 Task: Set up a reminder for the daily priority setting.
Action: Mouse moved to (99, 138)
Screenshot: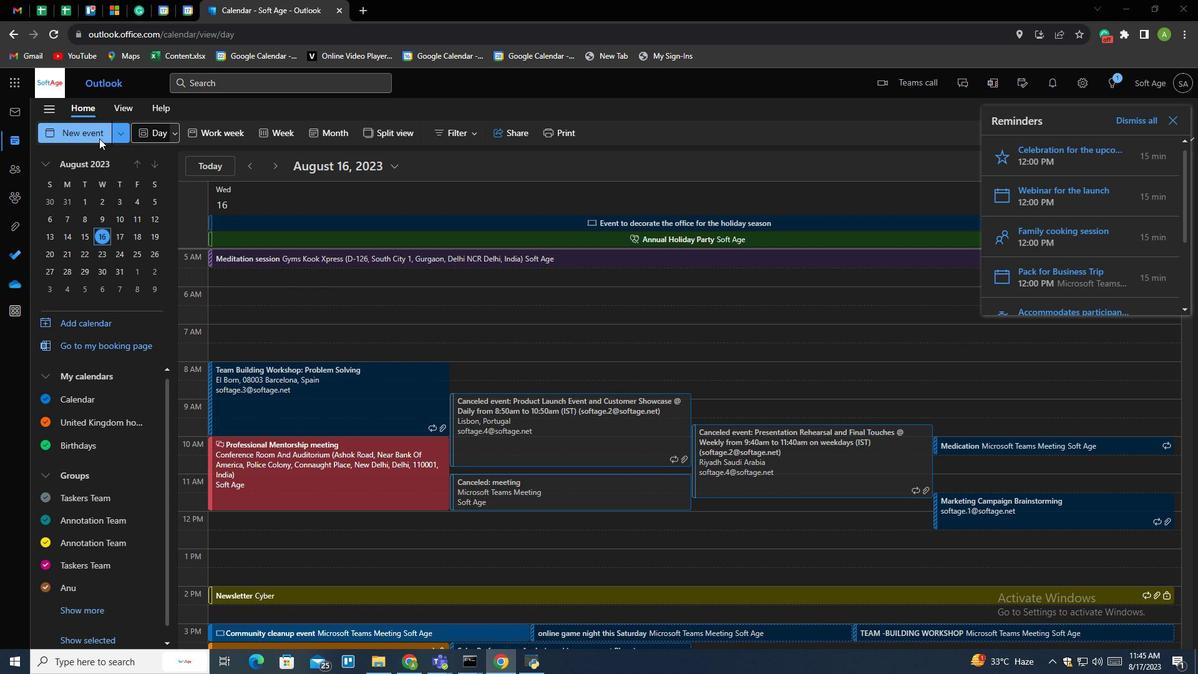 
Action: Mouse pressed left at (99, 138)
Screenshot: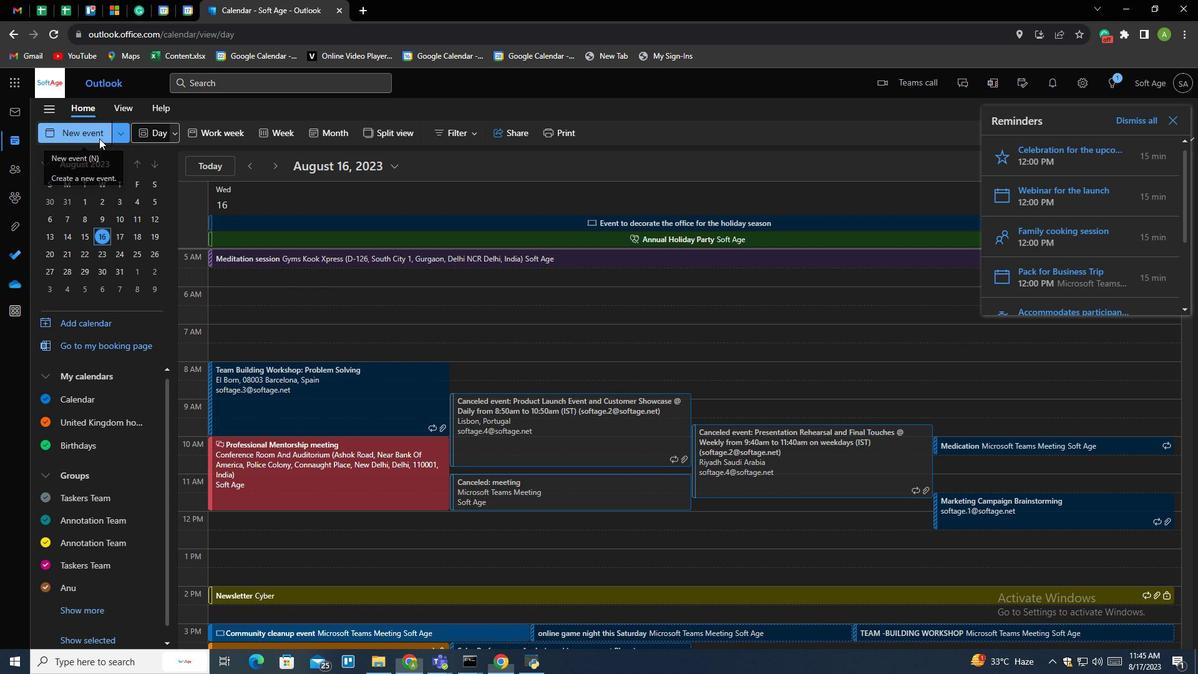 
Action: Mouse moved to (375, 219)
Screenshot: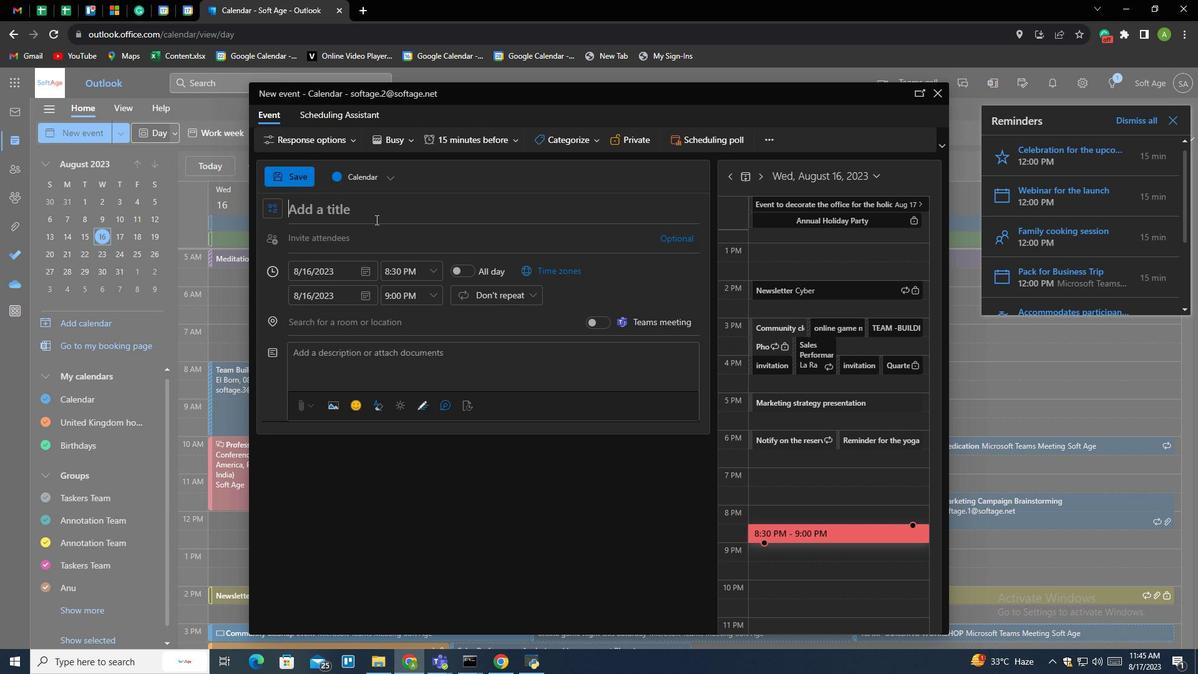 
Action: Mouse pressed left at (375, 219)
Screenshot: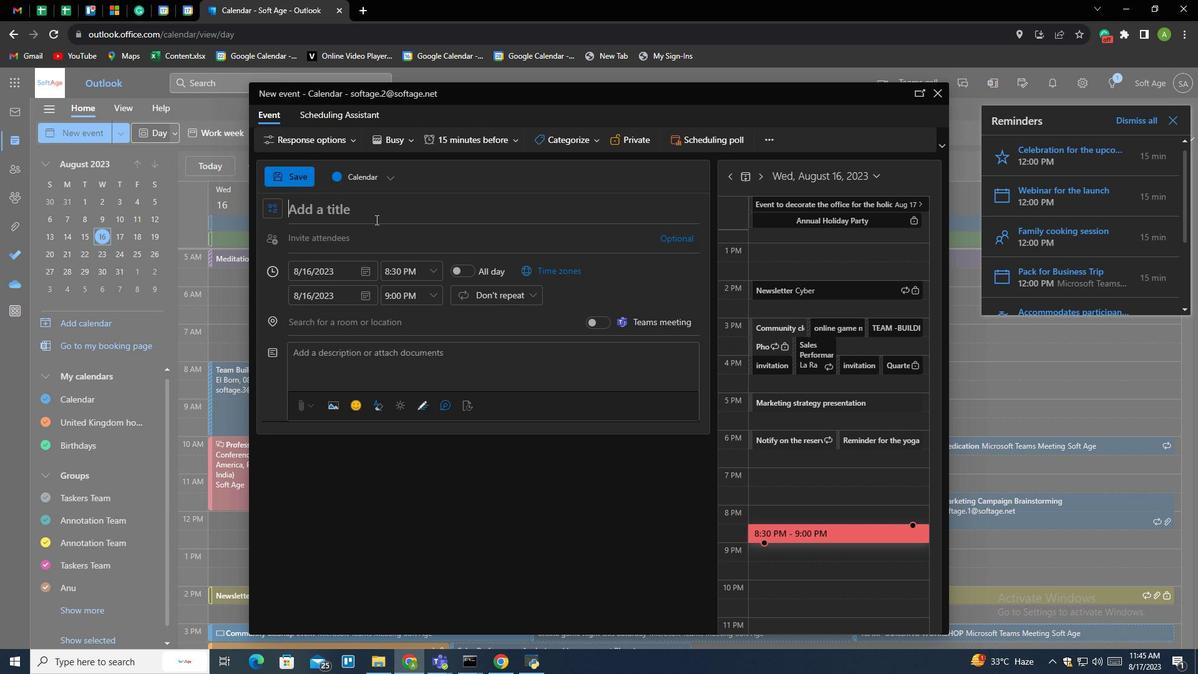 
Action: Key pressed <Key.shift><Key.shift>Daily<Key.space><Key.shift>Priority<Key.space><Key.shift>Setting
Screenshot: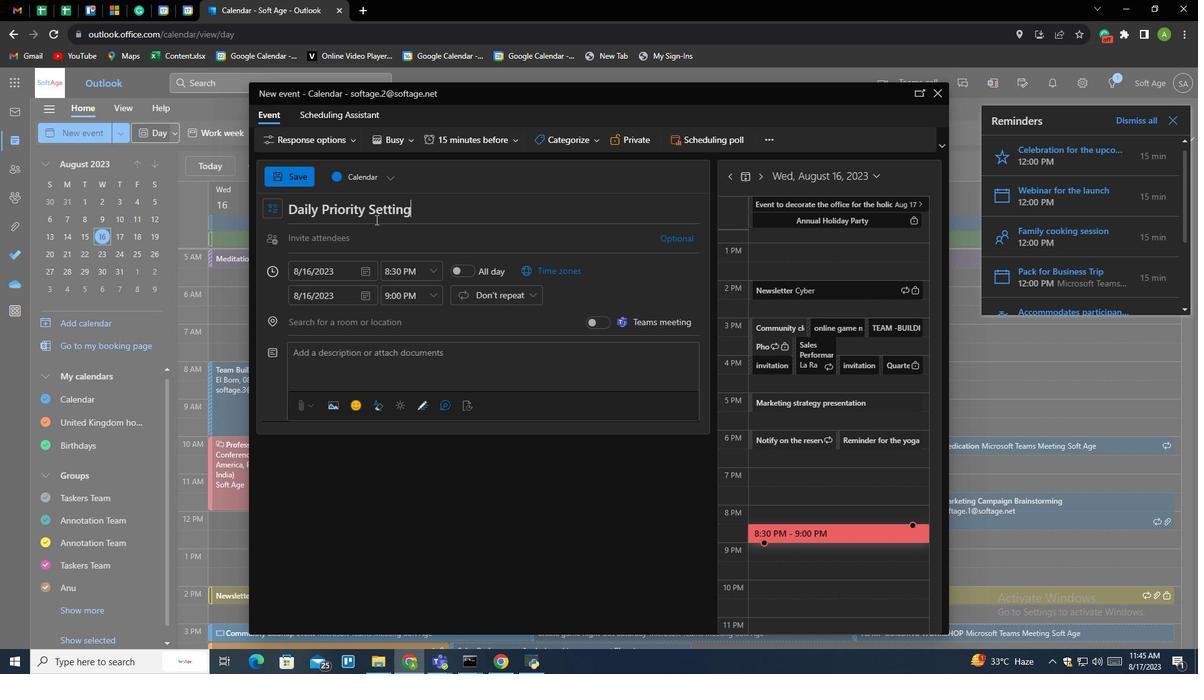 
Action: Mouse moved to (523, 238)
Screenshot: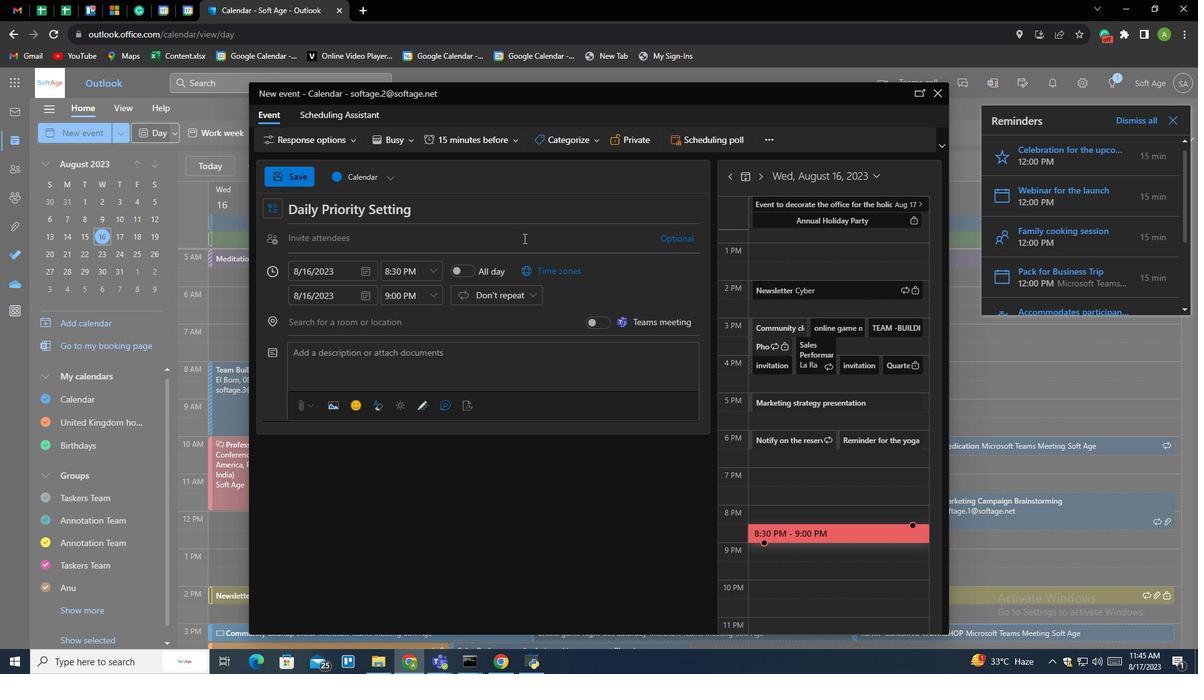 
Action: Mouse pressed left at (523, 238)
Screenshot: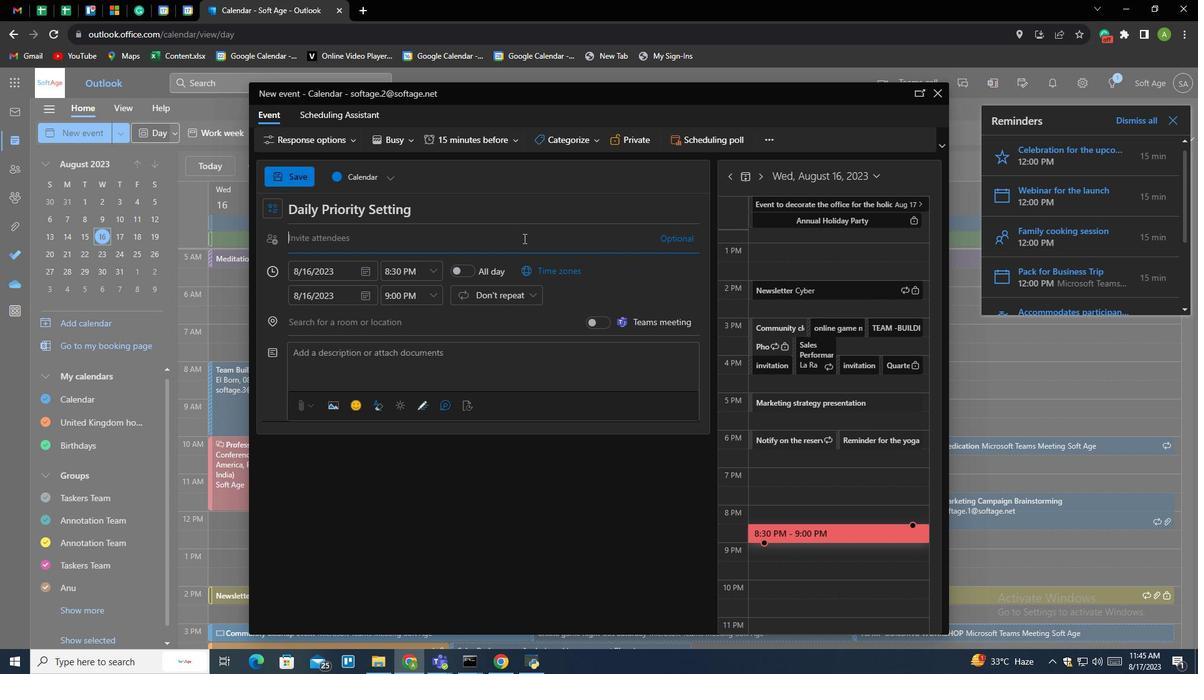 
Action: Key pressed <Key.shift><Key.shift><Key.shift><Key.shift><Key.shift><Key.shift><Key.shift><Key.shift><Key.shift><Key.shift><Key.shift><Key.shift><Key.shift><Key.shift><Key.shift><Key.shift><Key.shift><Key.shift><Key.shift><Key.shift><Key.shift><Key.shift><Key.shift><Key.shift><Key.shift><Key.shift><Key.shift><Key.shift><Key.shift><Key.shift><Key.shift><Key.shift><Key.shift><Key.shift>Mohan1526<Key.shift>@outlook.com<Key.enter><Key.down><Key.shift><Key.shift>Rhul1896<Key.shift>@outllok.com<Key.down><Key.down><Key.enter>
Screenshot: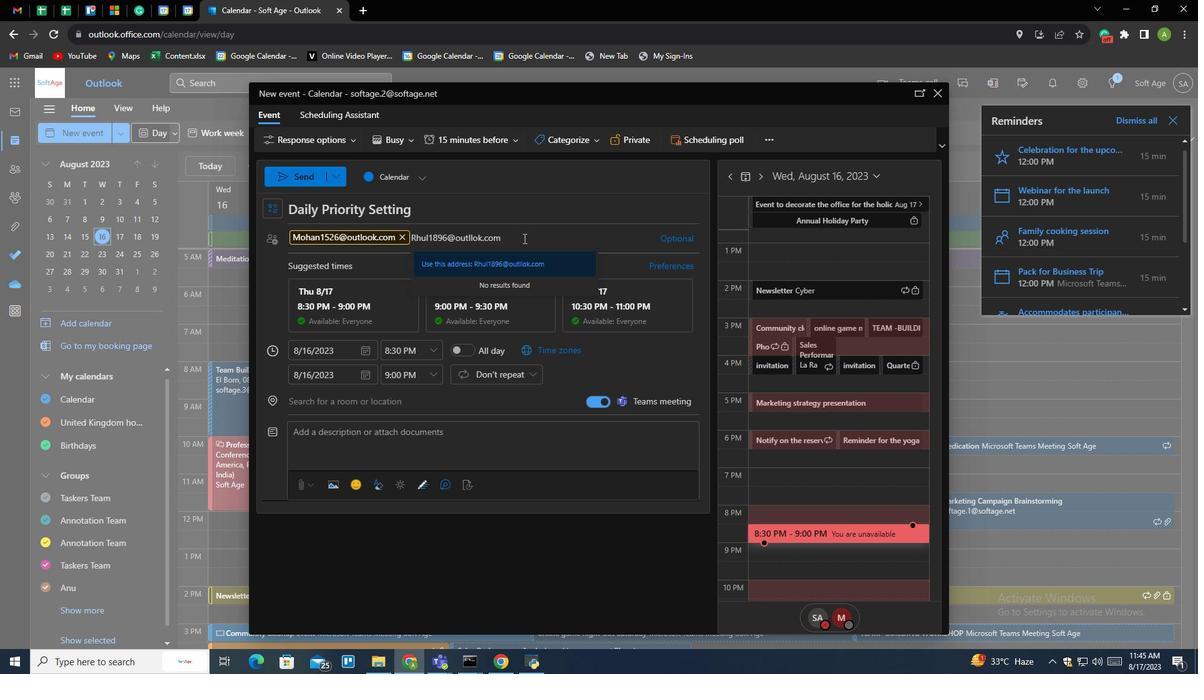 
Action: Mouse moved to (367, 352)
Screenshot: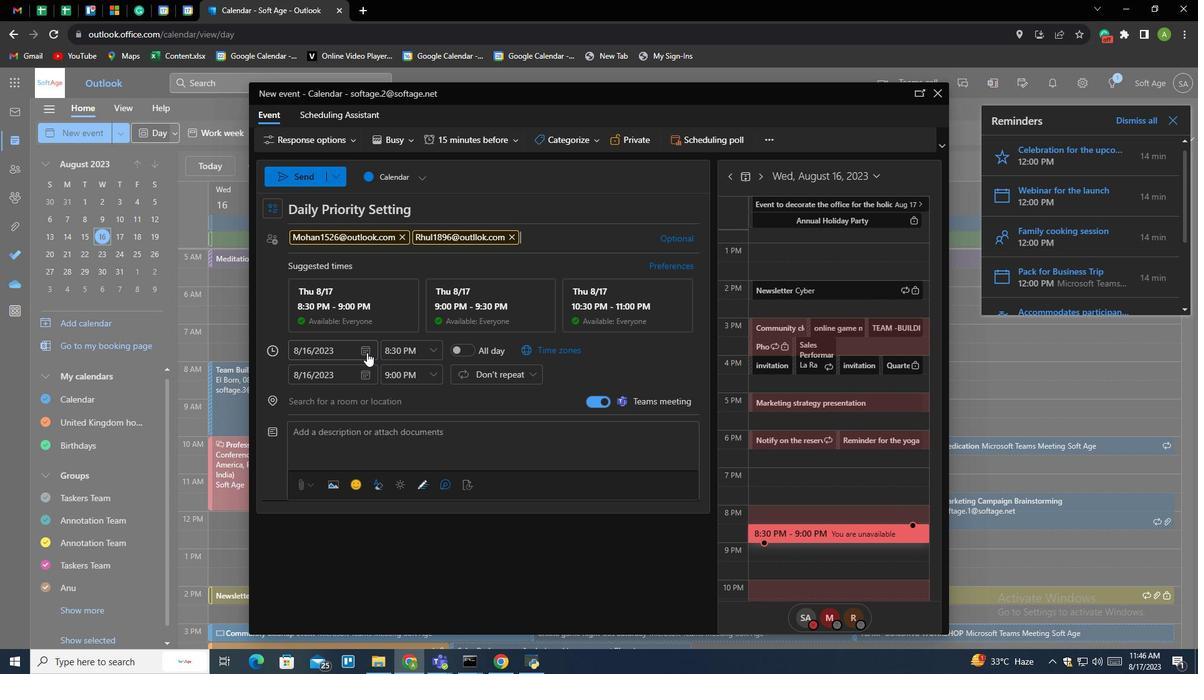
Action: Mouse pressed left at (367, 352)
Screenshot: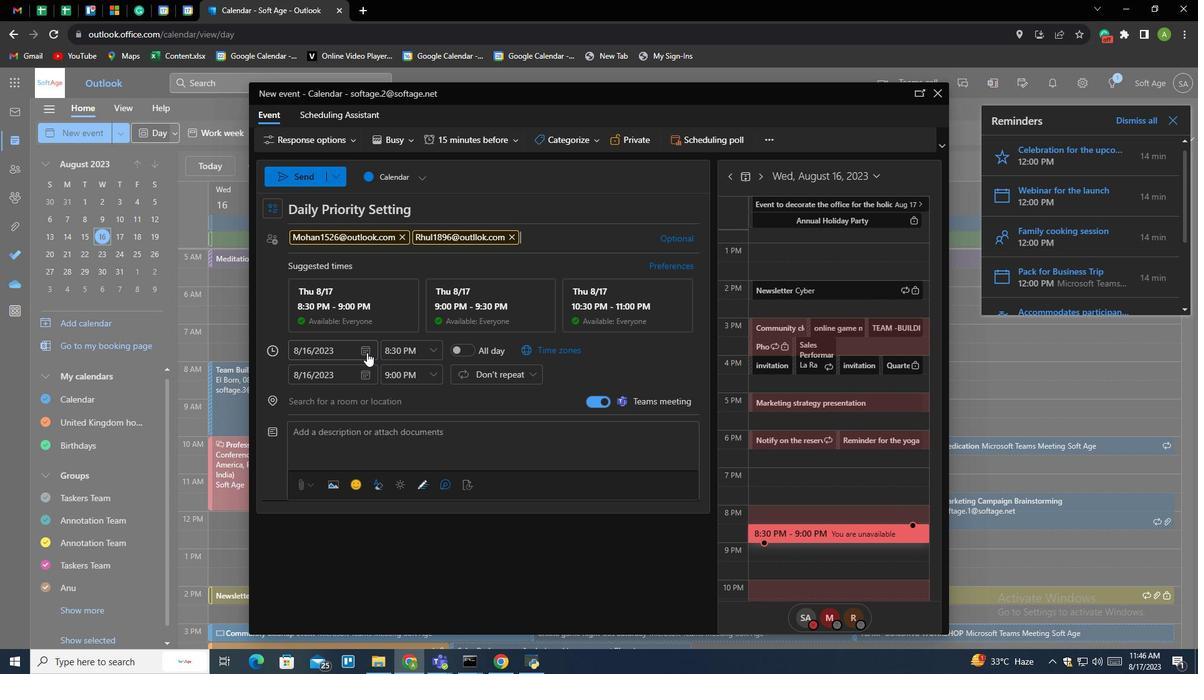 
Action: Mouse pressed left at (367, 352)
Screenshot: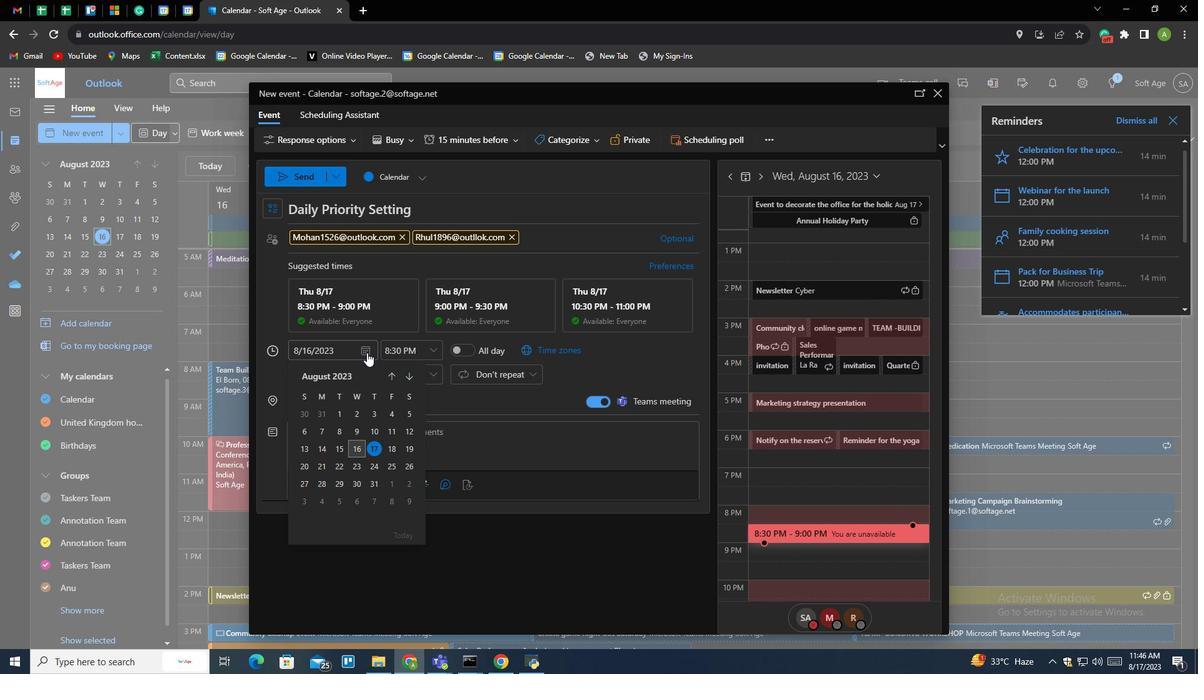
Action: Mouse pressed left at (367, 352)
Screenshot: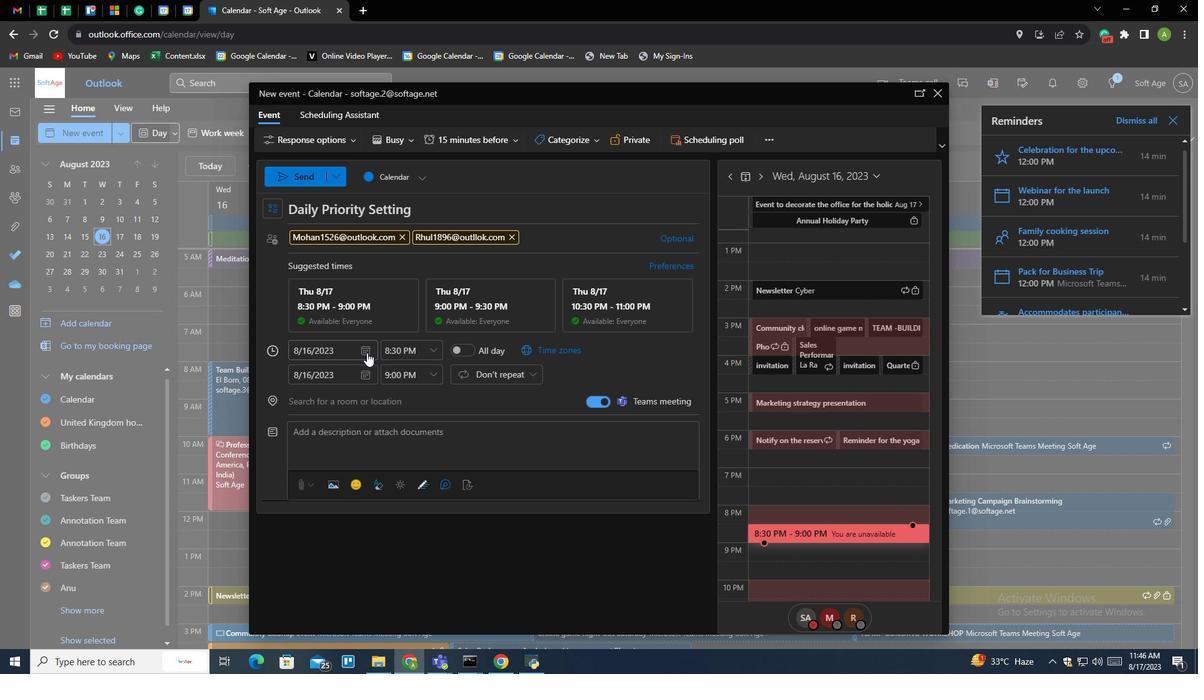 
Action: Mouse moved to (390, 445)
Screenshot: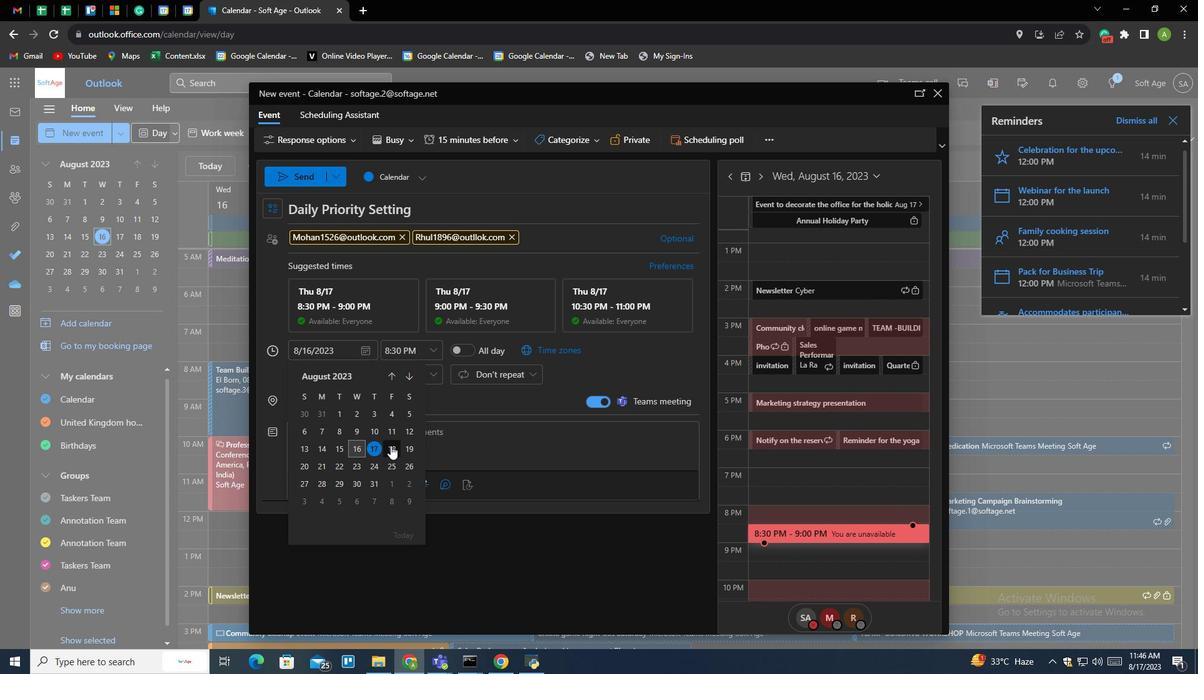 
Action: Mouse pressed left at (390, 445)
Screenshot: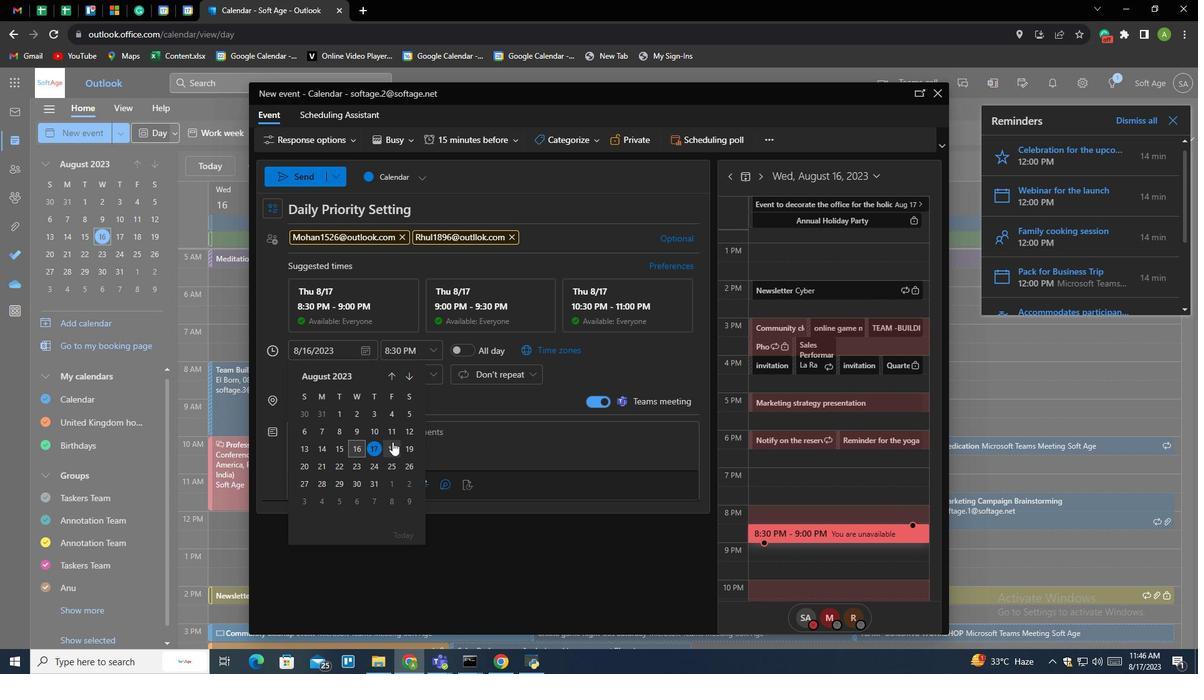 
Action: Mouse moved to (435, 350)
Screenshot: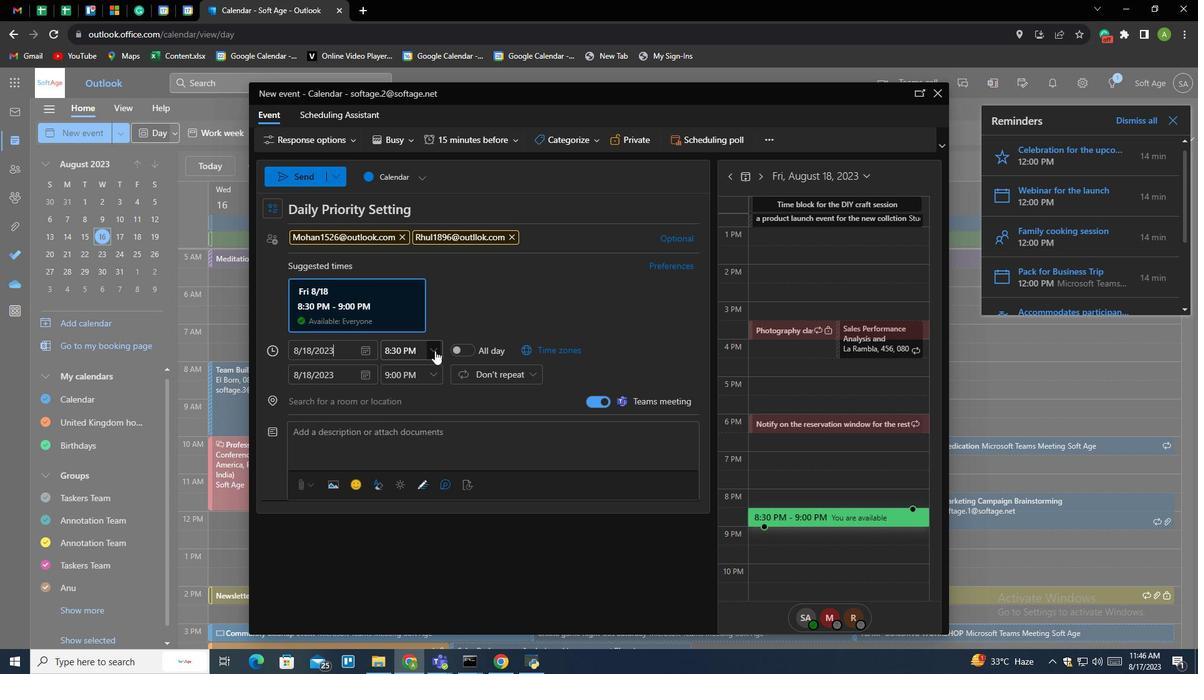 
Action: Mouse pressed left at (435, 350)
Screenshot: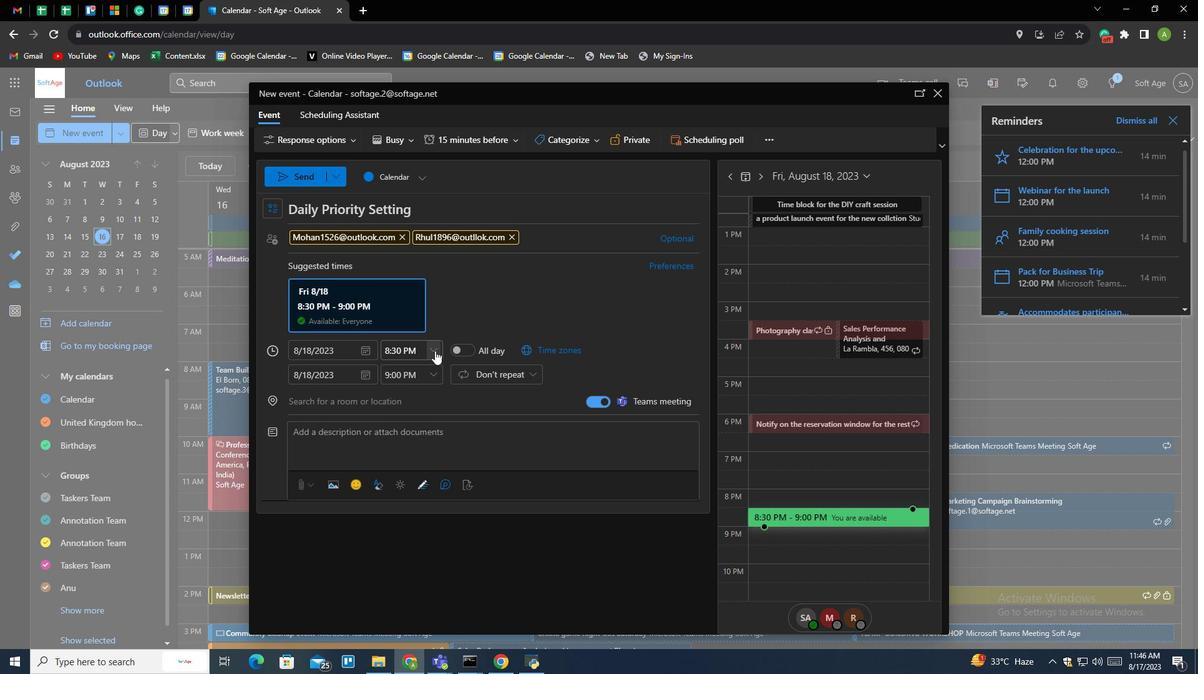
Action: Mouse moved to (421, 407)
Screenshot: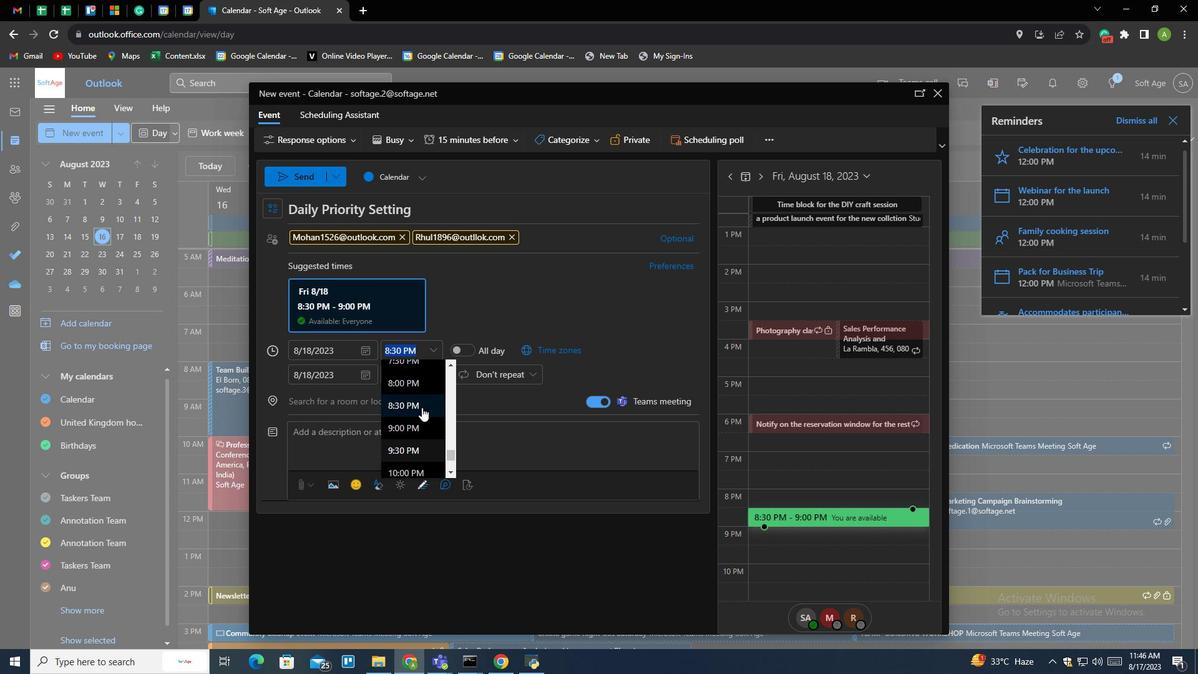 
Action: Mouse scrolled (421, 408) with delta (0, 0)
Screenshot: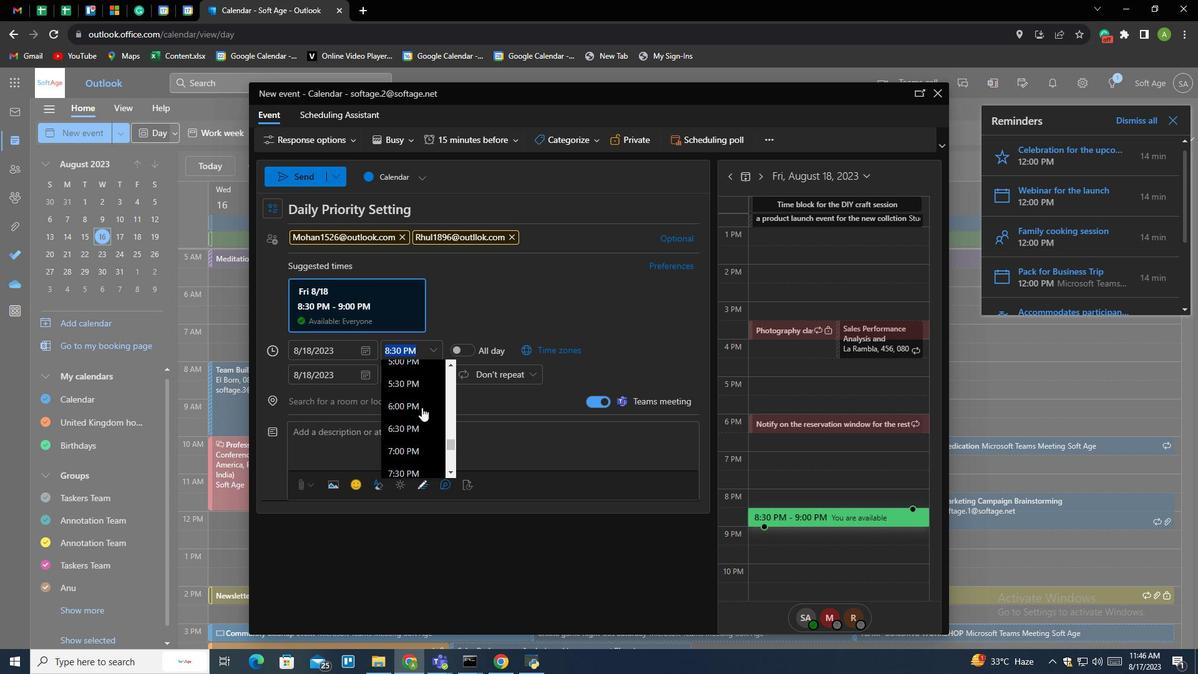 
Action: Mouse scrolled (421, 408) with delta (0, 0)
Screenshot: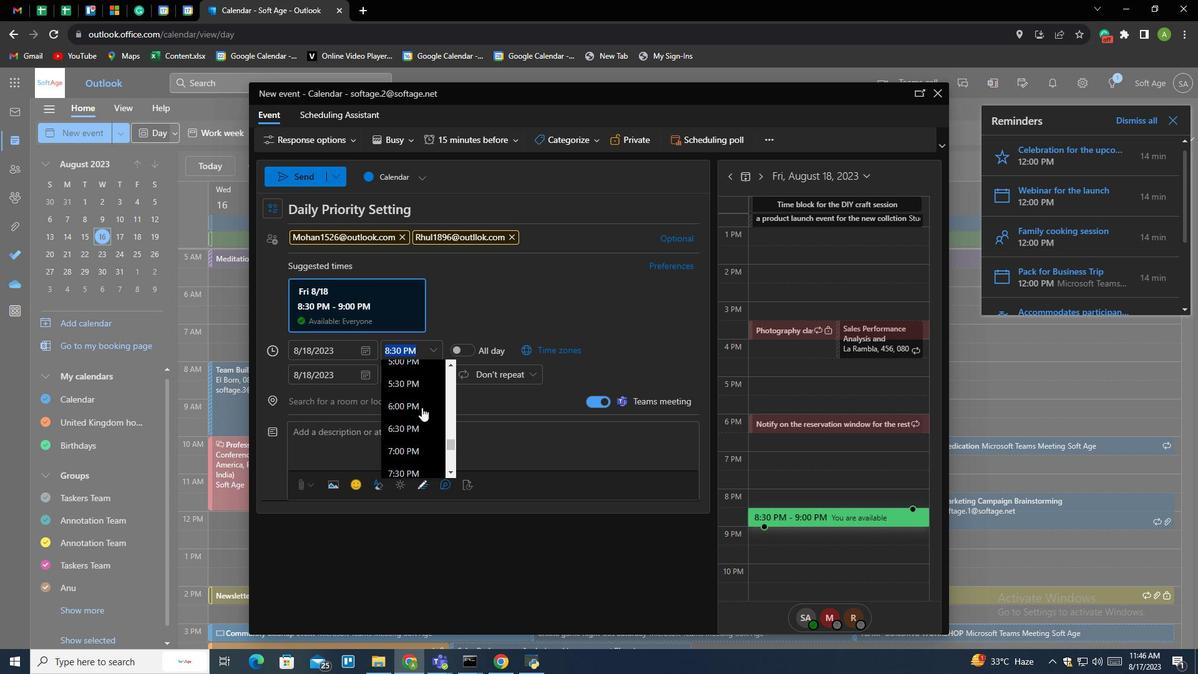 
Action: Mouse scrolled (421, 408) with delta (0, 0)
Screenshot: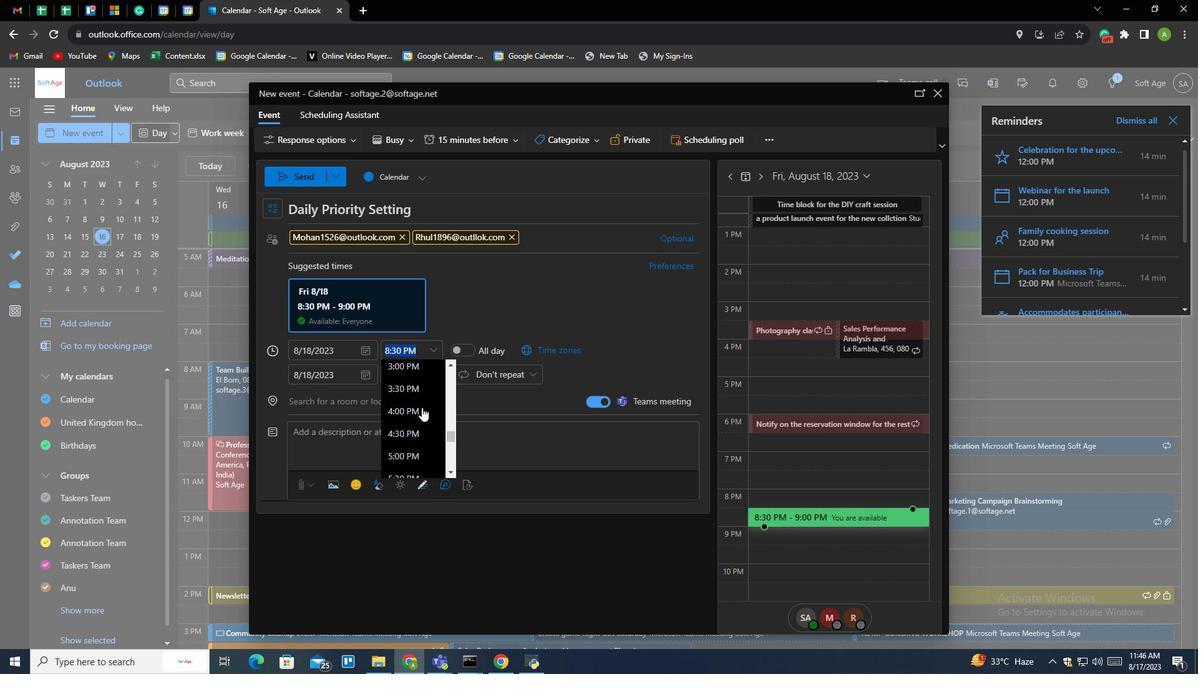 
Action: Mouse scrolled (421, 408) with delta (0, 0)
Screenshot: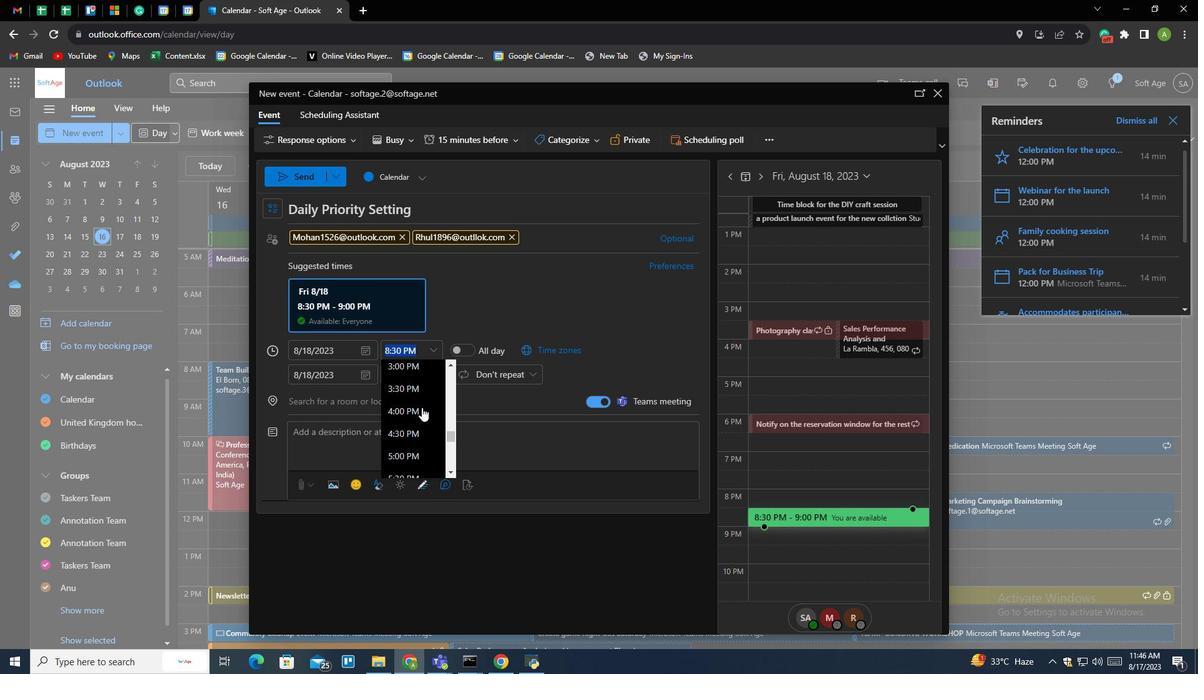 
Action: Mouse scrolled (421, 408) with delta (0, 0)
Screenshot: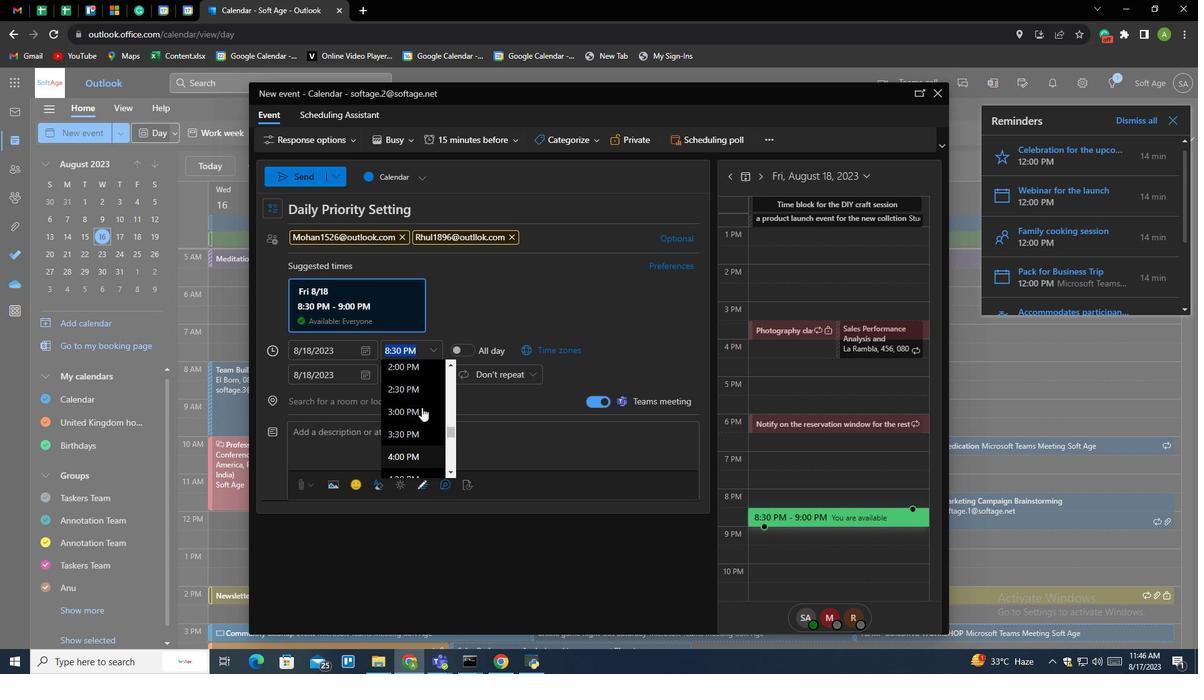 
Action: Mouse scrolled (421, 408) with delta (0, 0)
Screenshot: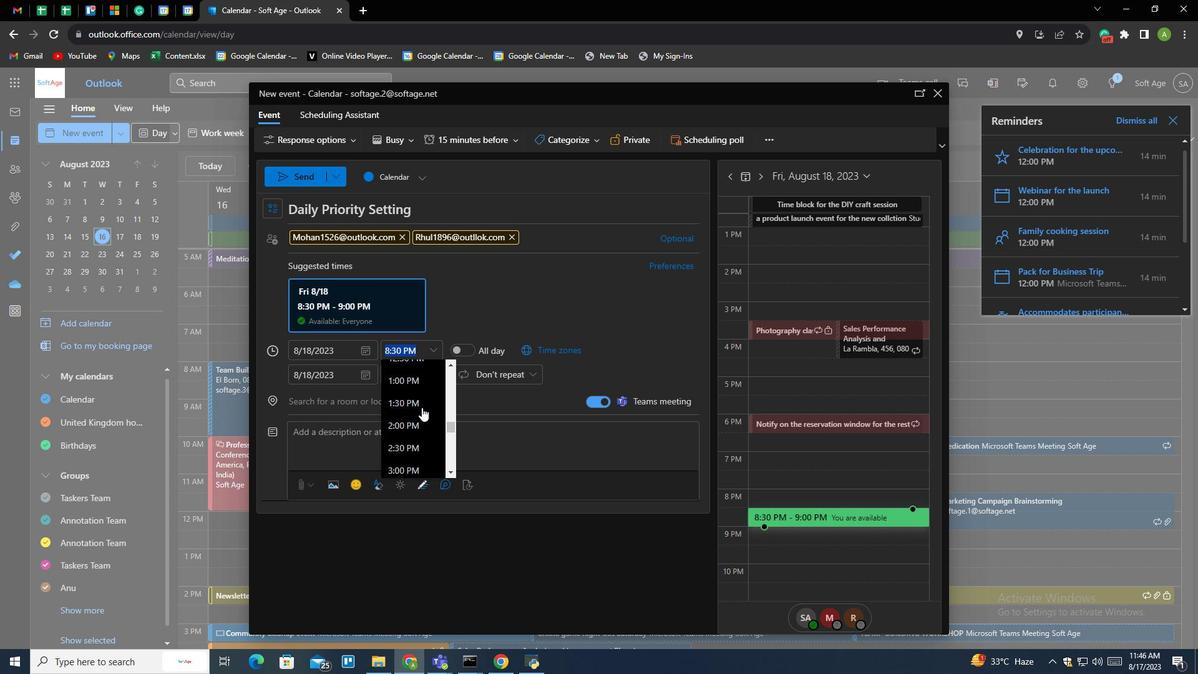 
Action: Mouse scrolled (421, 408) with delta (0, 0)
Screenshot: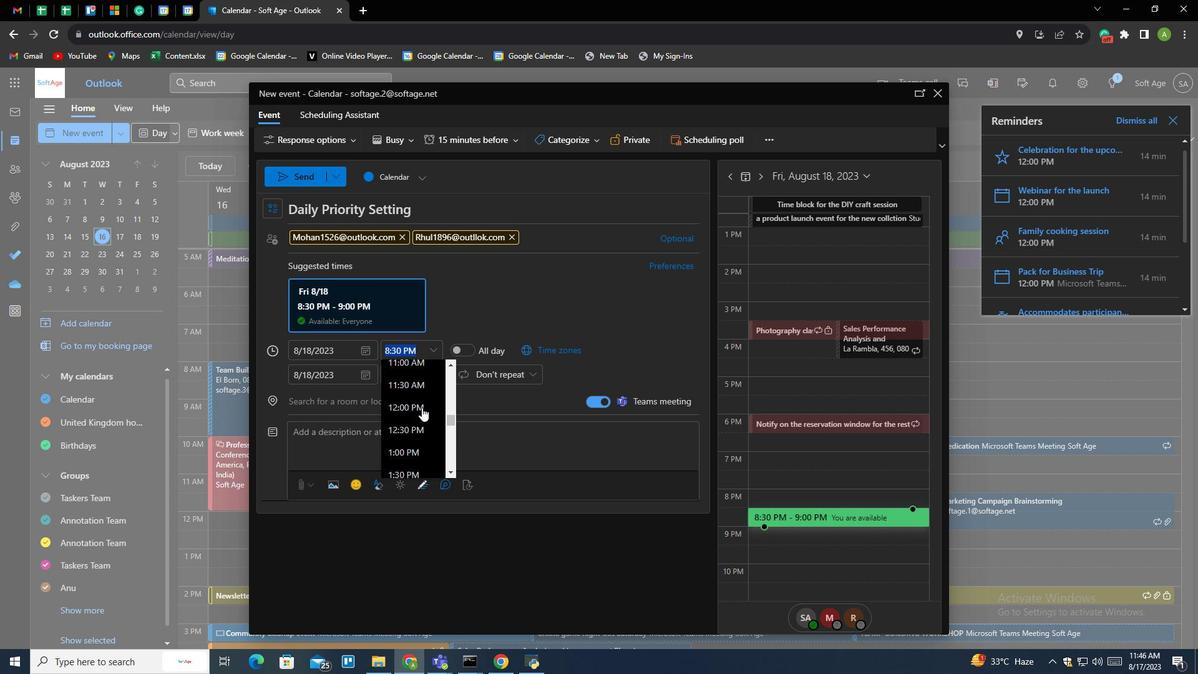 
Action: Mouse scrolled (421, 408) with delta (0, 0)
Screenshot: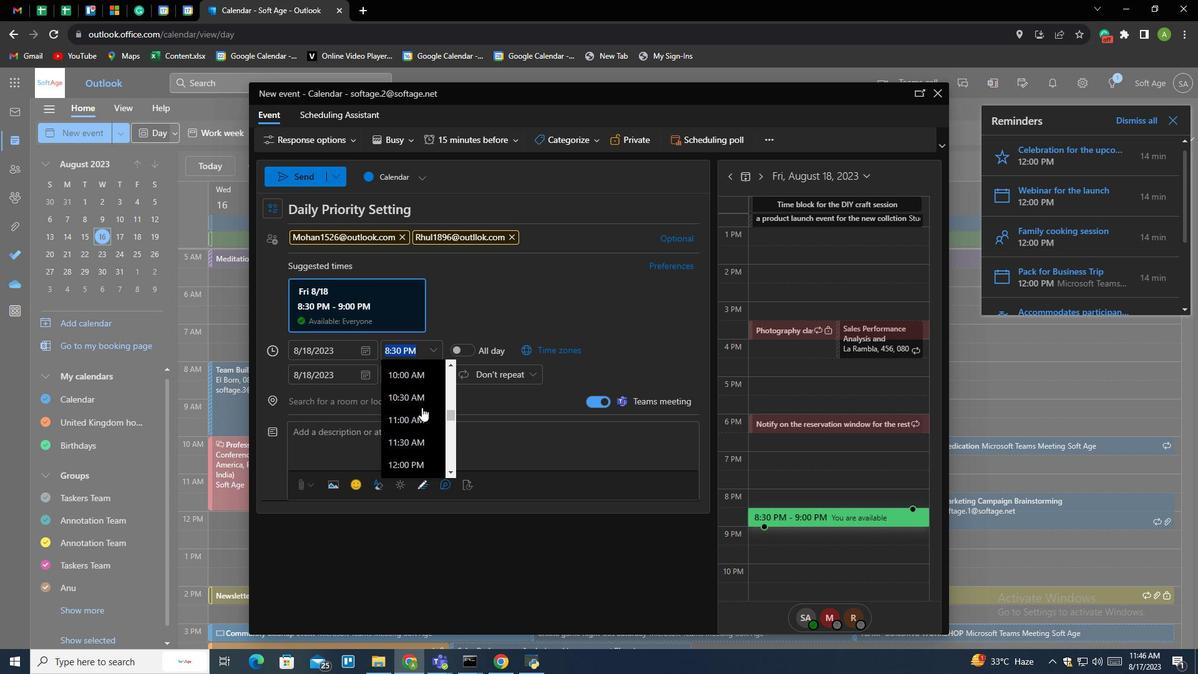 
Action: Mouse scrolled (421, 408) with delta (0, 0)
Screenshot: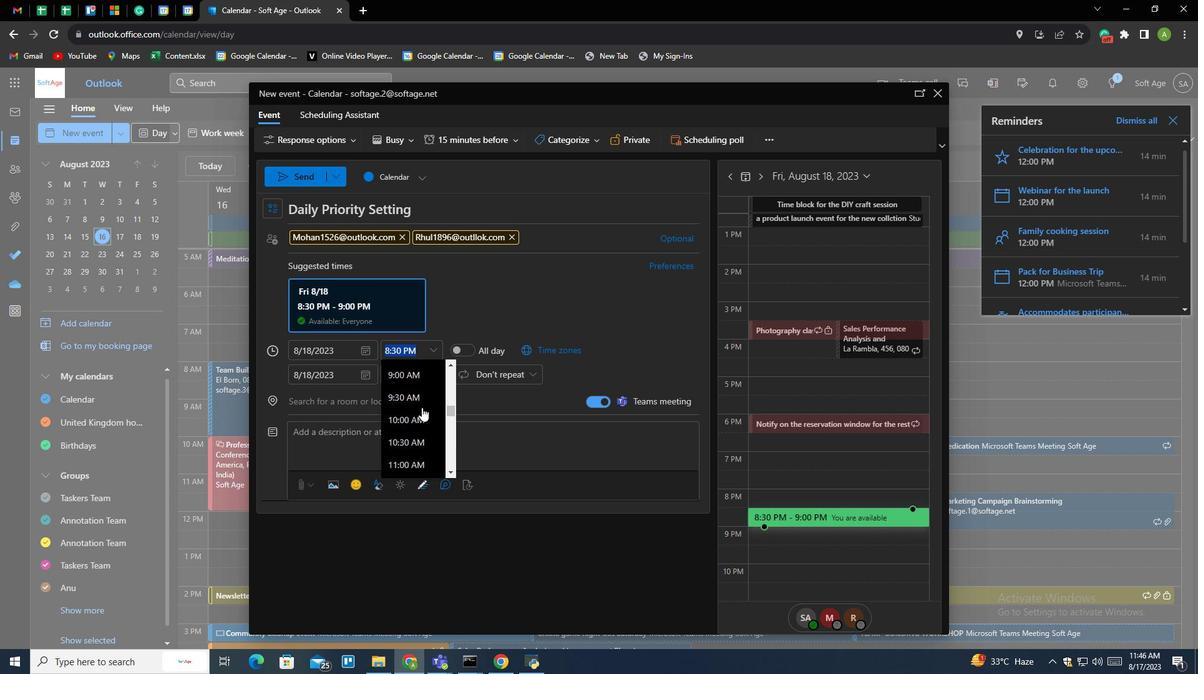 
Action: Mouse scrolled (421, 408) with delta (0, 0)
Screenshot: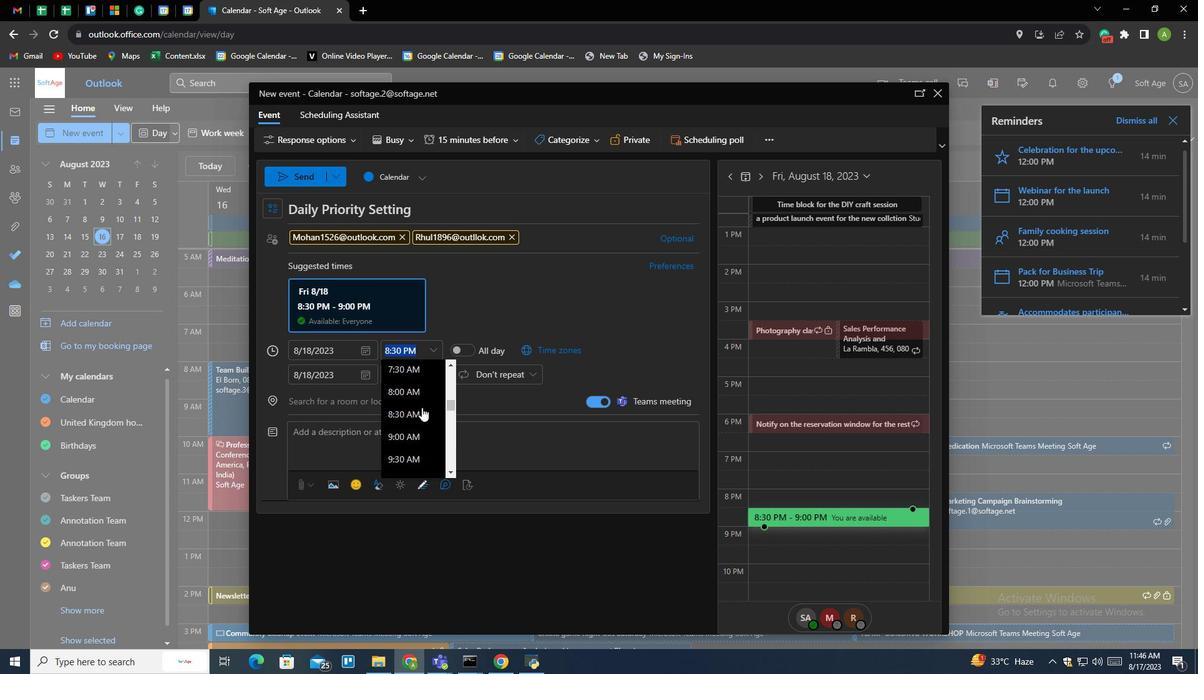 
Action: Mouse scrolled (421, 408) with delta (0, 0)
Screenshot: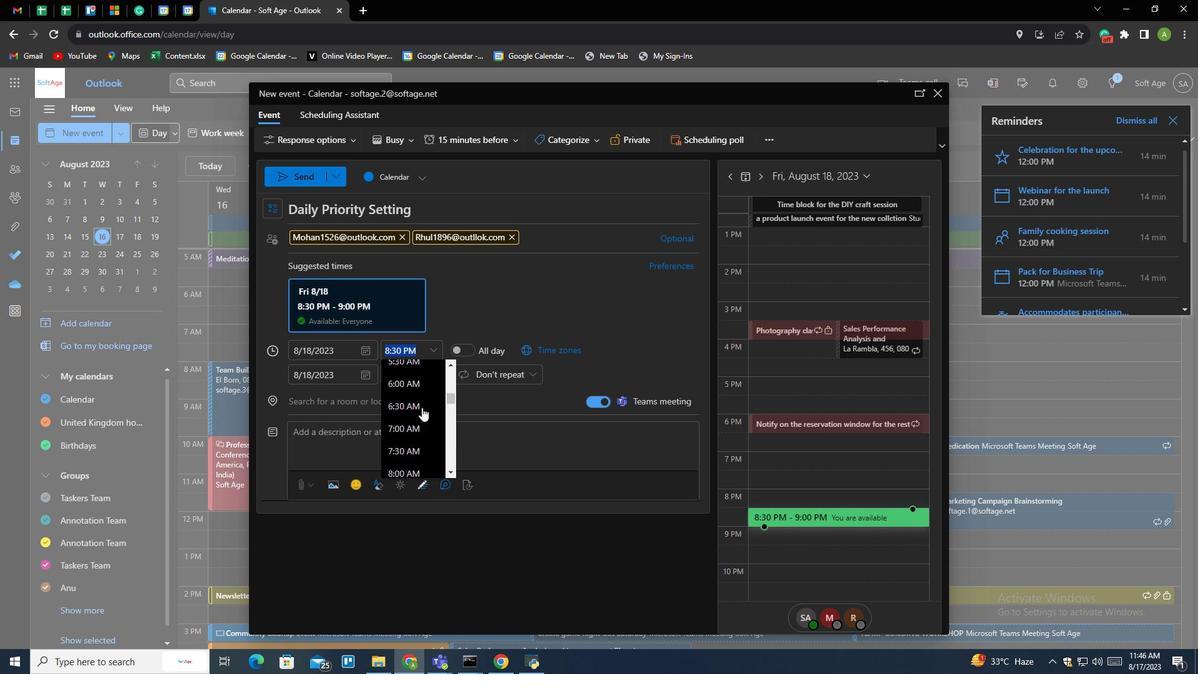 
Action: Mouse scrolled (421, 408) with delta (0, 0)
Screenshot: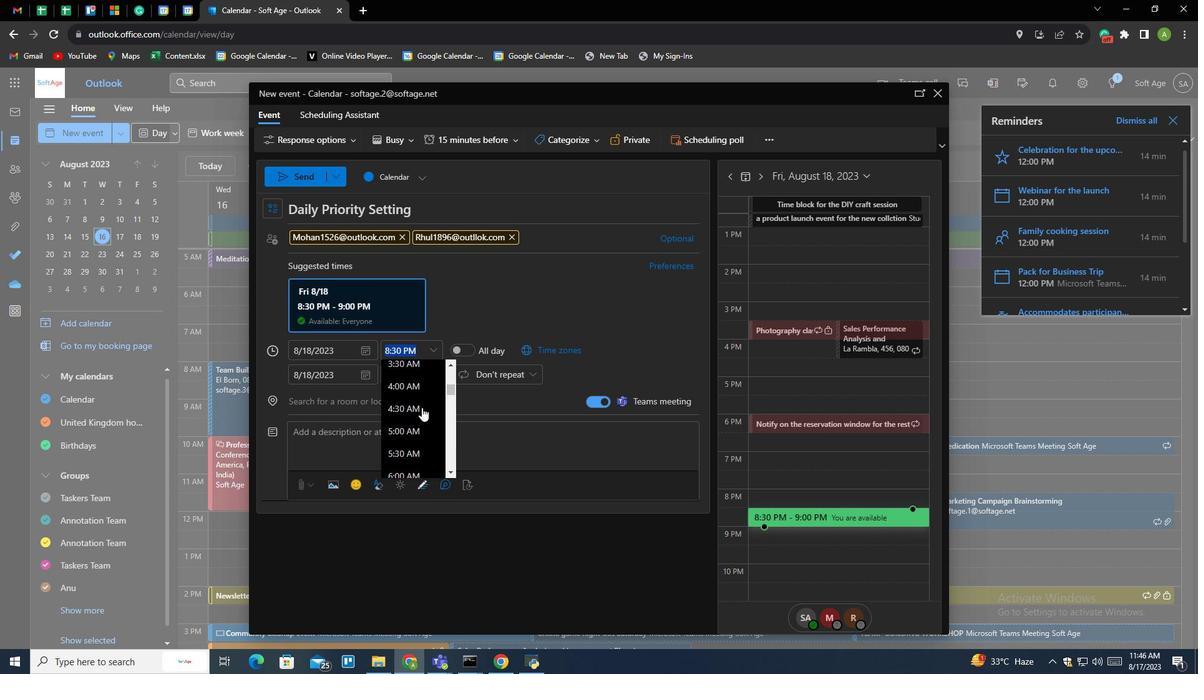 
Action: Mouse scrolled (421, 408) with delta (0, 0)
Screenshot: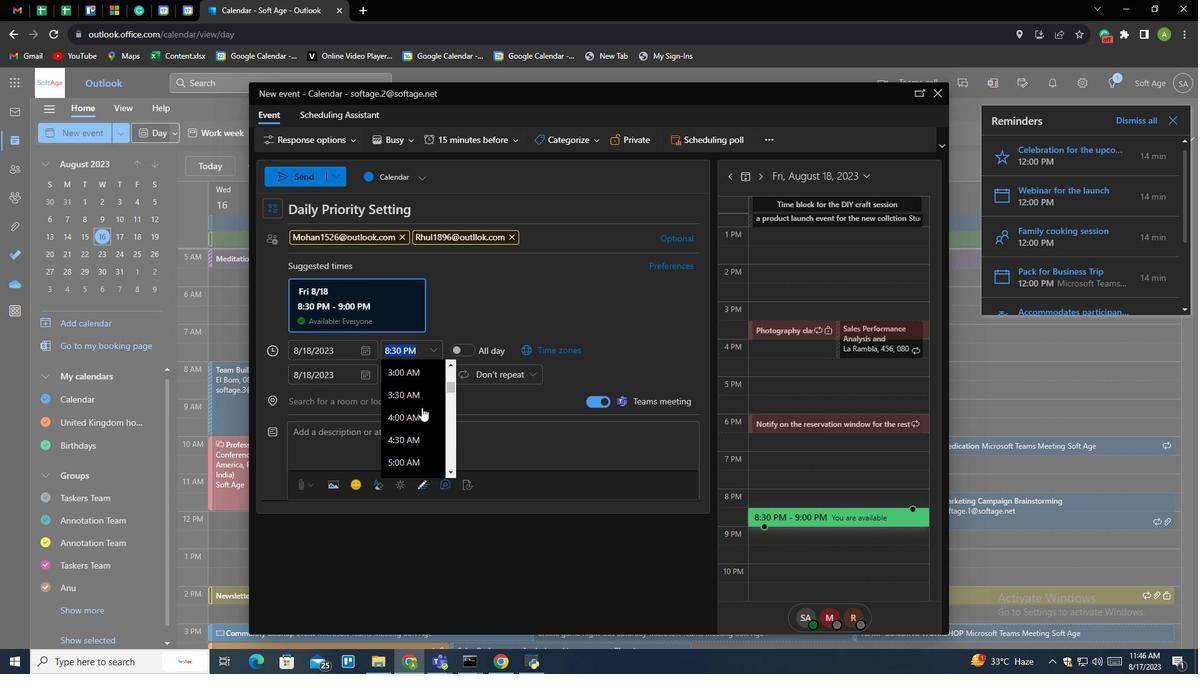 
Action: Mouse scrolled (421, 408) with delta (0, 0)
Screenshot: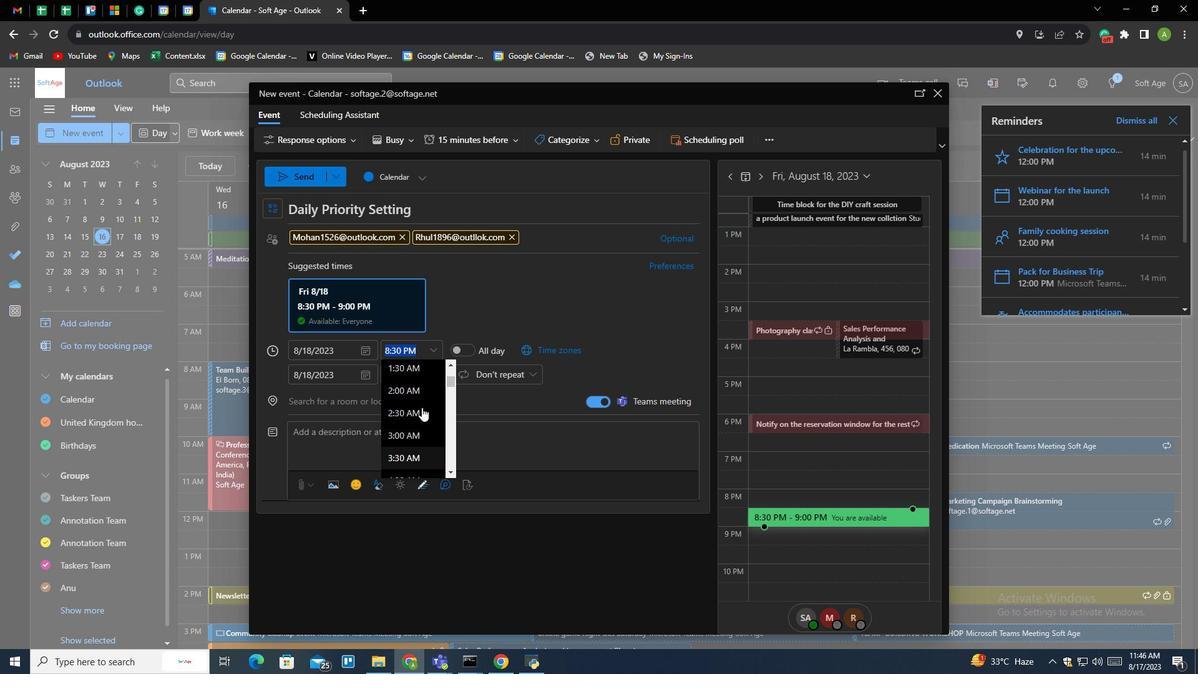 
Action: Mouse moved to (423, 384)
Screenshot: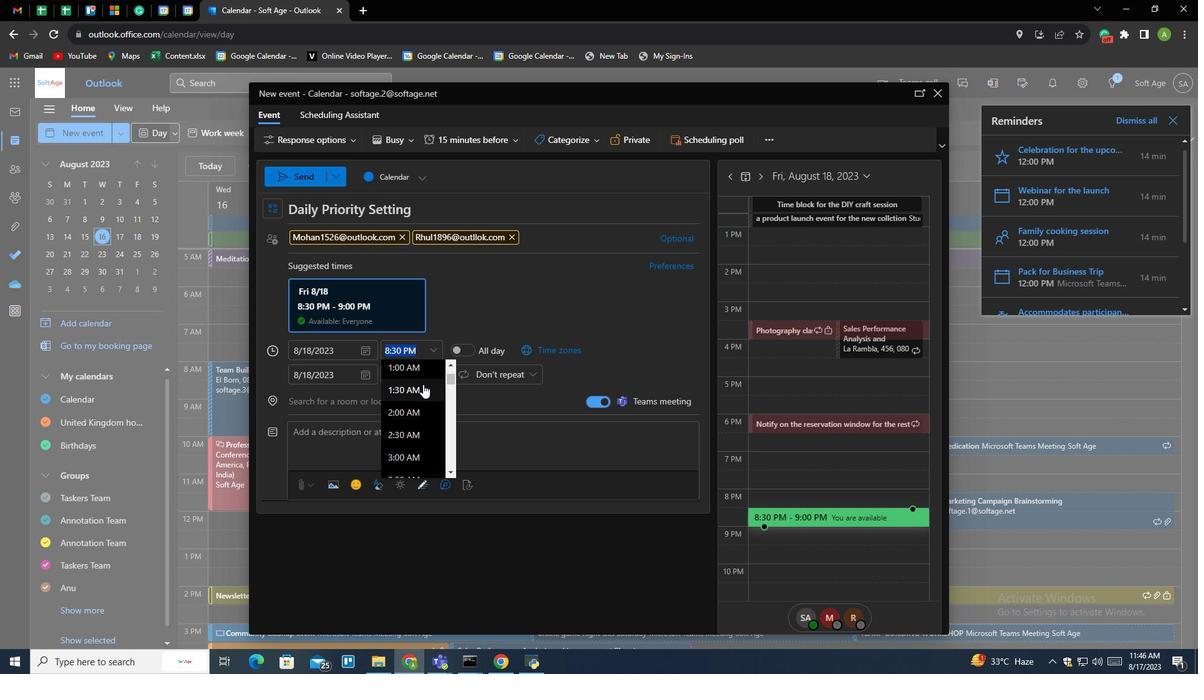 
Action: Mouse scrolled (423, 385) with delta (0, 0)
Screenshot: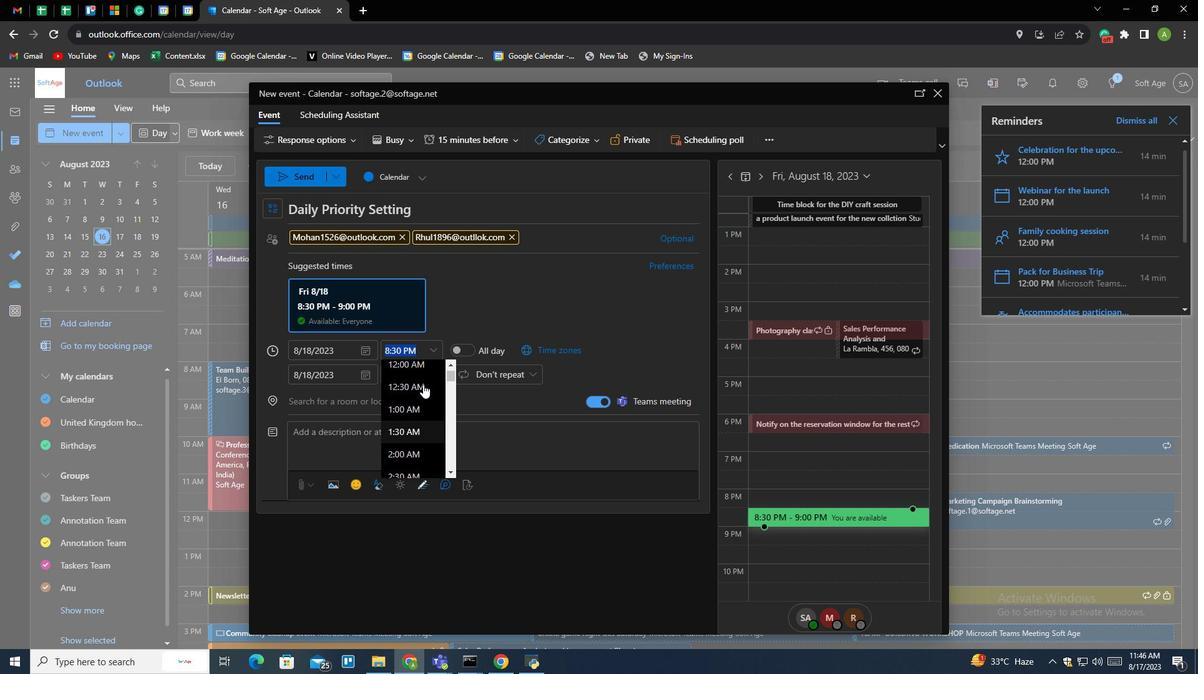 
Action: Mouse scrolled (423, 385) with delta (0, 0)
Screenshot: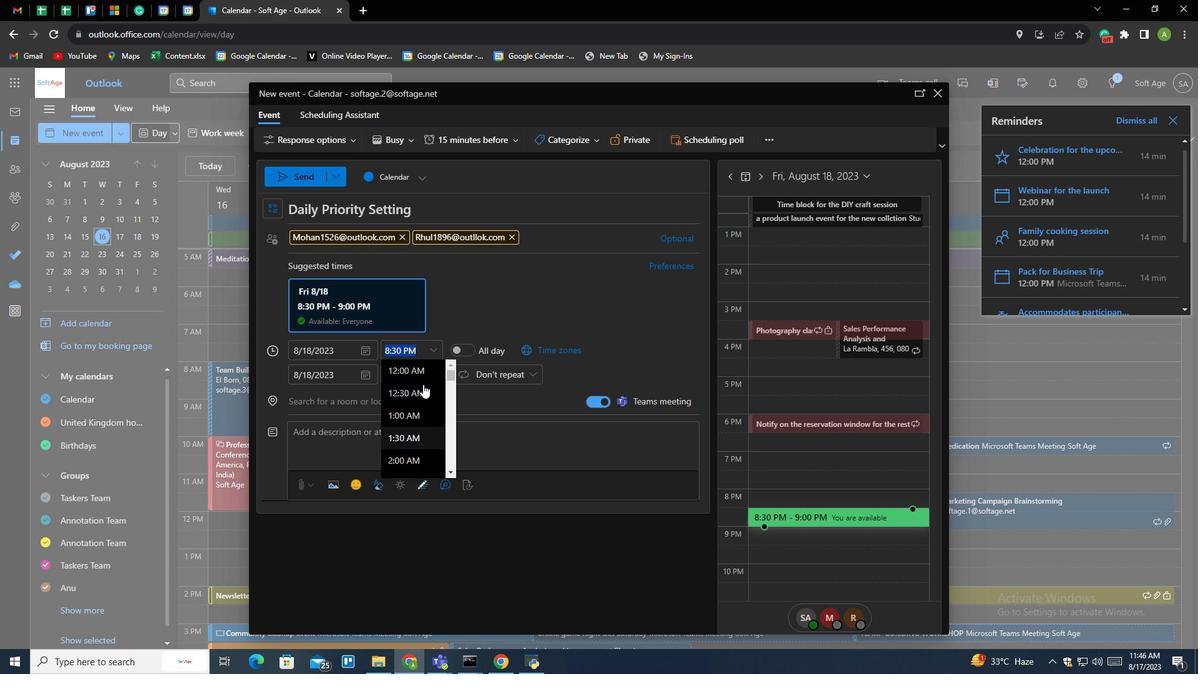 
Action: Mouse scrolled (423, 385) with delta (0, 0)
Screenshot: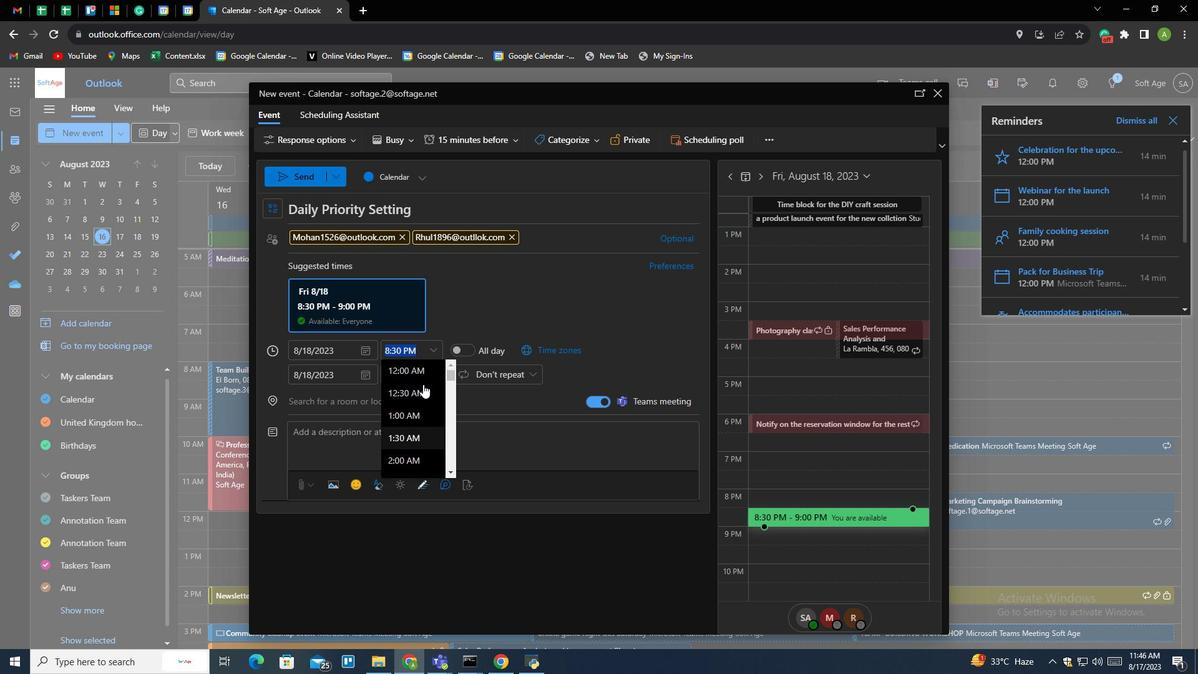 
Action: Mouse scrolled (423, 385) with delta (0, 0)
Screenshot: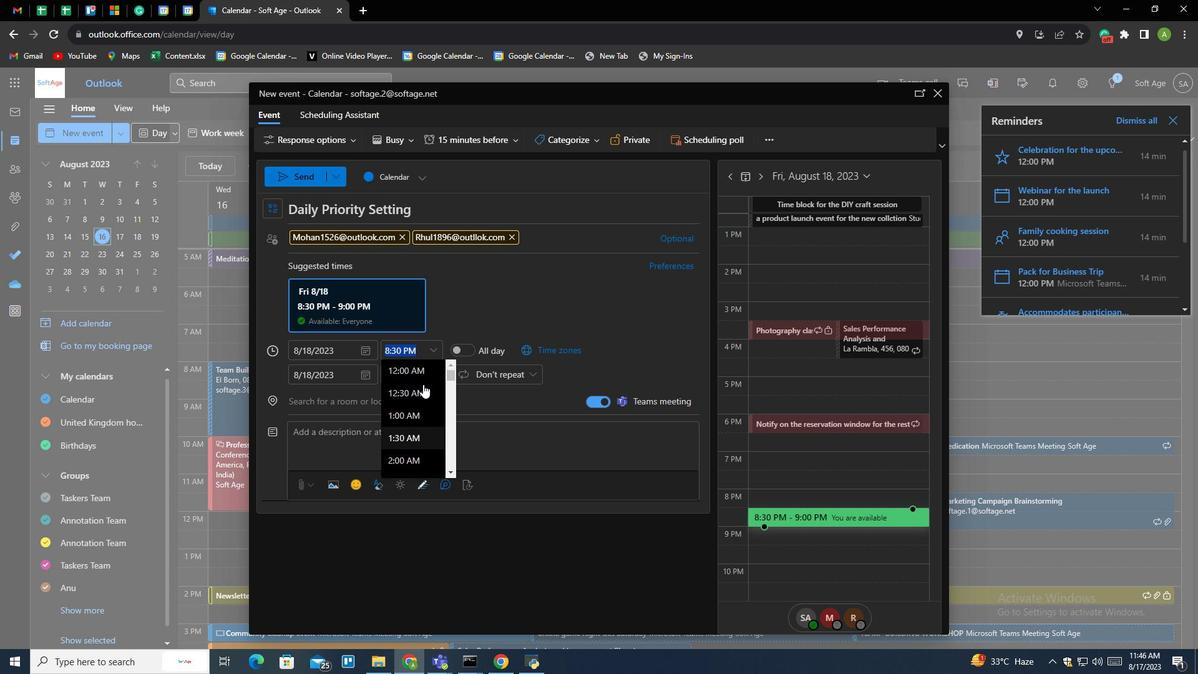 
Action: Mouse scrolled (423, 385) with delta (0, 0)
Screenshot: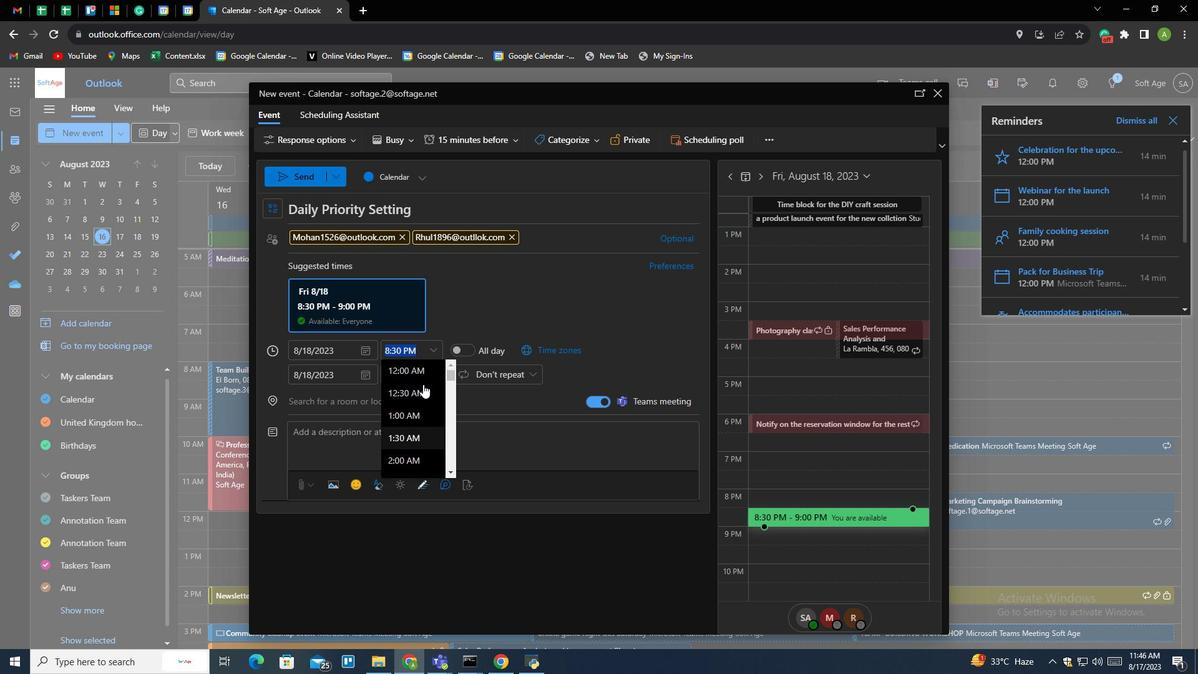 
Action: Mouse scrolled (423, 385) with delta (0, 0)
Screenshot: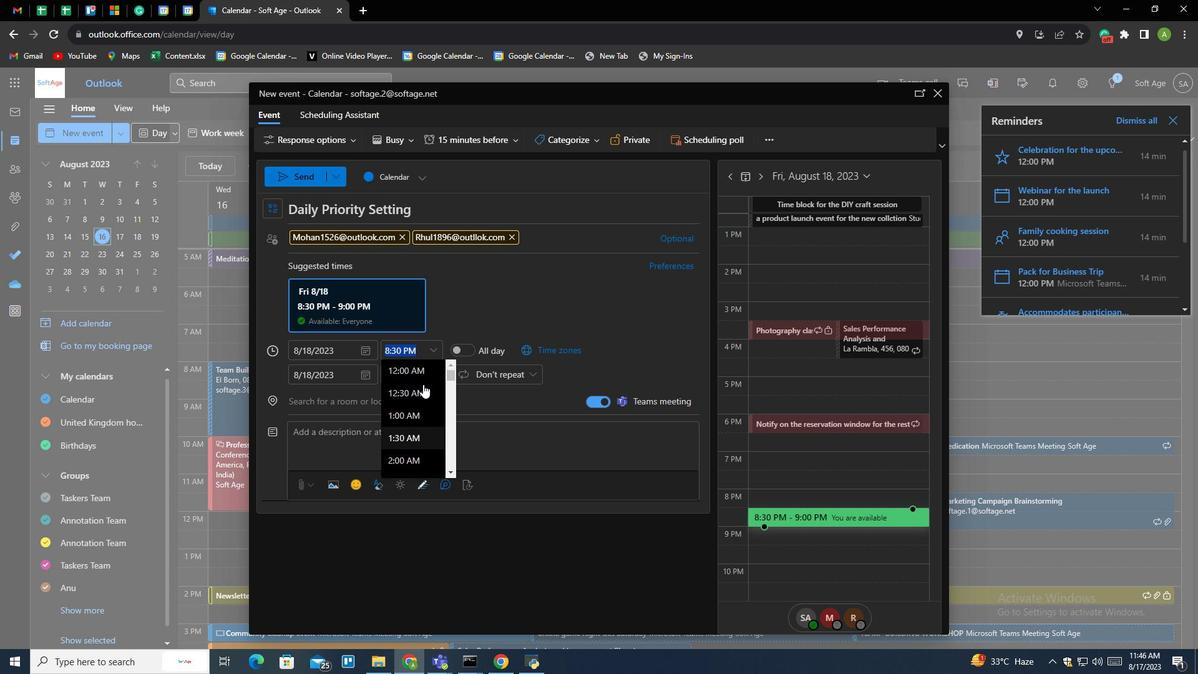 
Action: Mouse scrolled (423, 385) with delta (0, 0)
Screenshot: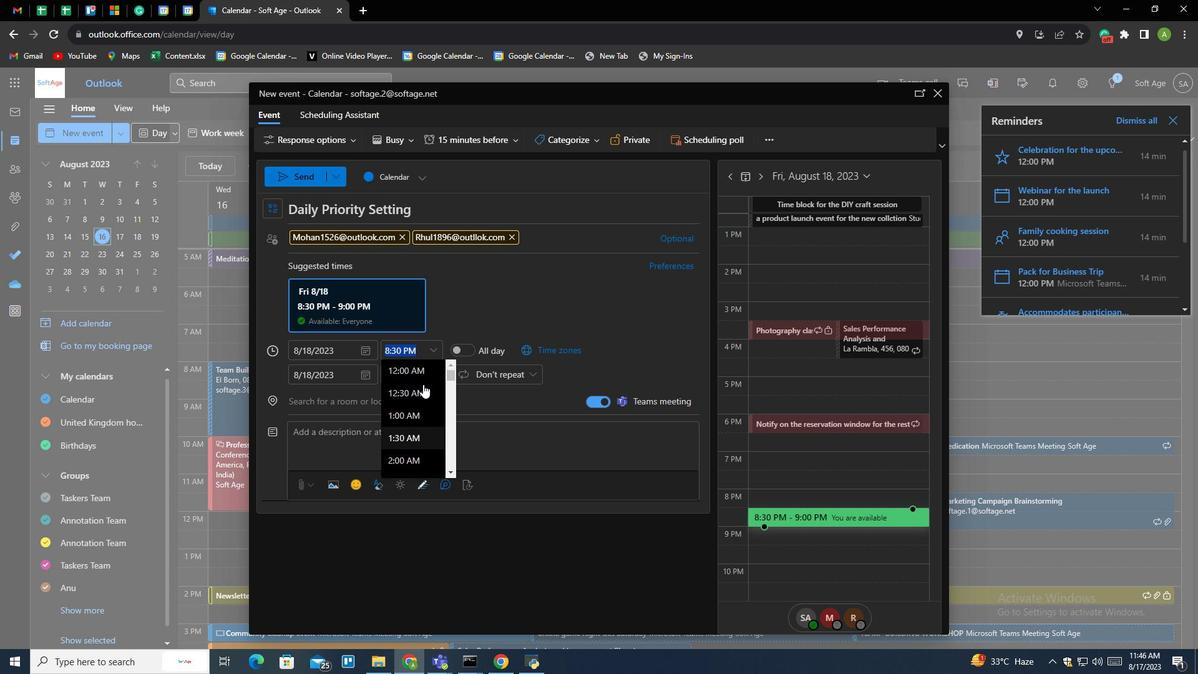 
Action: Mouse scrolled (423, 385) with delta (0, 0)
Screenshot: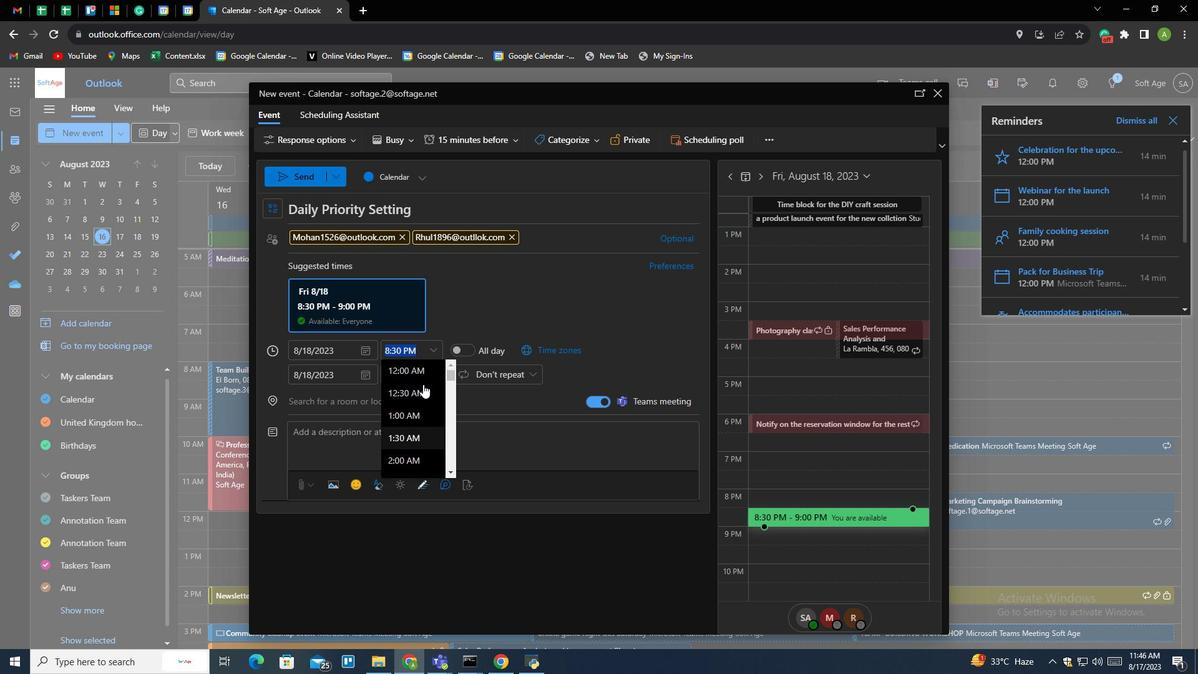 
Action: Mouse scrolled (423, 385) with delta (0, 0)
Screenshot: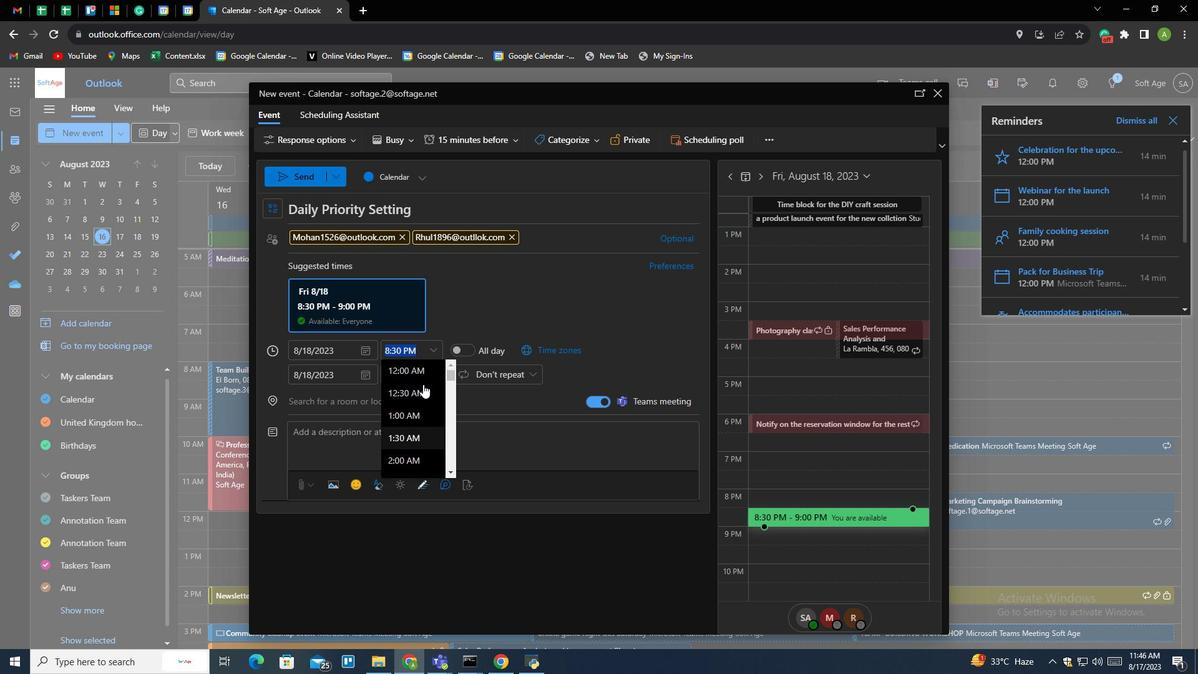 
Action: Mouse scrolled (423, 385) with delta (0, 0)
Screenshot: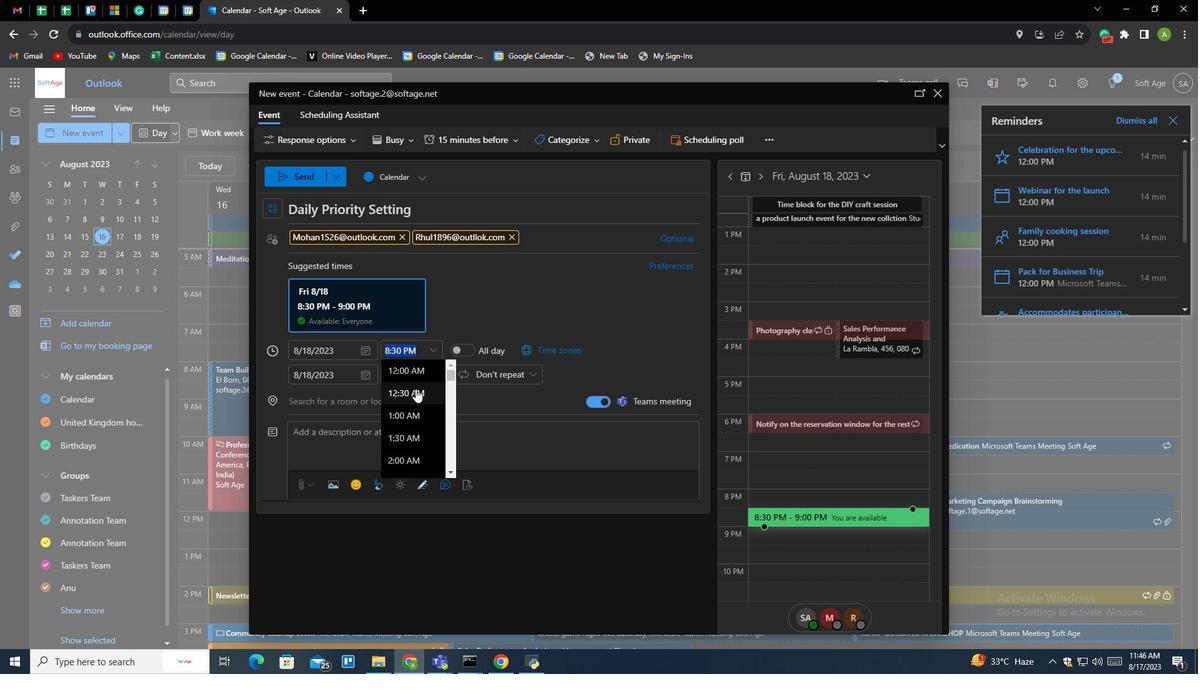 
Action: Mouse moved to (413, 391)
Screenshot: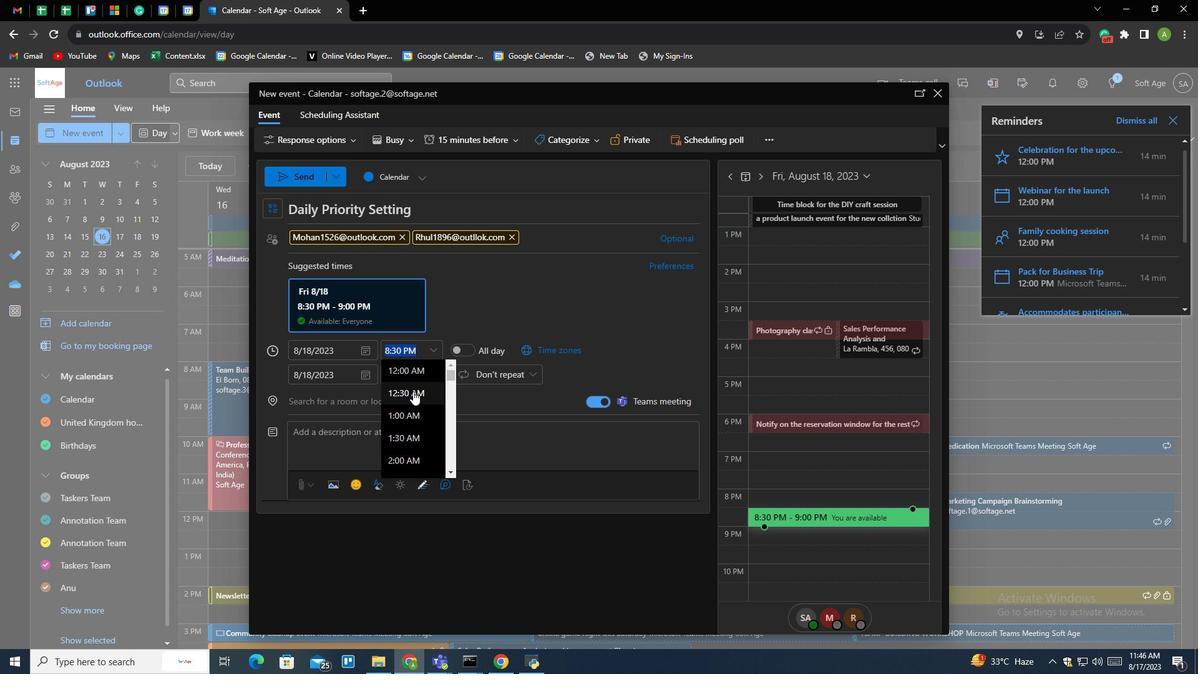 
Action: Mouse scrolled (413, 391) with delta (0, 0)
Screenshot: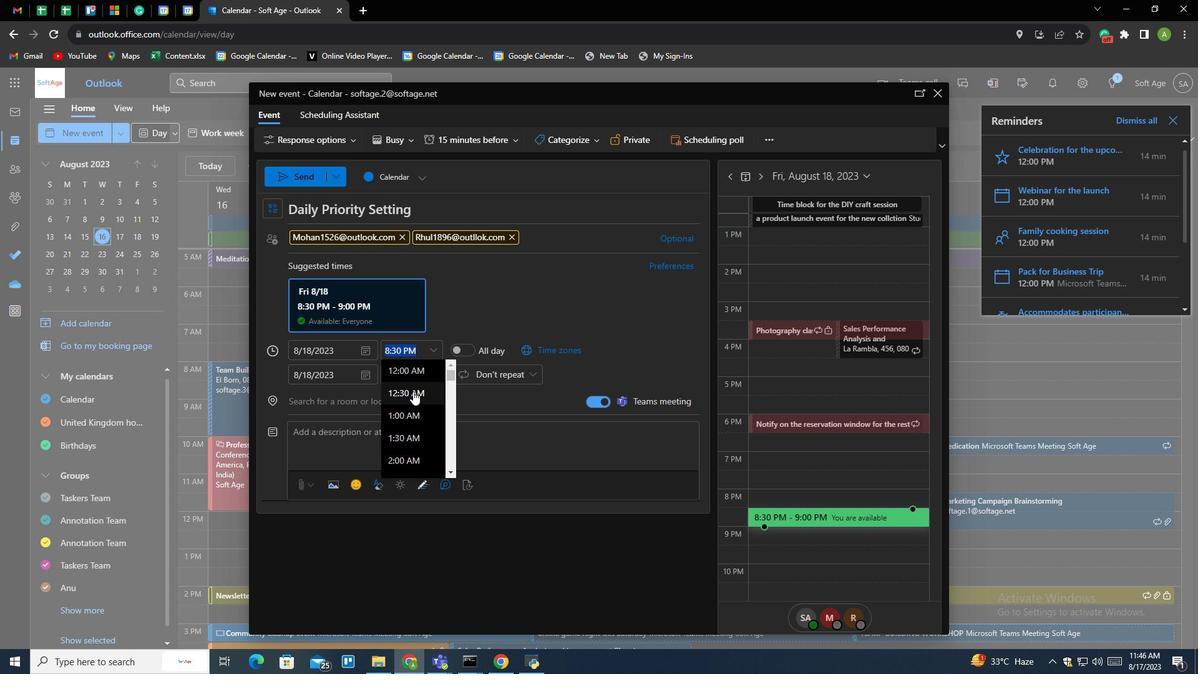 
Action: Mouse scrolled (413, 391) with delta (0, 0)
Screenshot: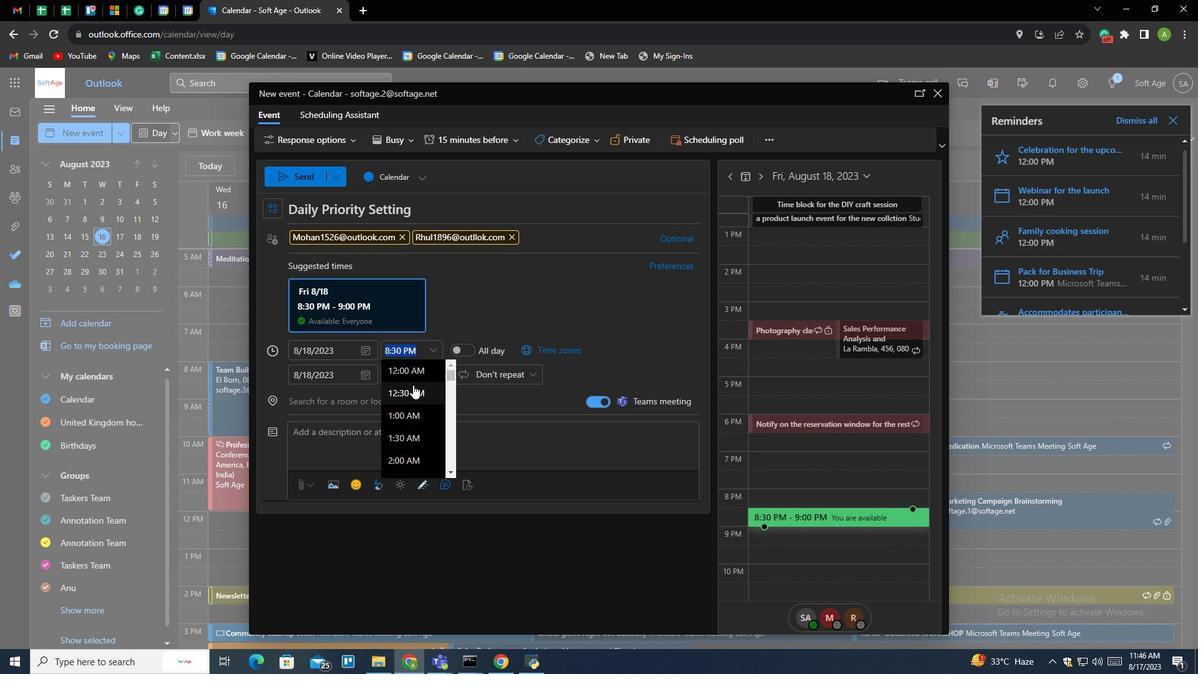 
Action: Mouse scrolled (413, 391) with delta (0, 0)
Screenshot: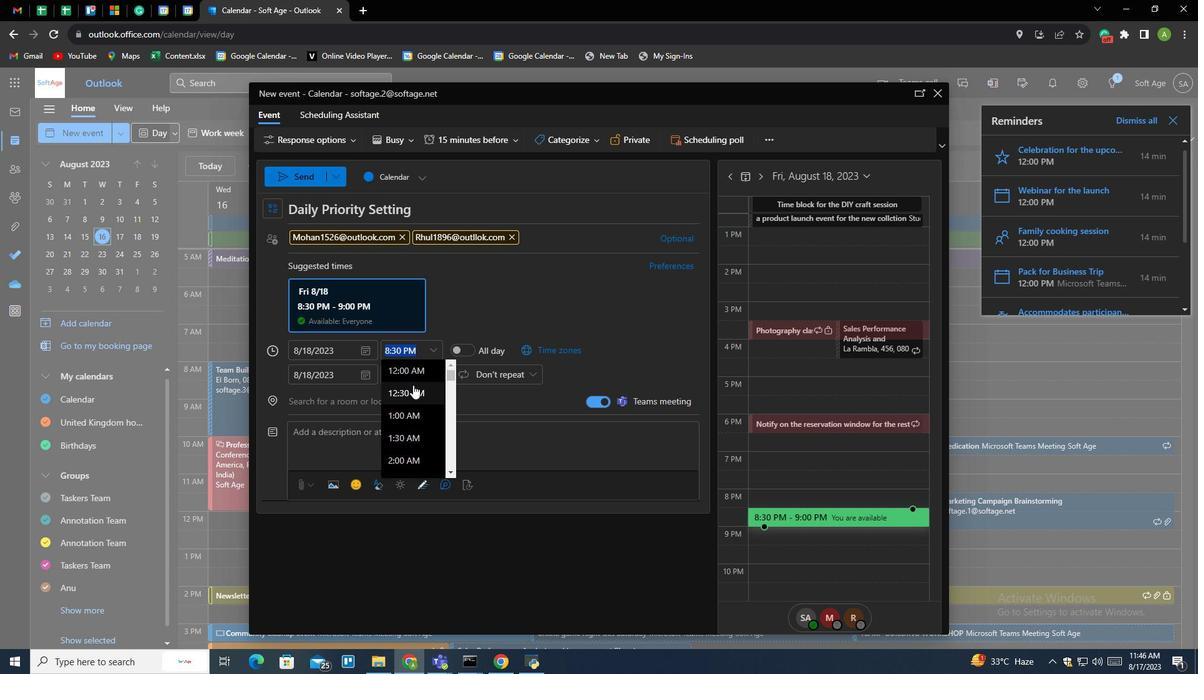 
Action: Mouse moved to (423, 356)
Screenshot: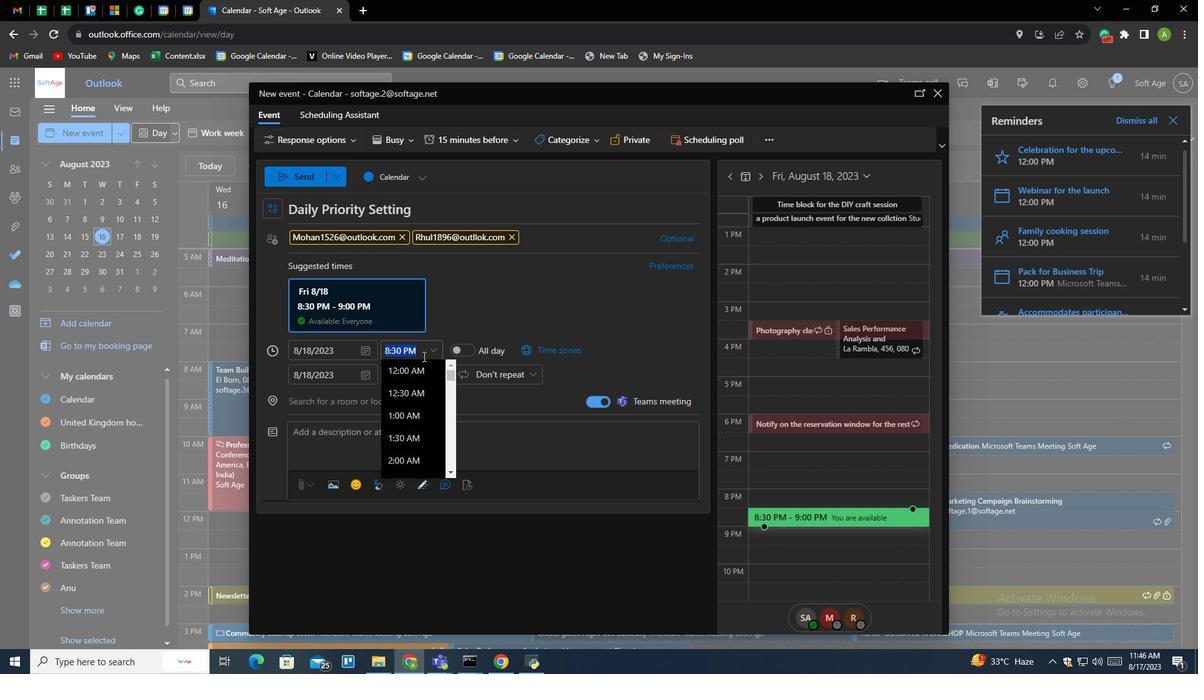 
Action: Mouse scrolled (423, 357) with delta (0, 0)
Screenshot: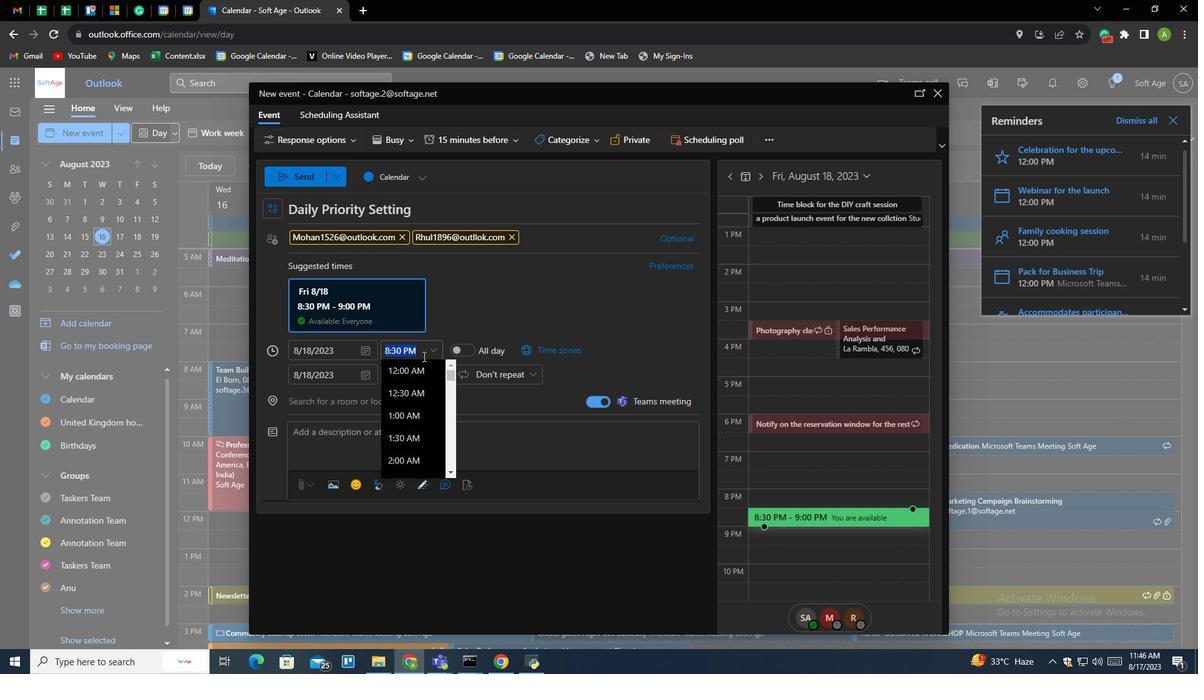 
Action: Mouse scrolled (423, 357) with delta (0, 0)
Screenshot: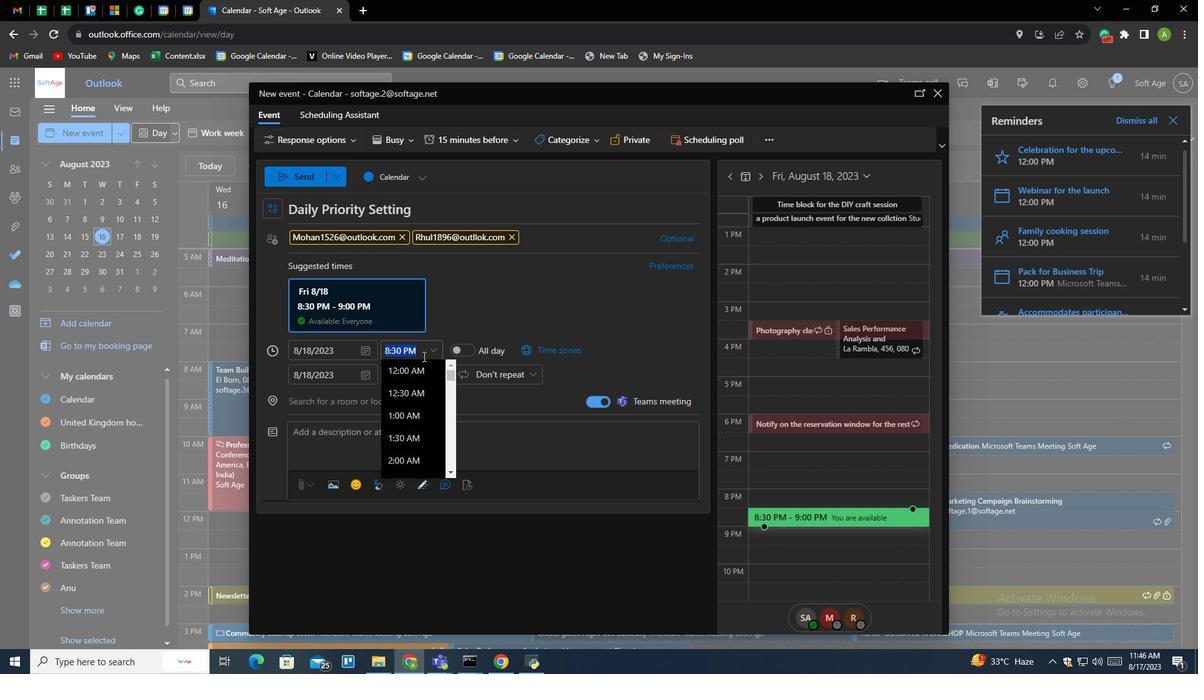 
Action: Mouse scrolled (423, 357) with delta (0, 0)
Screenshot: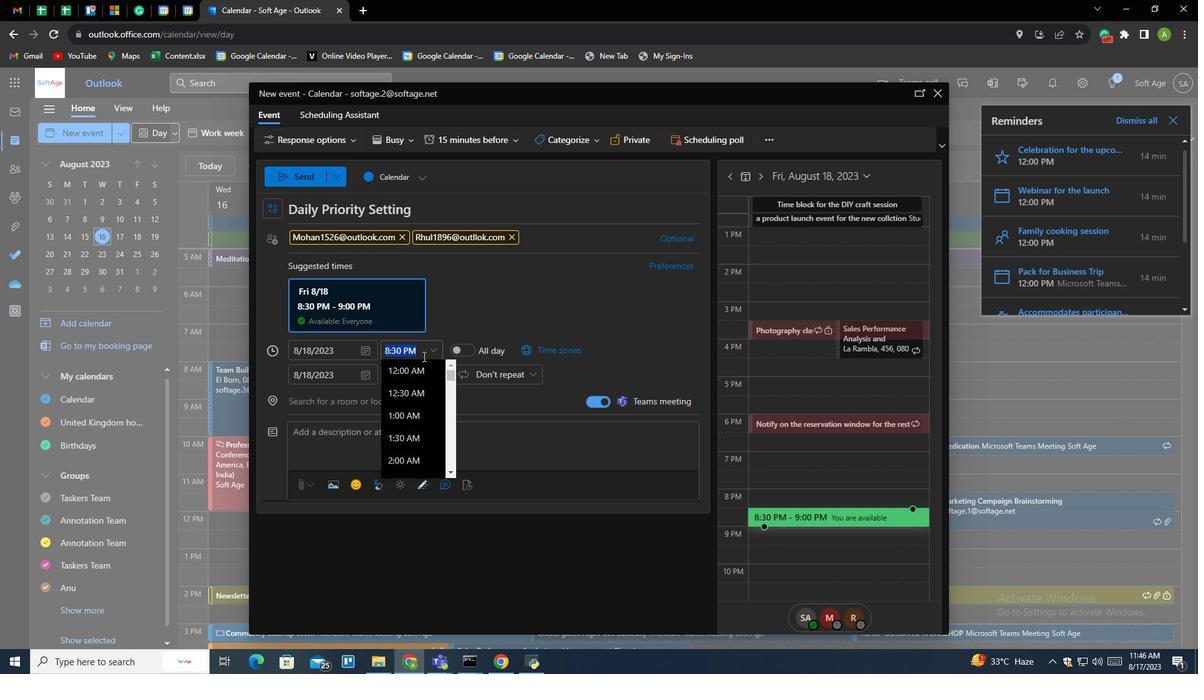 
Action: Mouse scrolled (423, 357) with delta (0, 0)
Screenshot: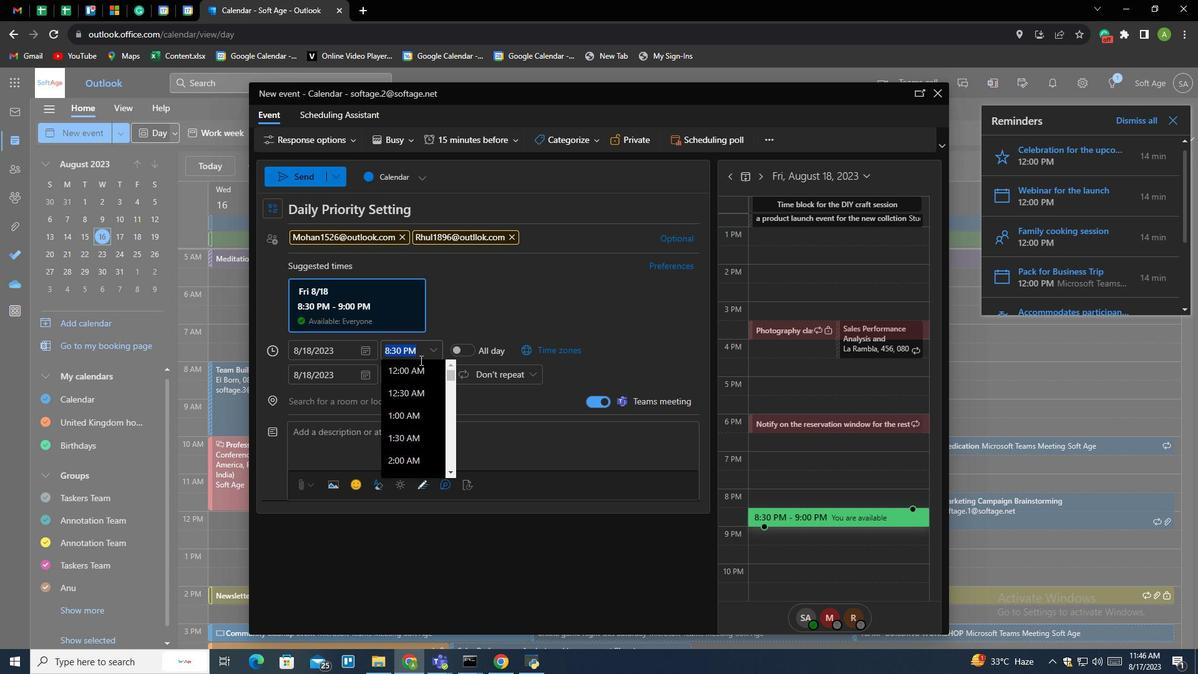 
Action: Mouse moved to (415, 440)
Screenshot: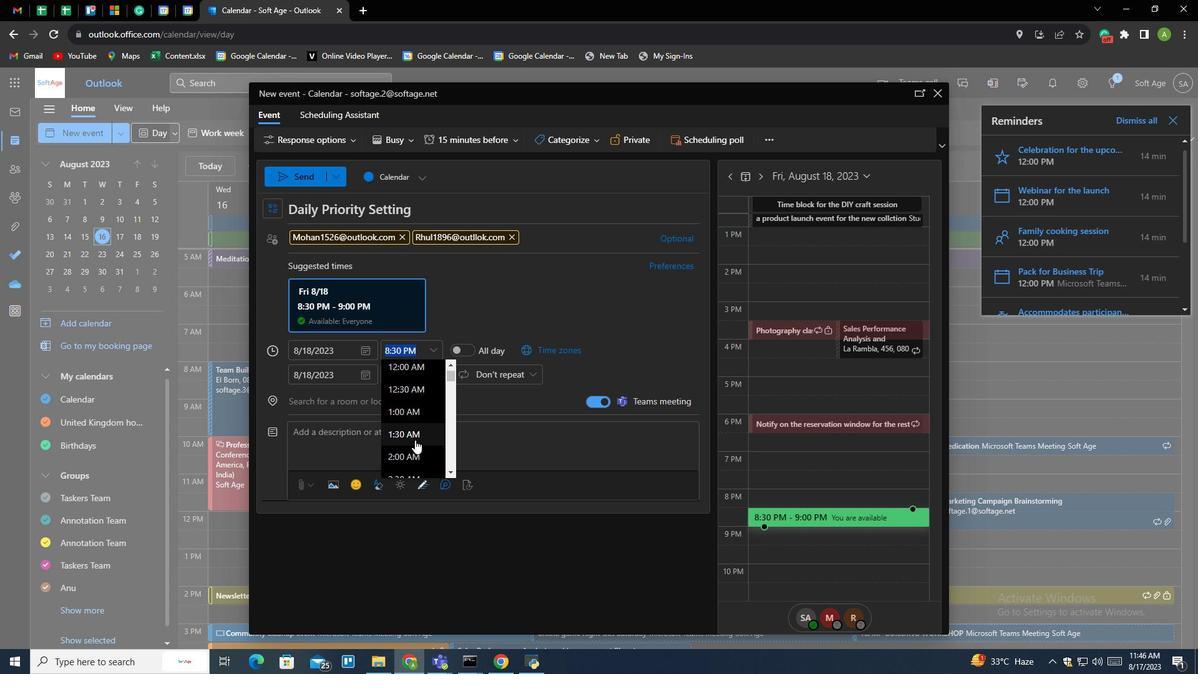 
Action: Mouse scrolled (415, 439) with delta (0, 0)
Screenshot: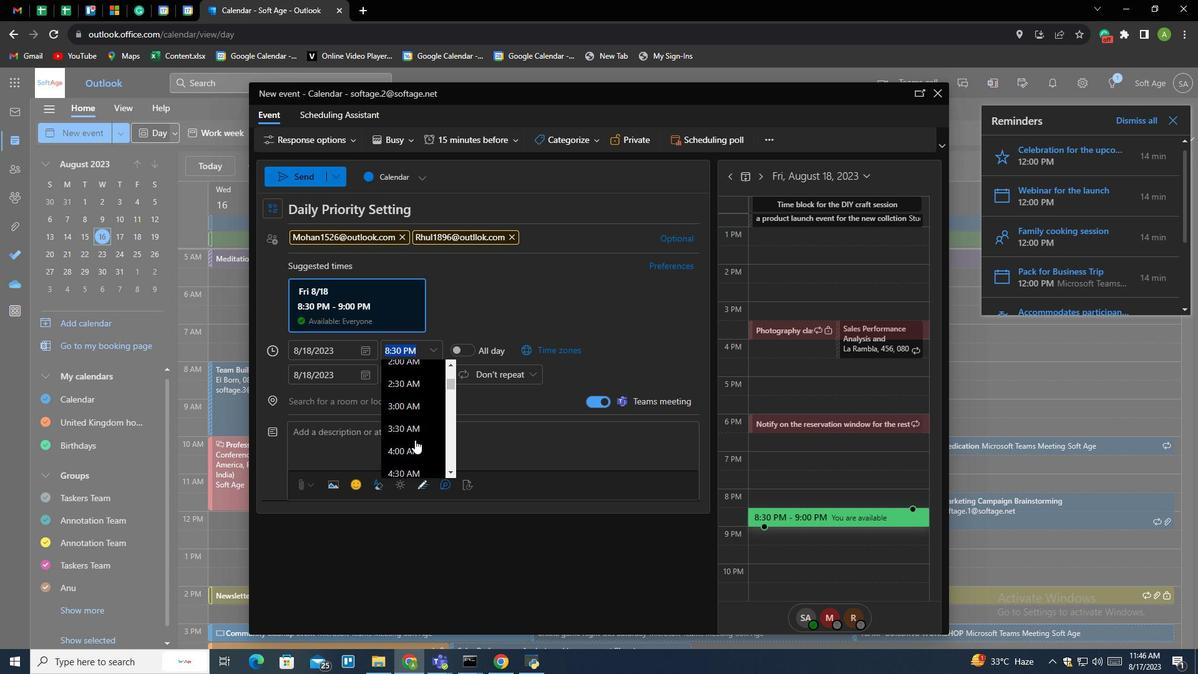 
Action: Mouse scrolled (415, 439) with delta (0, 0)
Screenshot: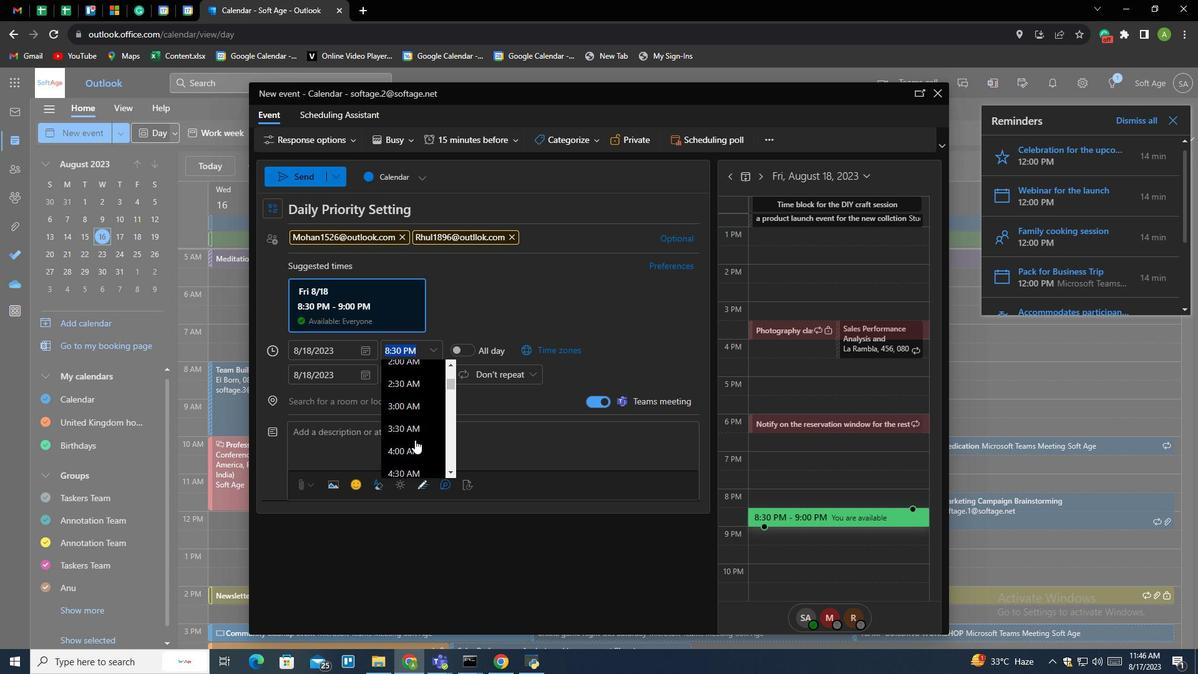 
Action: Mouse scrolled (415, 439) with delta (0, 0)
Screenshot: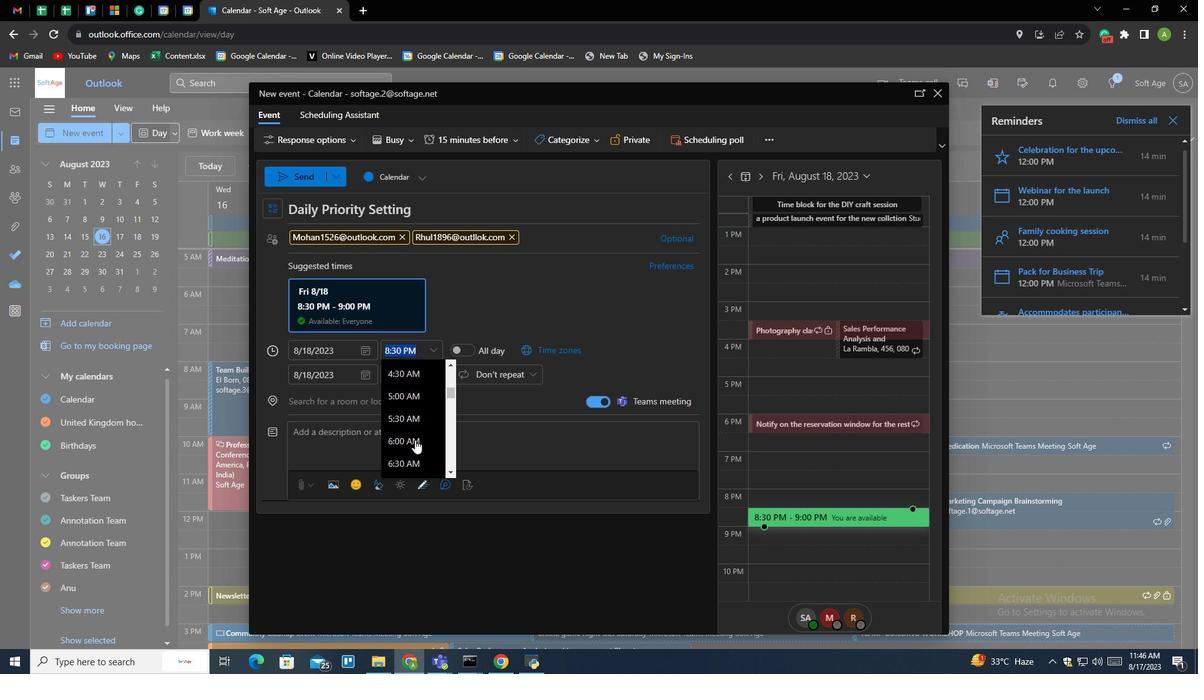 
Action: Mouse scrolled (415, 439) with delta (0, 0)
Screenshot: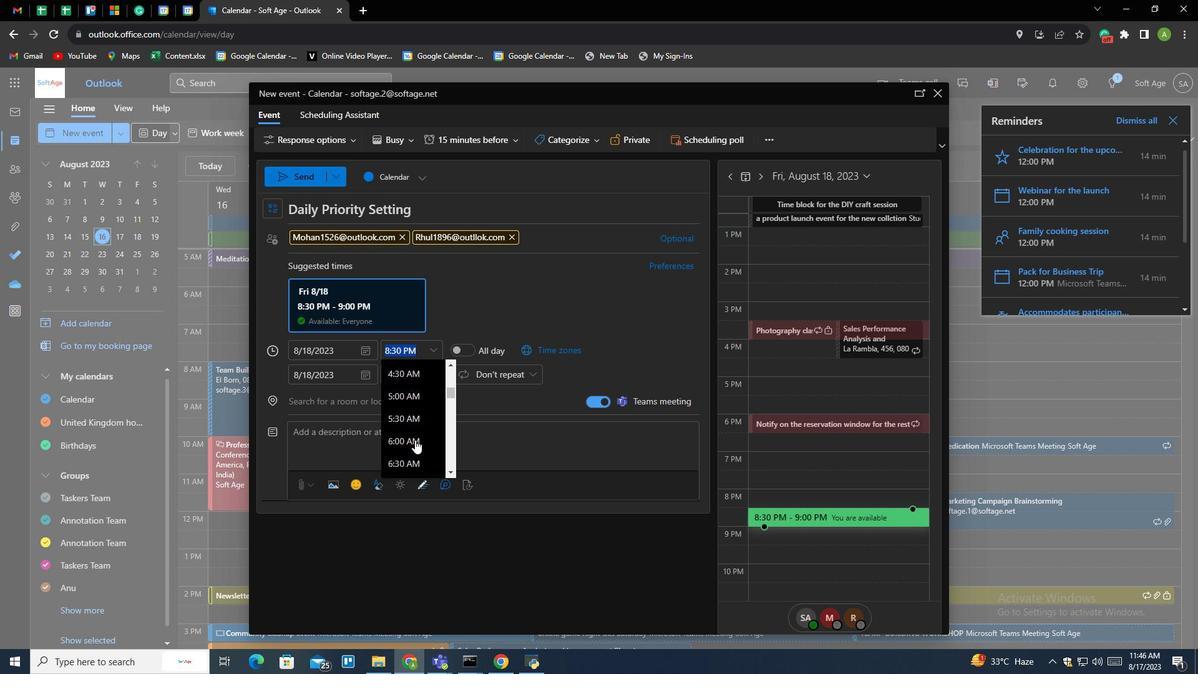 
Action: Mouse moved to (413, 454)
Screenshot: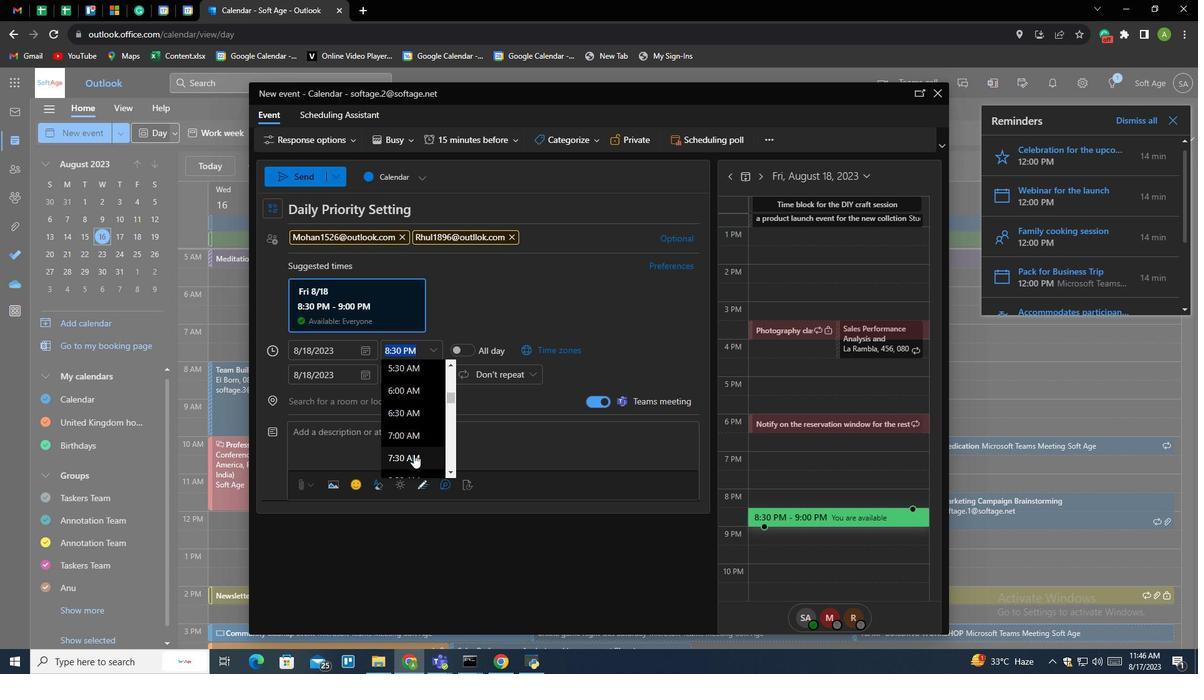 
Action: Mouse scrolled (413, 453) with delta (0, 0)
Screenshot: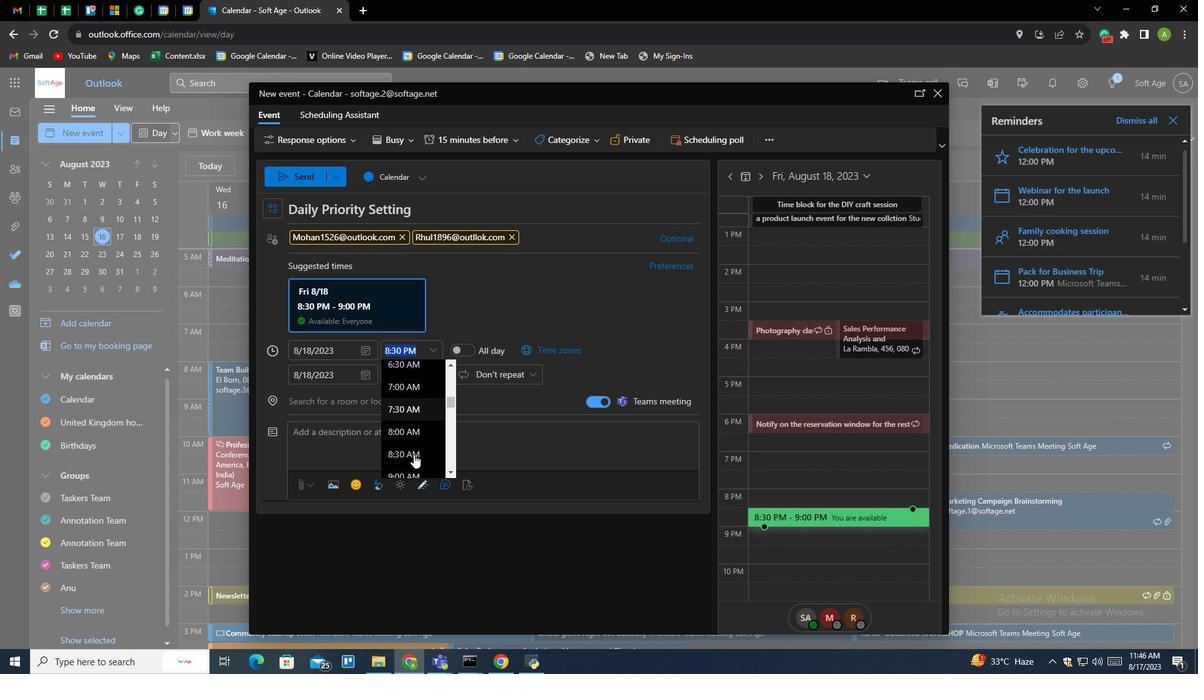 
Action: Mouse moved to (405, 413)
Screenshot: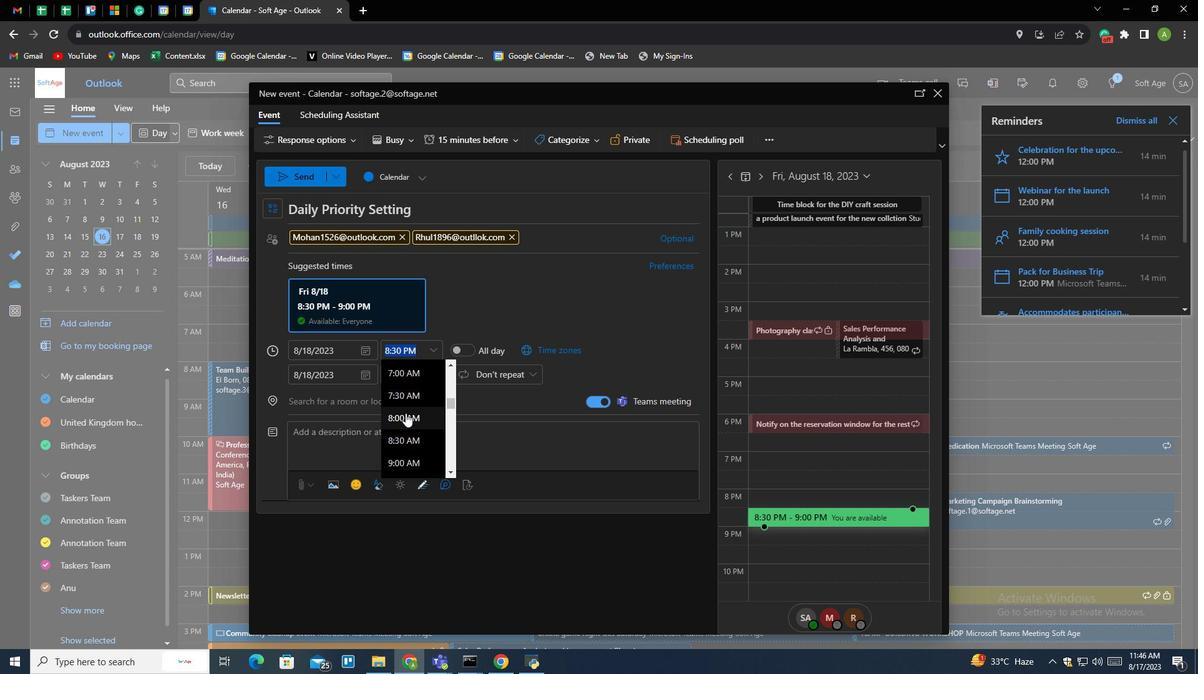 
Action: Mouse pressed left at (405, 413)
Screenshot: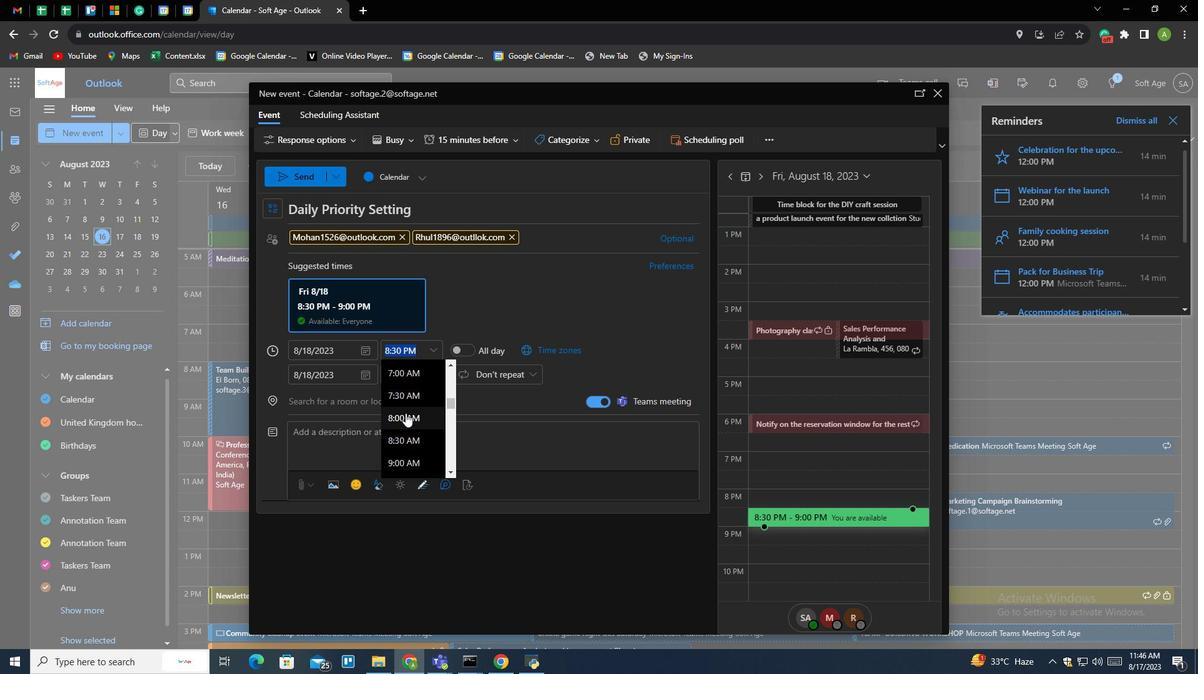 
Action: Mouse moved to (532, 301)
Screenshot: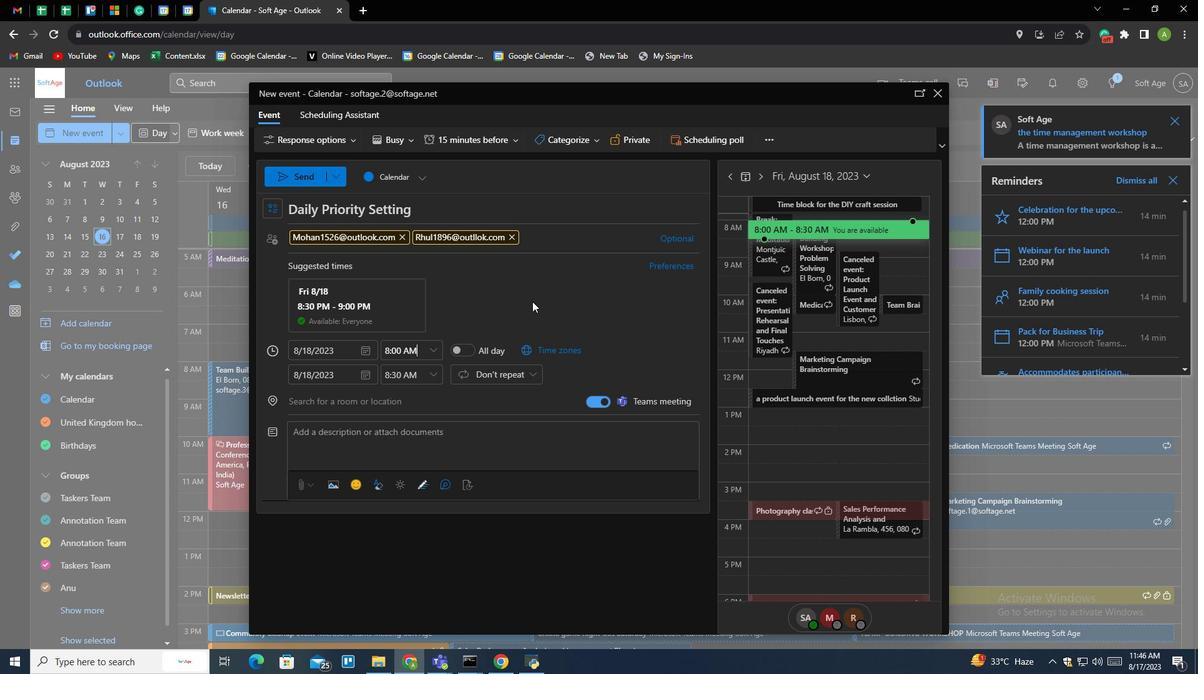
Action: Mouse pressed left at (532, 301)
Screenshot: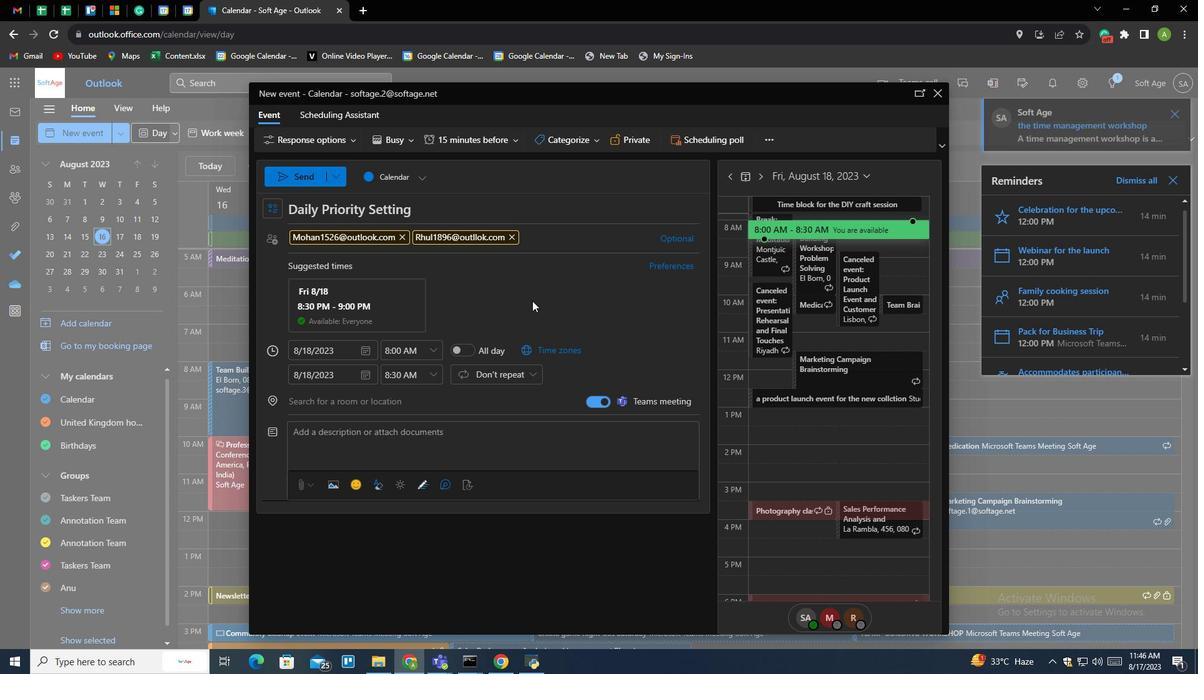 
Action: Mouse moved to (368, 353)
Screenshot: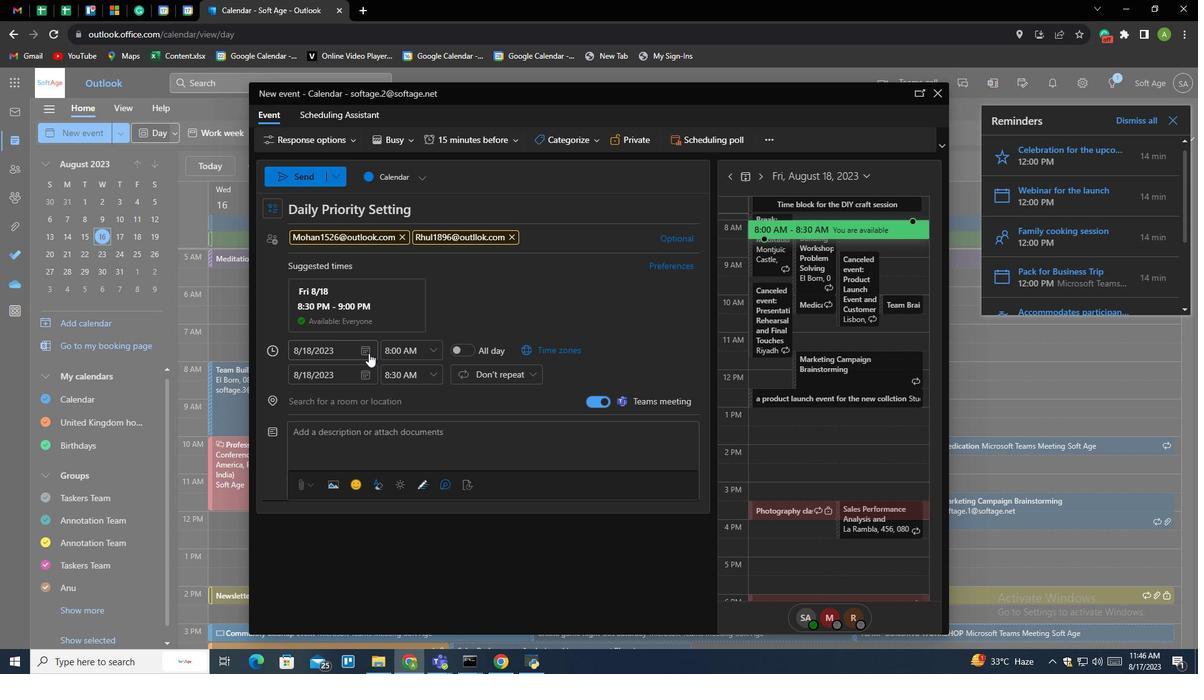 
Action: Mouse pressed left at (368, 353)
Screenshot: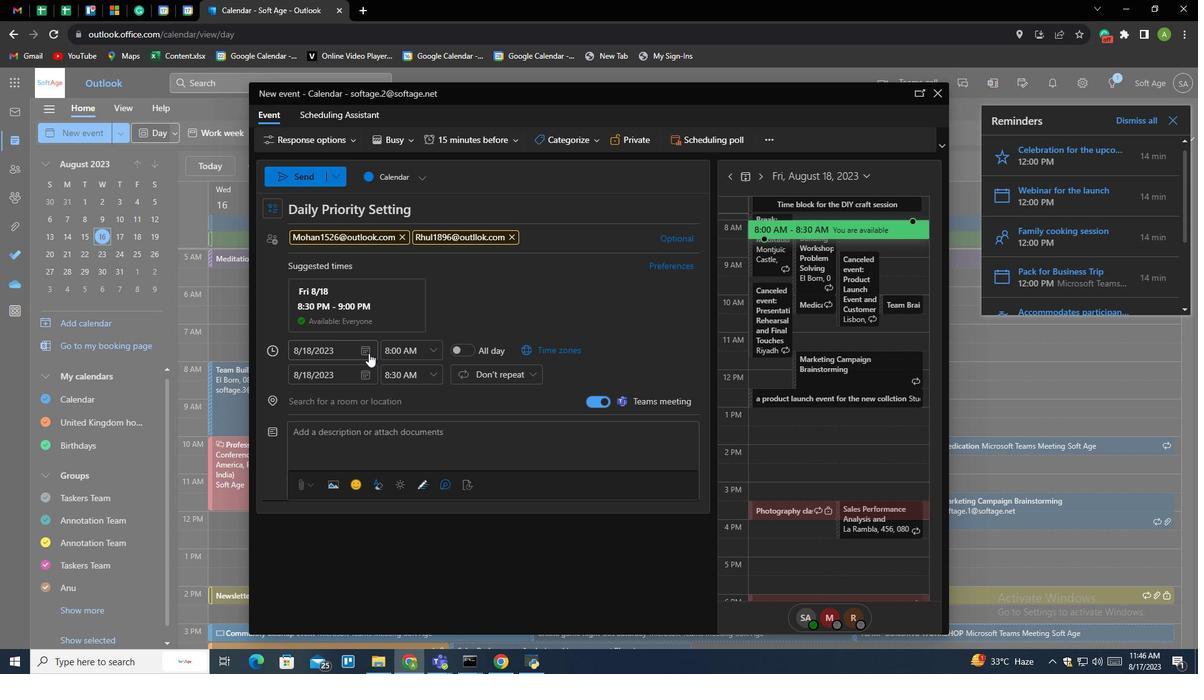 
Action: Mouse moved to (477, 332)
Screenshot: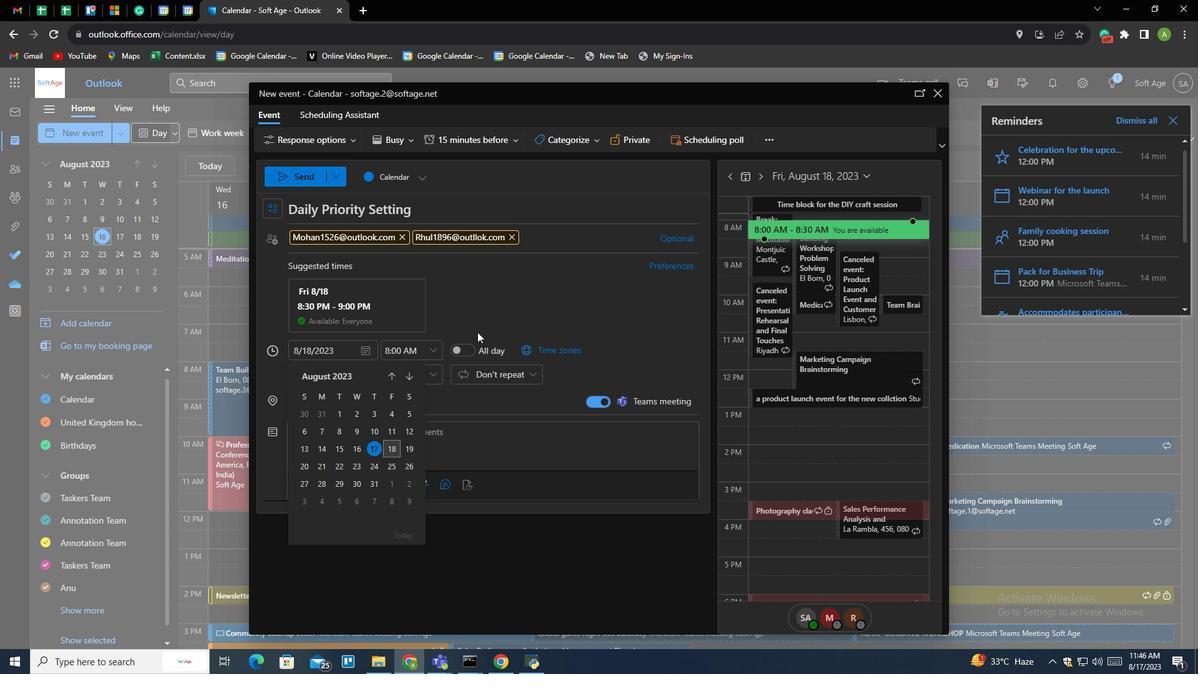 
Action: Mouse pressed left at (477, 332)
Screenshot: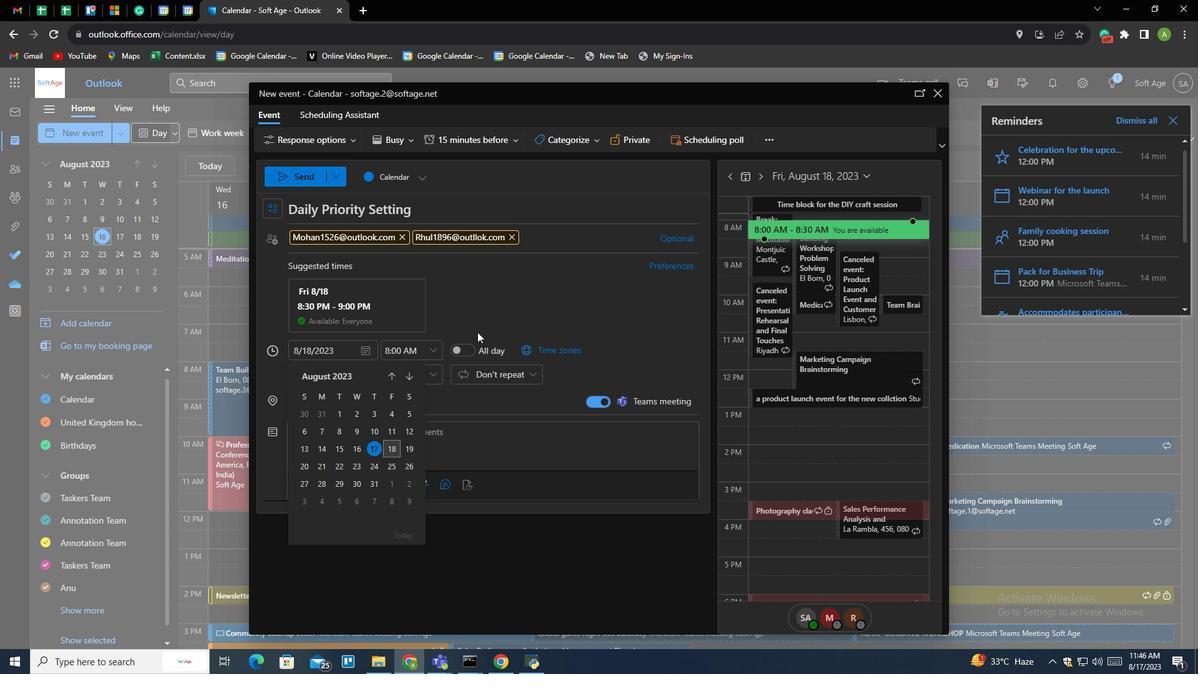 
Action: Mouse moved to (400, 401)
Screenshot: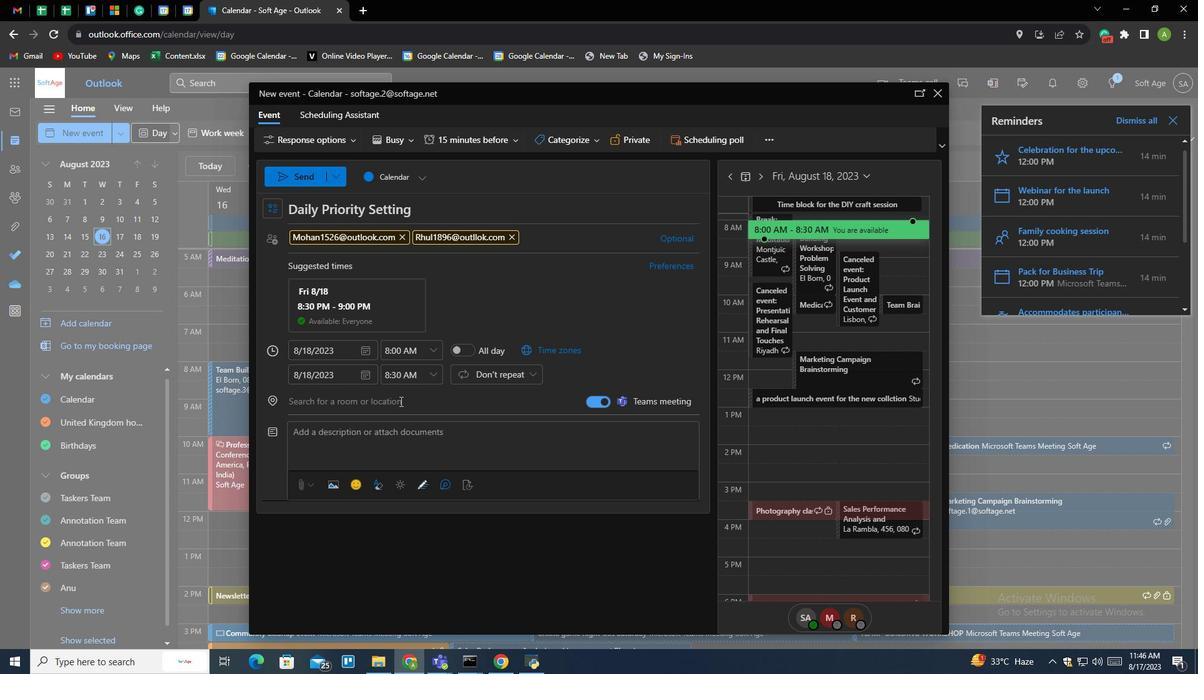 
Action: Mouse pressed left at (400, 401)
Screenshot: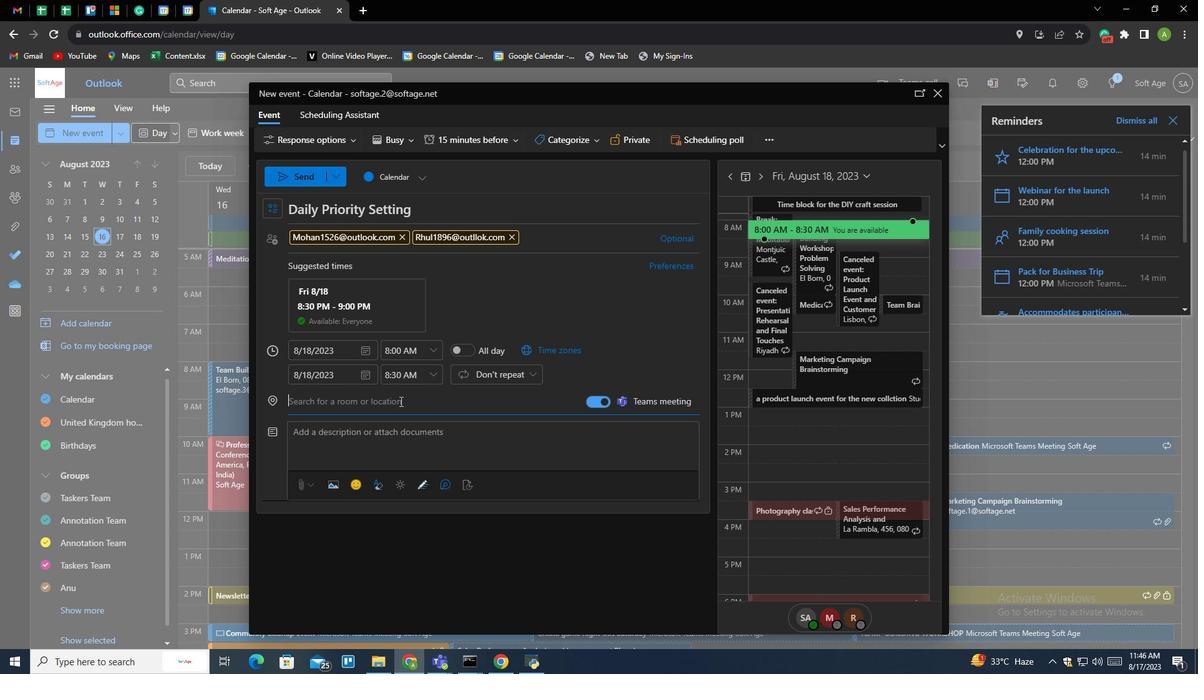 
Action: Key pressed <Key.shift><Key.shift><Key.shift><Key.shift><Key.shift><Key.shift><Key.shift><Key.shift><Key.shift><Key.shift><Key.shift><Key.shift><Key.shift><Key.shift><Key.shift><Key.shift><Key.shift><Key.shift><Key.shift><Key.shift><Key.shift><Key.shift><Key.shift><Key.shift><Key.shift><Key.shift><Key.shift><Key.shift><Key.shift><Key.shift><Key.shift><Key.shift><Key.shift><Key.shift><Key.shift><Key.shift><Key.shift><Key.shift><Key.shift><Key.shift><Key.shift><Key.shift><Key.shift><Key.shift><Key.shift><Key.shift><Key.shift><Key.shift><Key.shift><Key.shift><Key.shift><Key.shift><Key.shift><Key.shift><Key.shift><Key.shift><Key.shift><Key.shift><Key.shift><Key.shift><Key.shift><Key.shift><Key.shift><Key.shift><Key.shift><Key.shift><Key.shift><Key.shift><Key.shift><Key.shift><Key.shift><Key.shift><Key.shift><Key.shift><Key.shift><Key.shift><Key.shift><Key.shift><Key.shift><Key.shift><Key.shift><Key.shift><Key.shift><Key.shift><Key.shift><Key.shift><Key.shift><Key.shift><Key.shift><Key.shift><Key.shift><Key.shift><Key.shift><Key.shift><Key.shift><Key.shift><Key.shift><Key.shift>Home<Key.down><Key.enter>
Screenshot: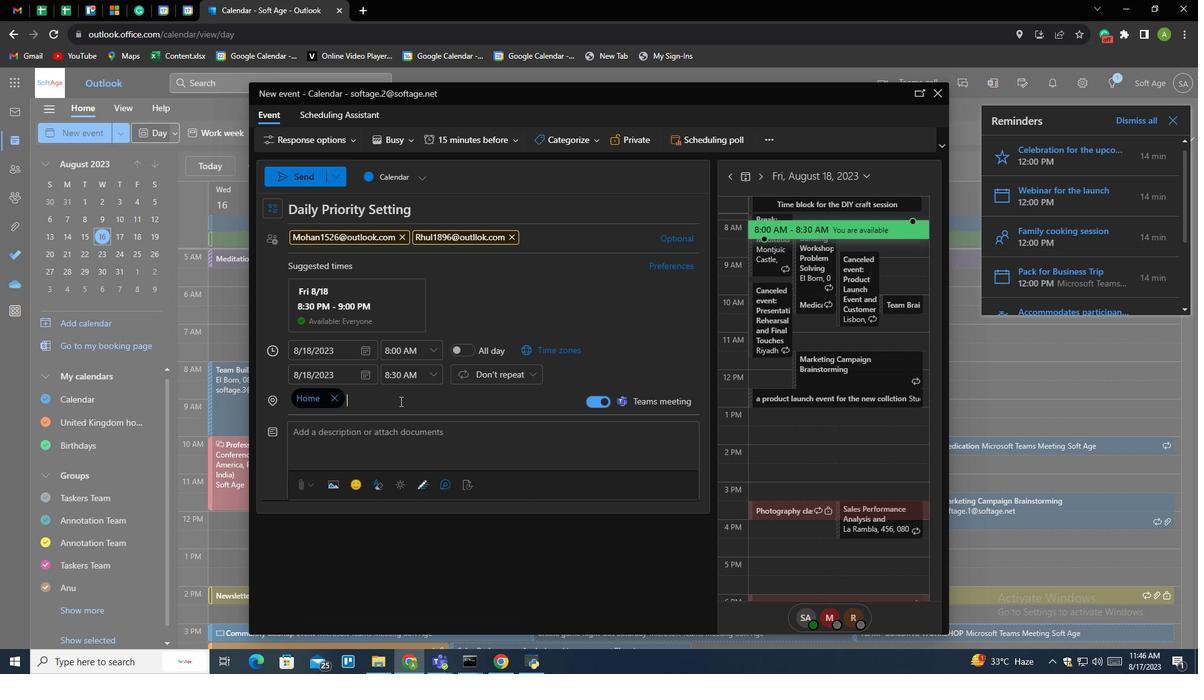 
Action: Mouse moved to (478, 435)
Screenshot: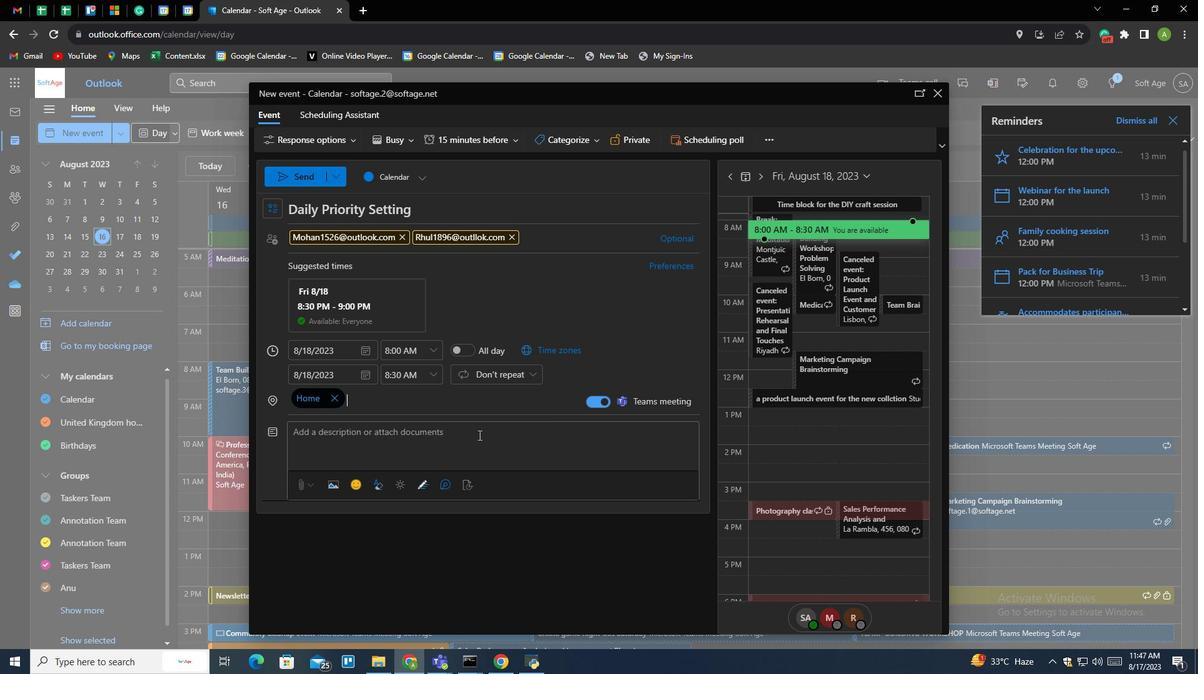 
Action: Mouse pressed left at (478, 435)
Screenshot: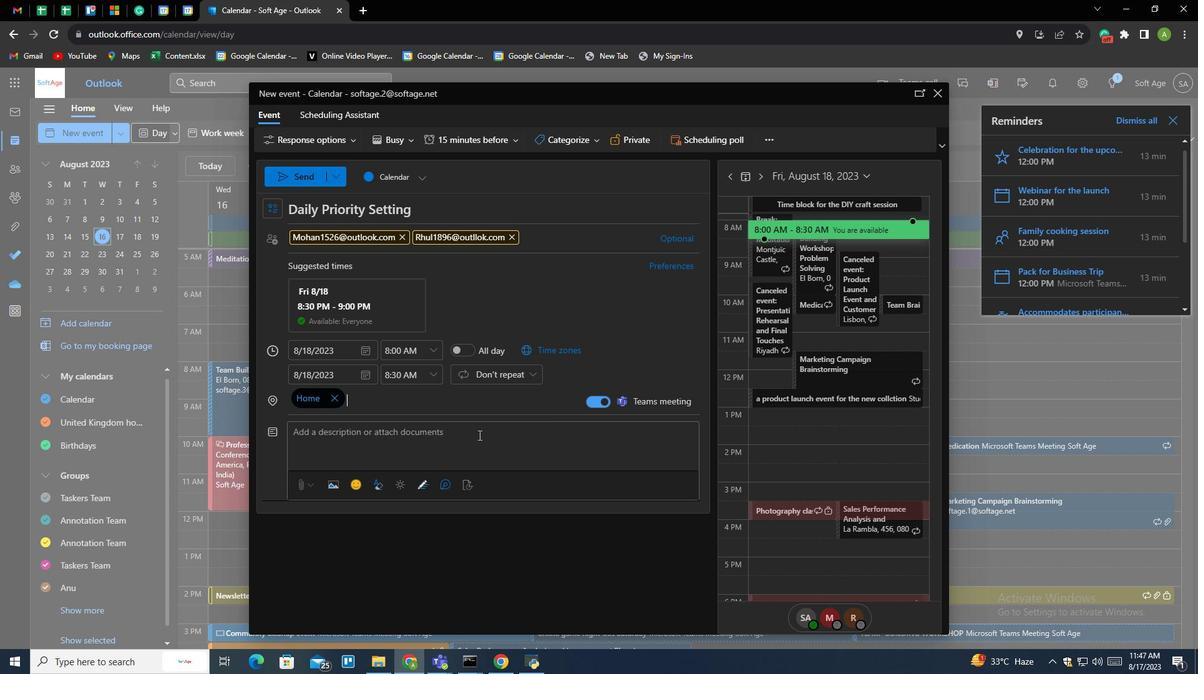 
Action: Mouse pressed left at (478, 435)
Screenshot: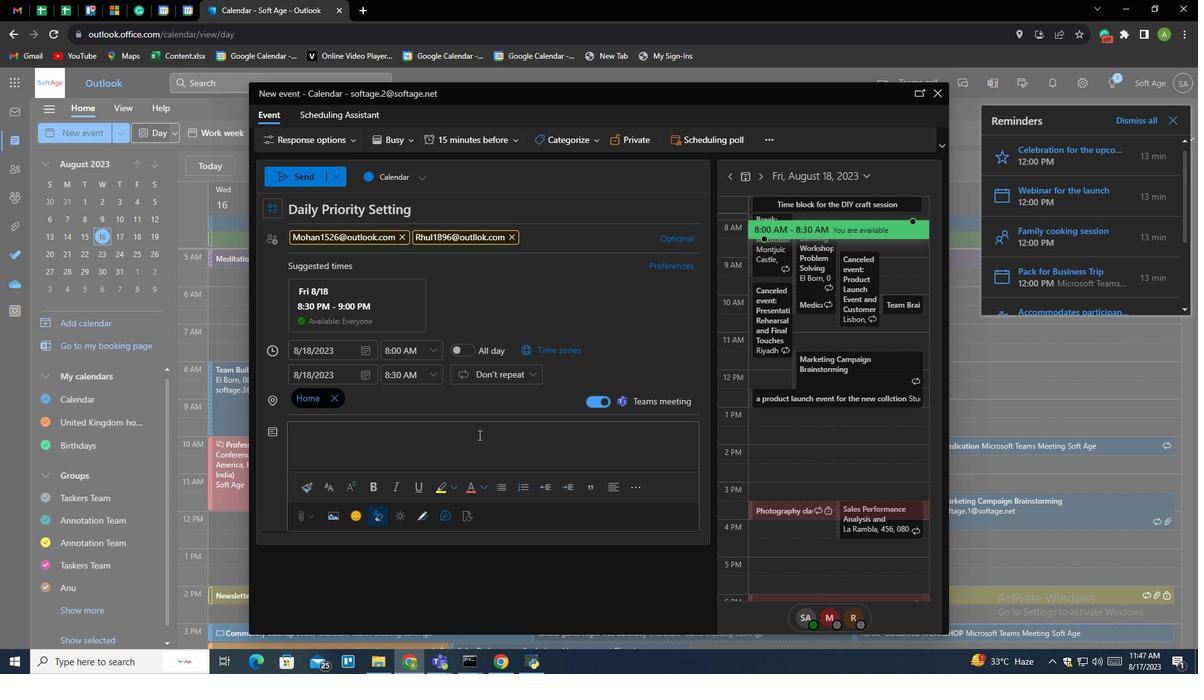 
Action: Key pressed <Key.shift><Key.shift><Key.shift>Remember<Key.space>to<Key.space>condi<Key.backspace><Key.backspace>sider<Key.space>both<Key.space>short<Key.space>tem<Key.backspace>rm<Key.backspace><Key.backspace><Key.backspace><Key.backspace><Key.backspace>-term<Key.space>and<Key.space>long-term<Key.space>goals<Key.space>as<Key.space>your<Key.space>prioritize<Key.space>your<Key.space>tal<Key.backspace>sks<Key.space><Key.shift>Once<Key.space>you've<Key.space>identifies<Key.backspace>d<Key.space>your<Key.space>priorities,<Key.space>allocate<Key.space>time<Key.space>blocks<Key.space>in<Key.space>your<Key.space>scheu<Key.backspace><Key.backspace><Key.backspace><Key.backspace><Key.backspace>schedule<Key.space>to<Key.space>work<Key.space>on<Key.space>them.
Screenshot: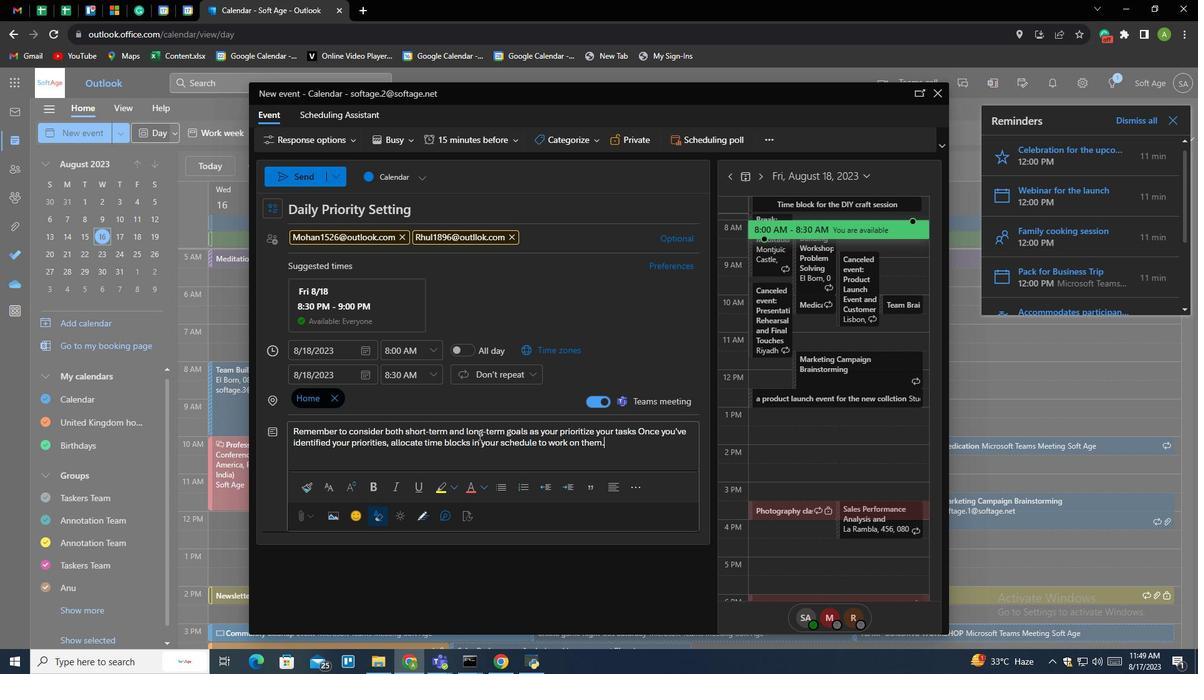 
Action: Mouse moved to (714, 631)
Screenshot: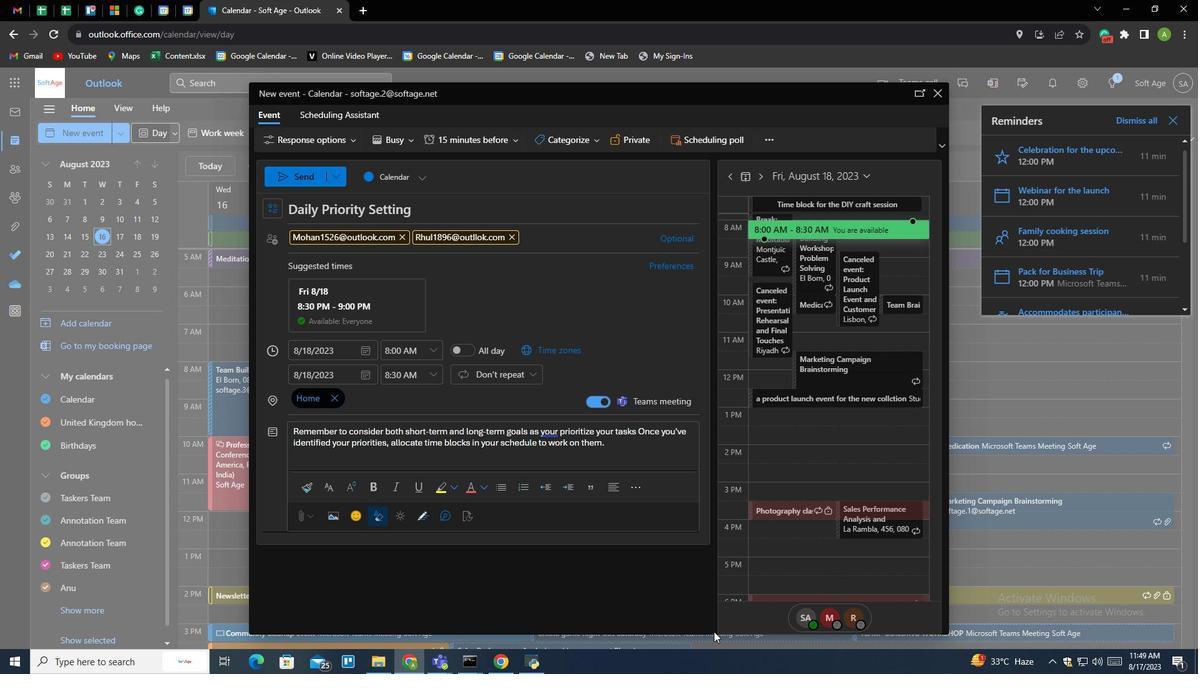 
Action: Mouse scrolled (714, 631) with delta (0, 0)
Screenshot: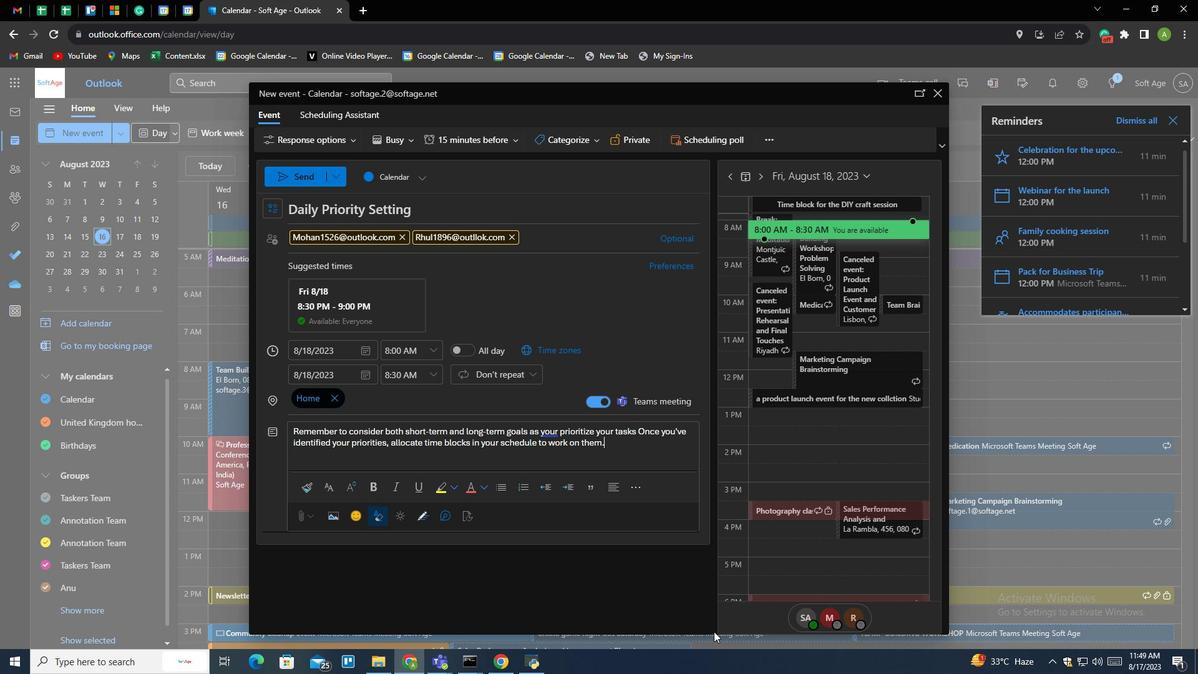 
Action: Mouse scrolled (714, 631) with delta (0, 0)
Screenshot: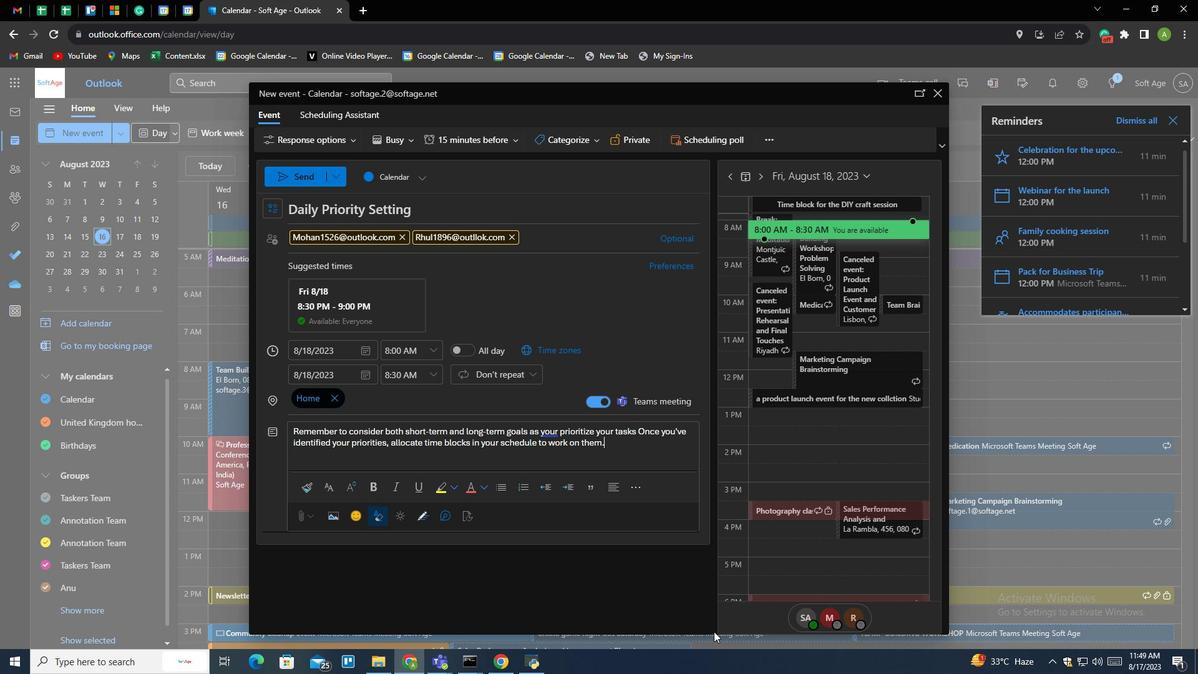 
Action: Mouse moved to (714, 632)
Screenshot: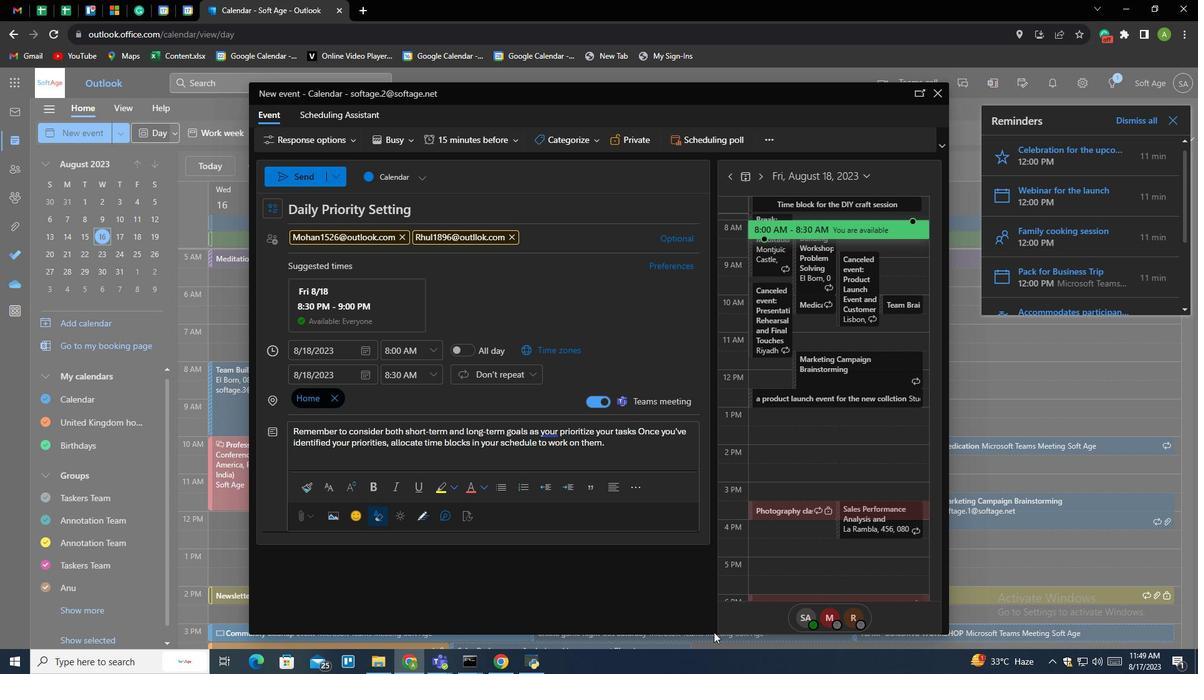 
Action: Mouse scrolled (714, 631) with delta (0, 0)
Screenshot: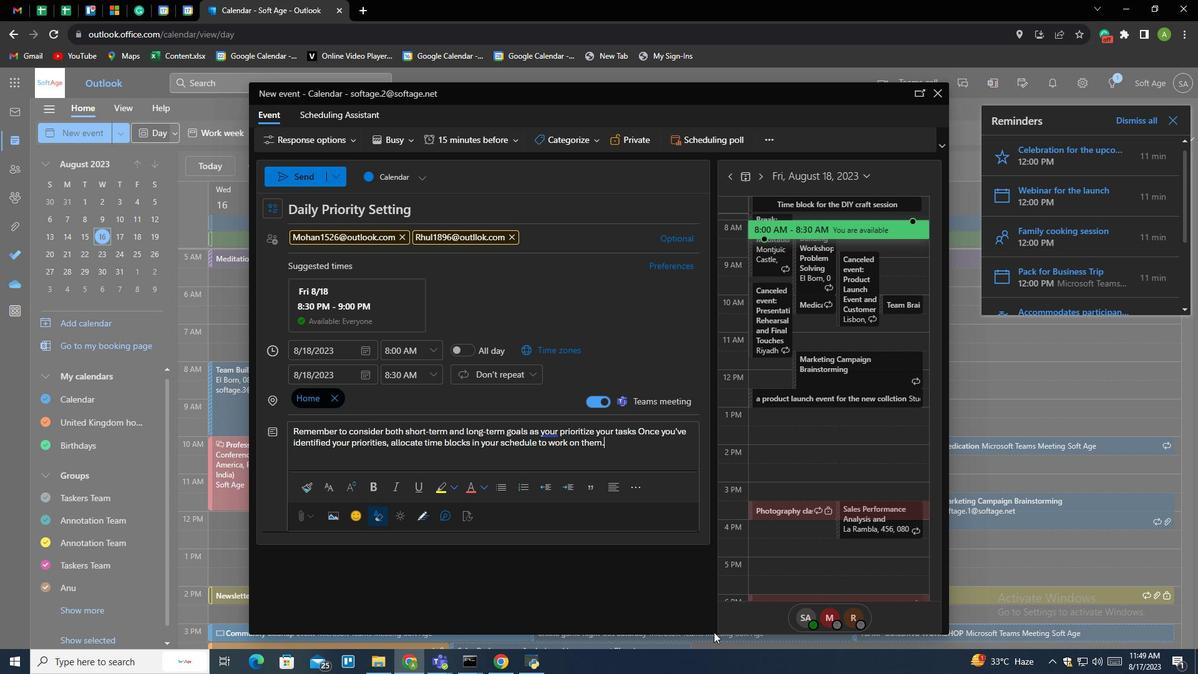 
Action: Mouse scrolled (714, 631) with delta (0, 0)
Screenshot: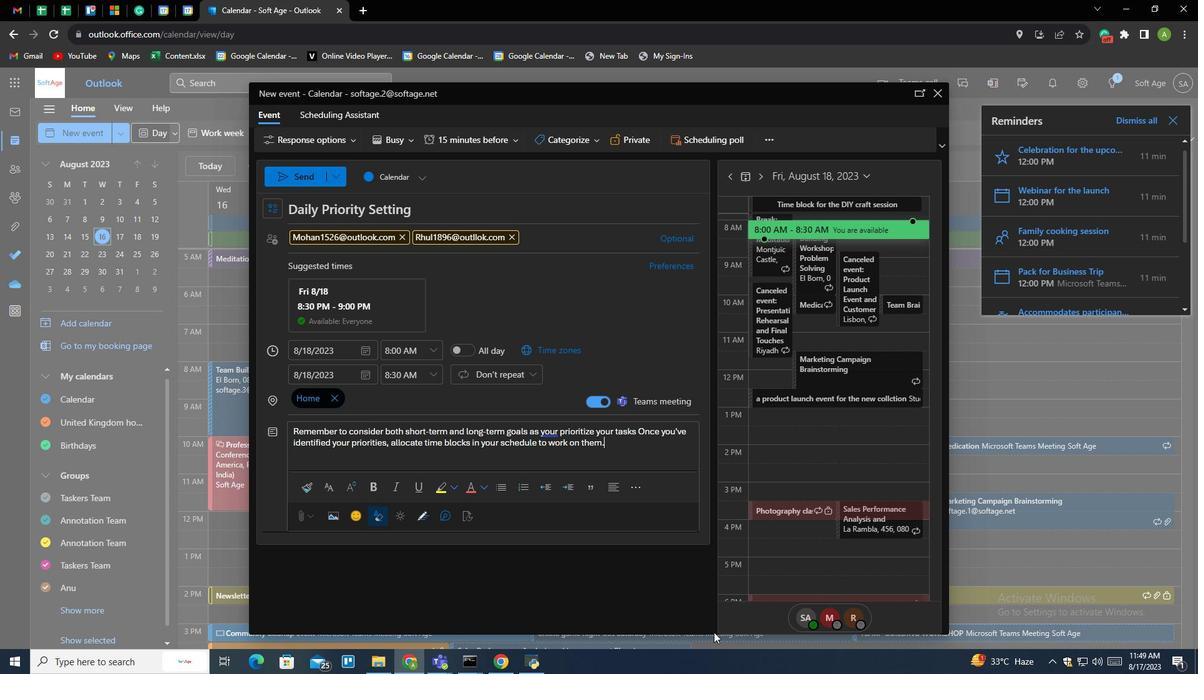 
Action: Mouse moved to (393, 144)
Screenshot: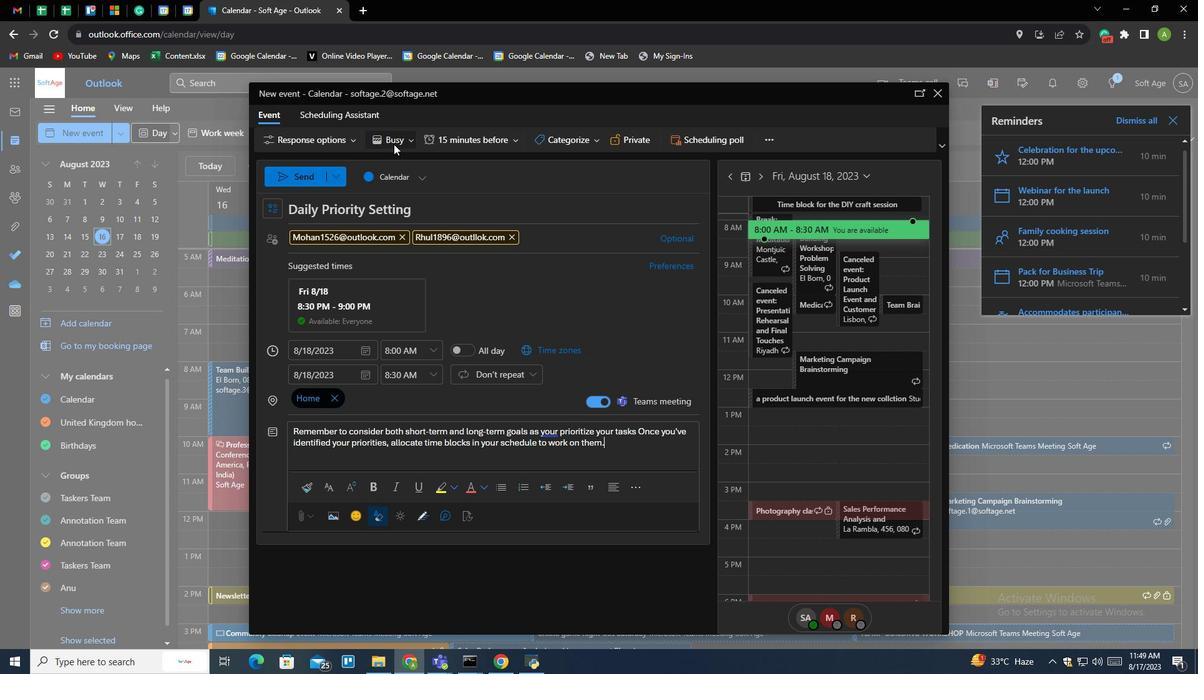 
Action: Mouse pressed left at (393, 144)
Screenshot: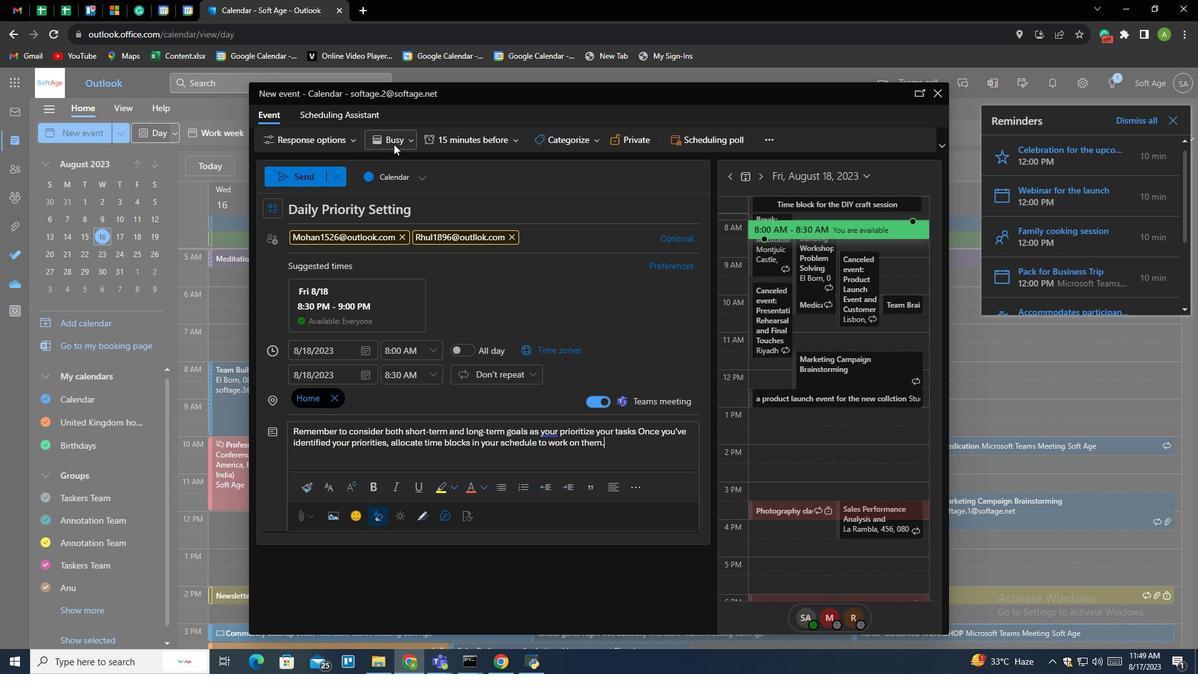 
Action: Mouse moved to (411, 229)
Screenshot: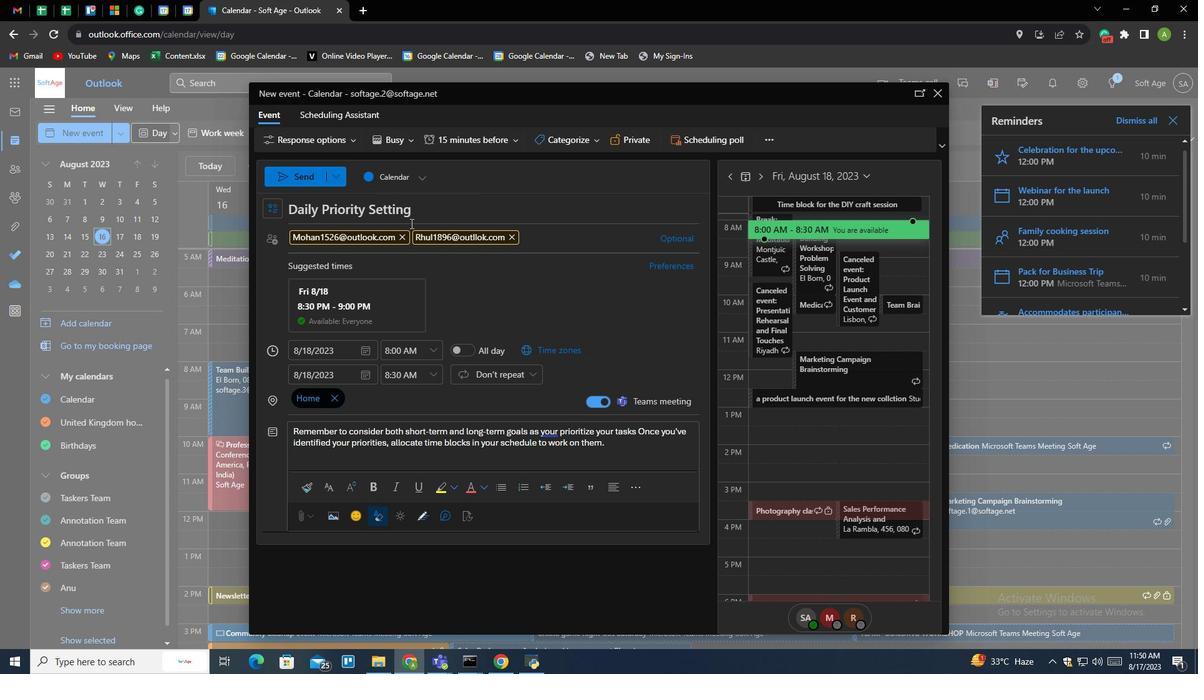 
Action: Mouse pressed left at (411, 229)
Screenshot: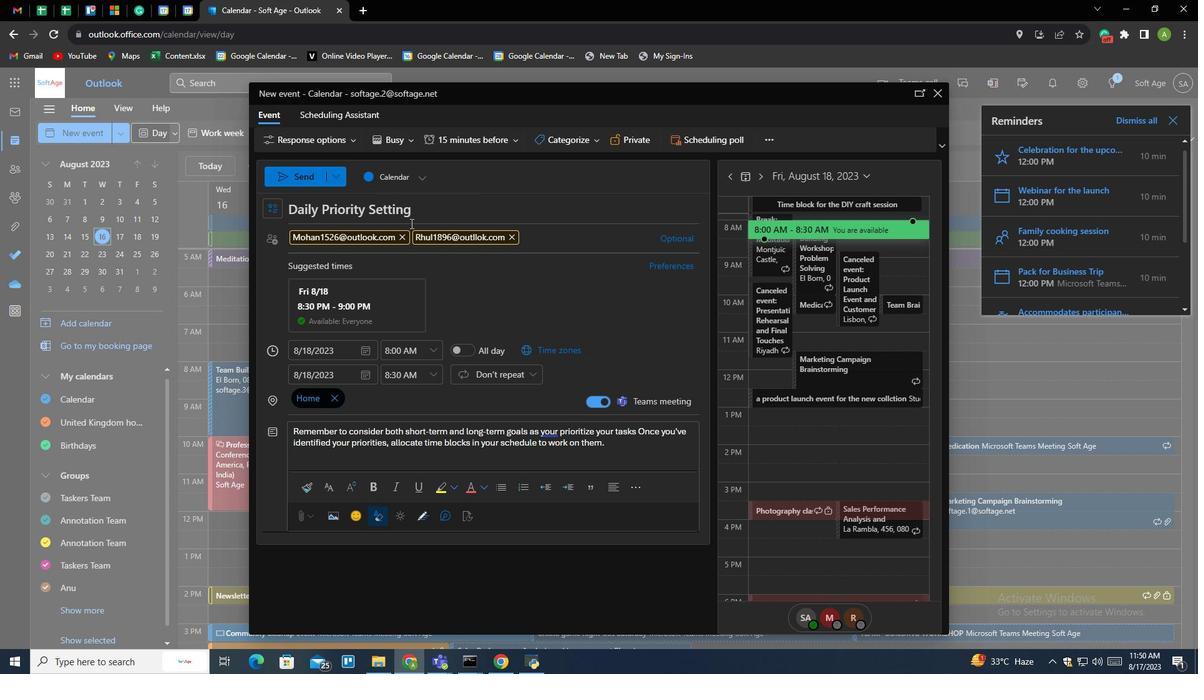 
Action: Mouse moved to (473, 137)
Screenshot: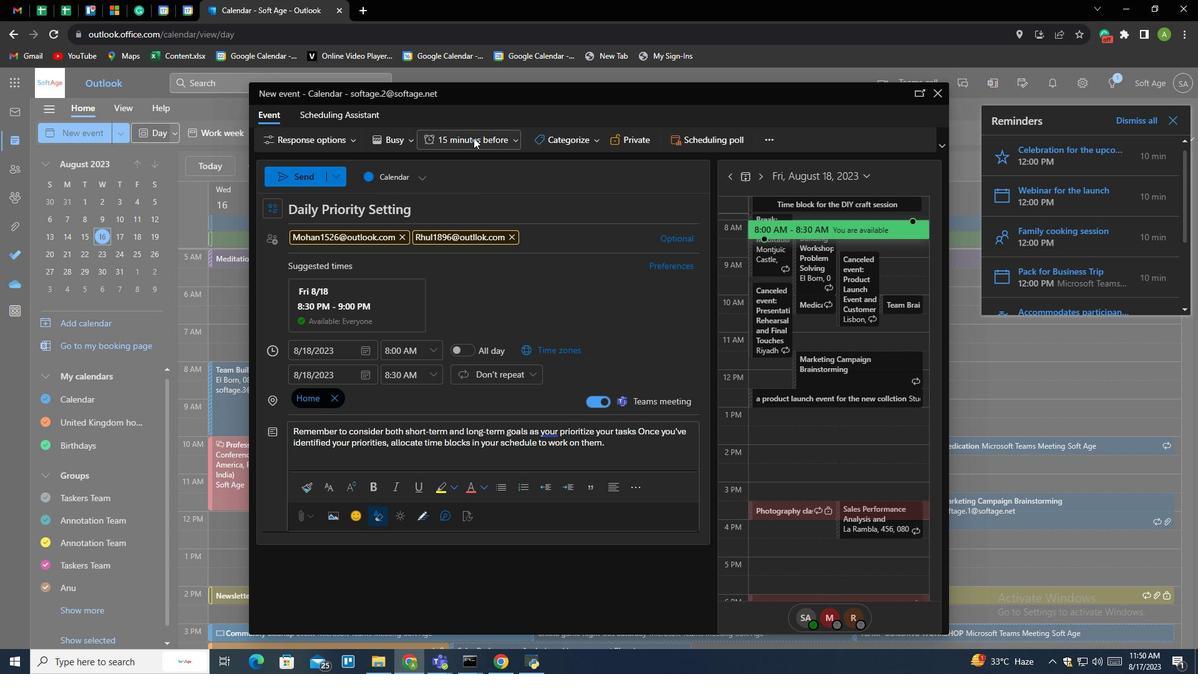 
Action: Mouse pressed left at (473, 137)
Screenshot: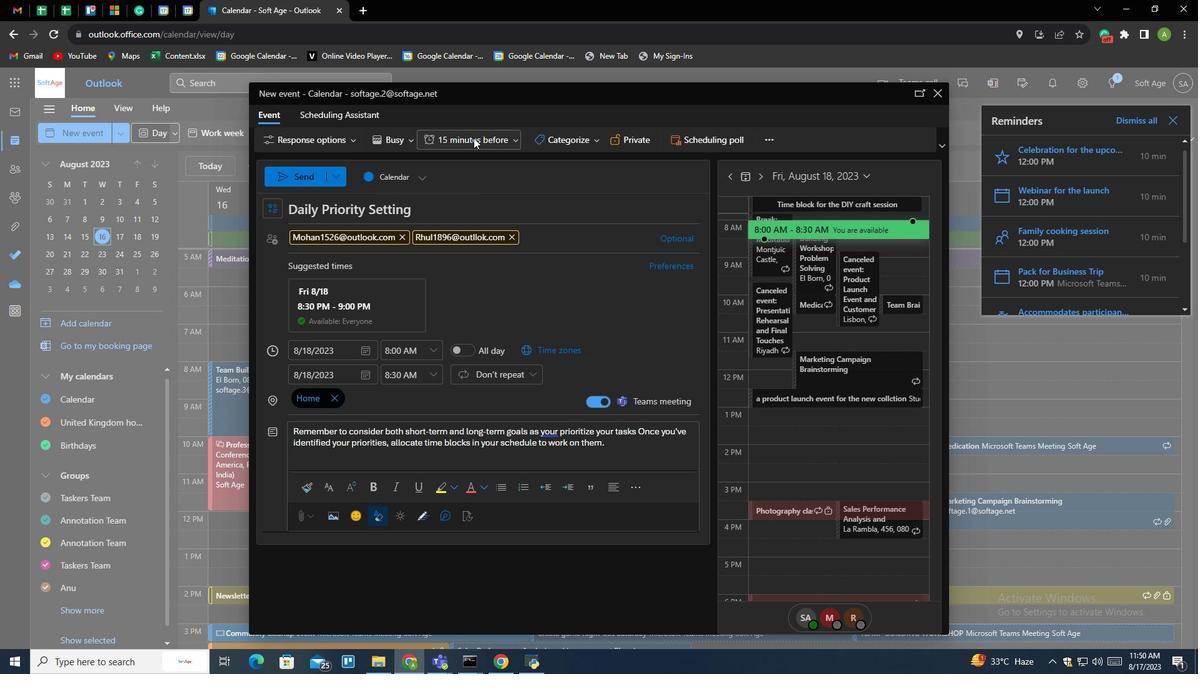 
Action: Mouse moved to (470, 210)
Screenshot: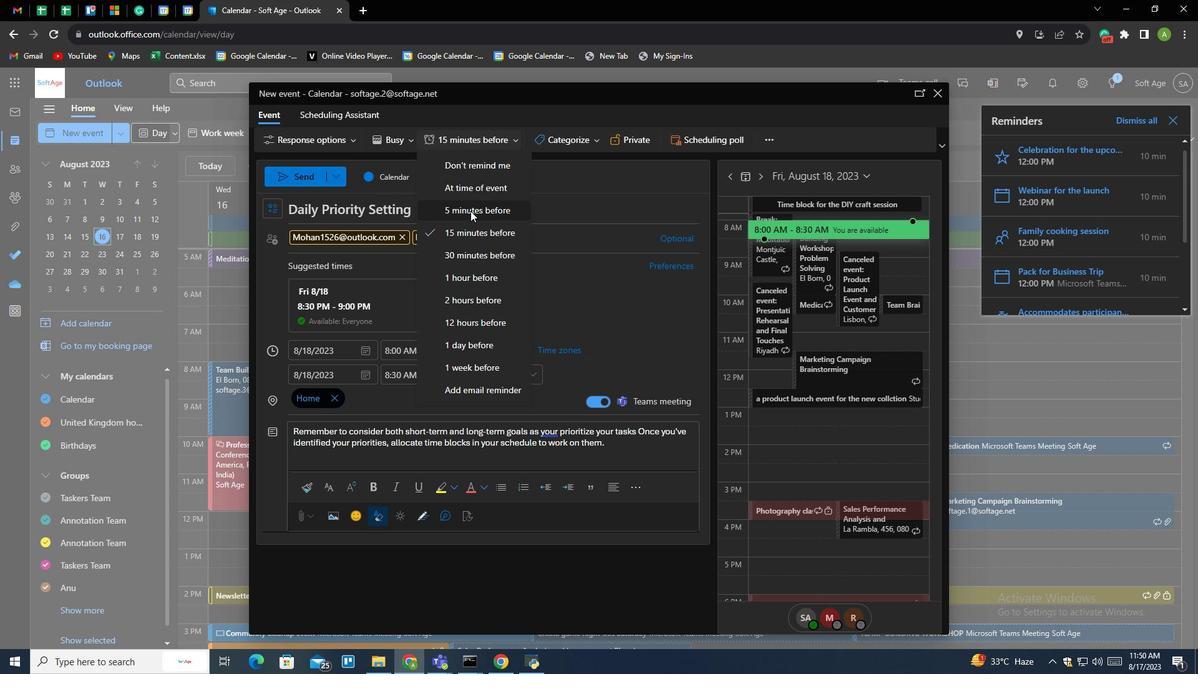 
Action: Mouse pressed left at (470, 210)
Screenshot: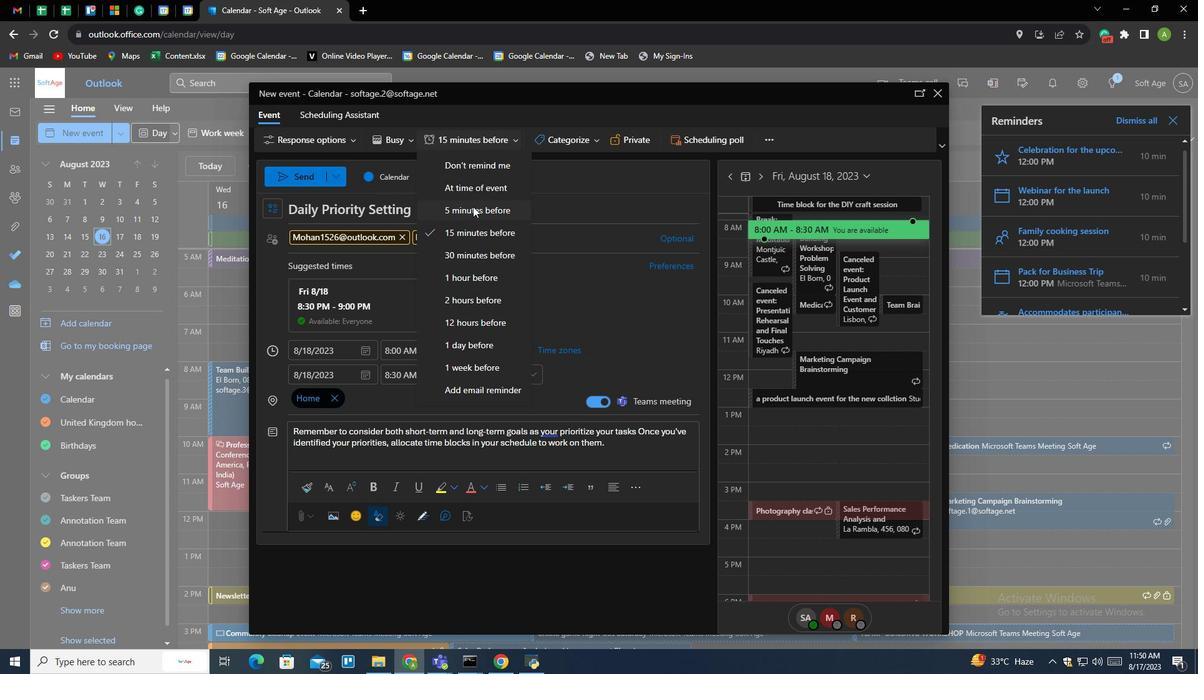 
Action: Mouse moved to (576, 140)
Screenshot: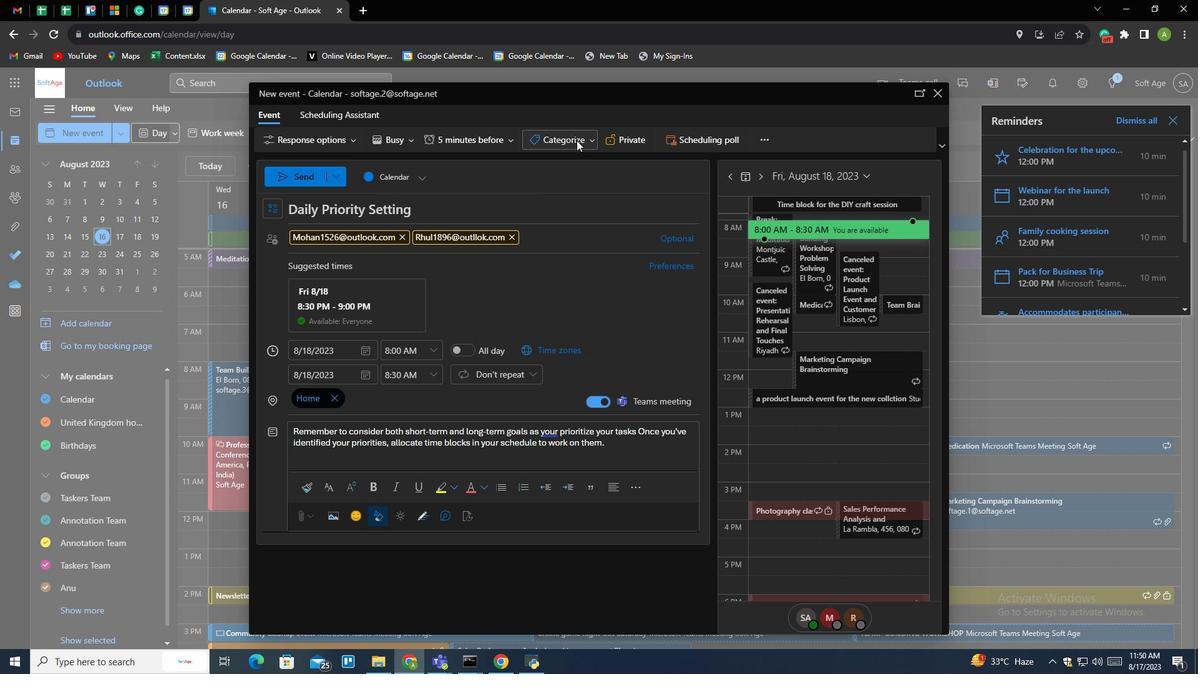 
Action: Mouse pressed left at (576, 140)
Screenshot: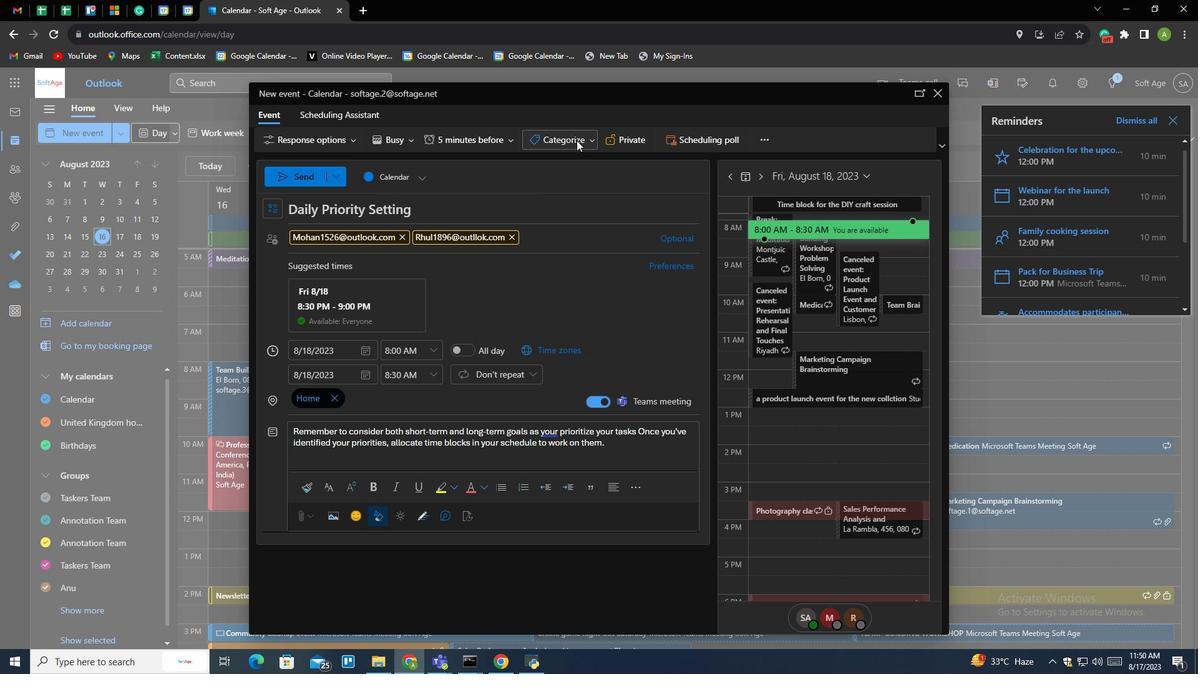 
Action: Mouse moved to (581, 222)
Screenshot: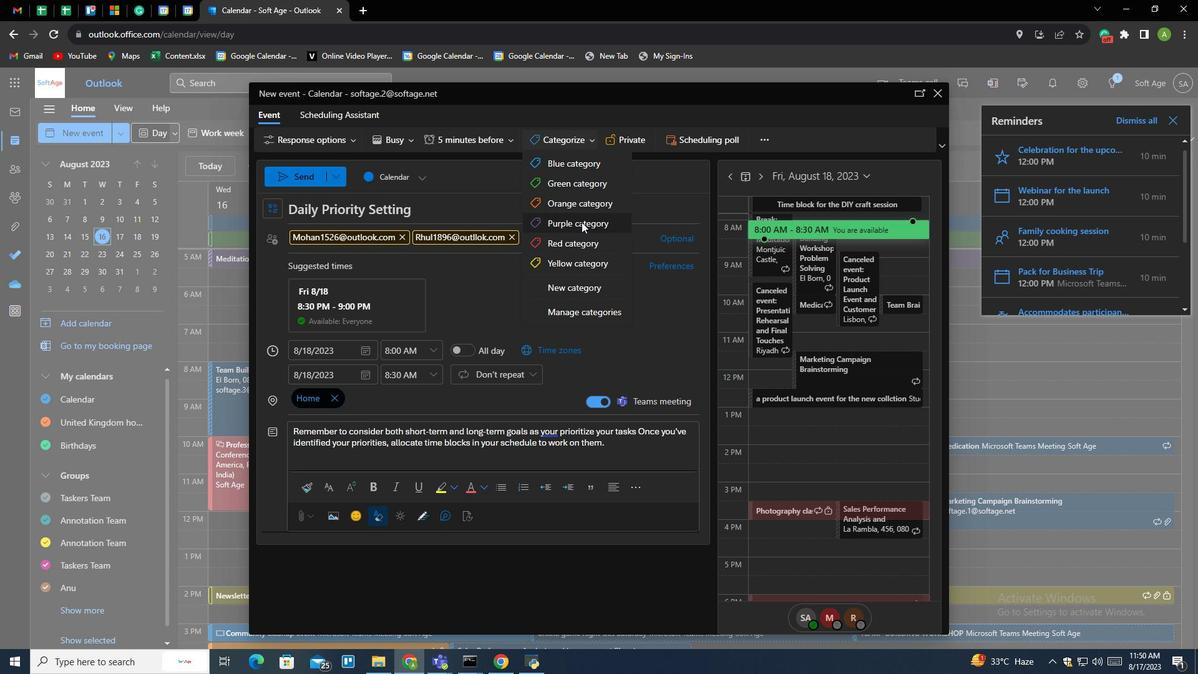 
Action: Mouse pressed left at (581, 222)
Screenshot: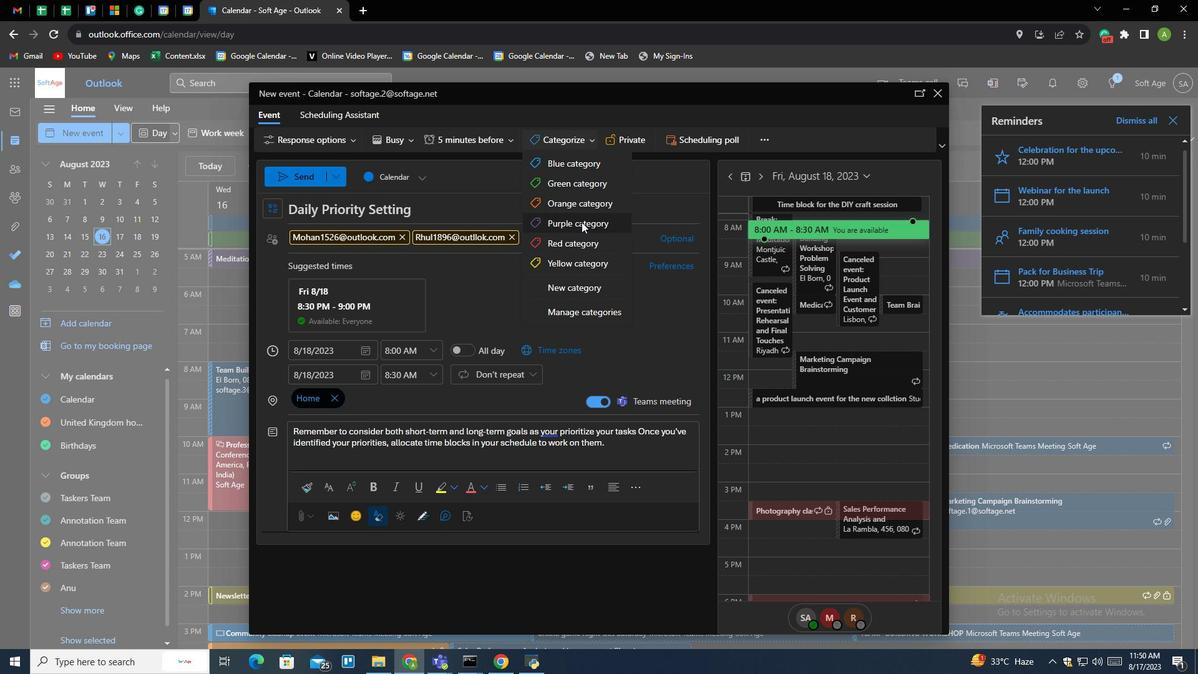 
Action: Mouse moved to (618, 137)
Screenshot: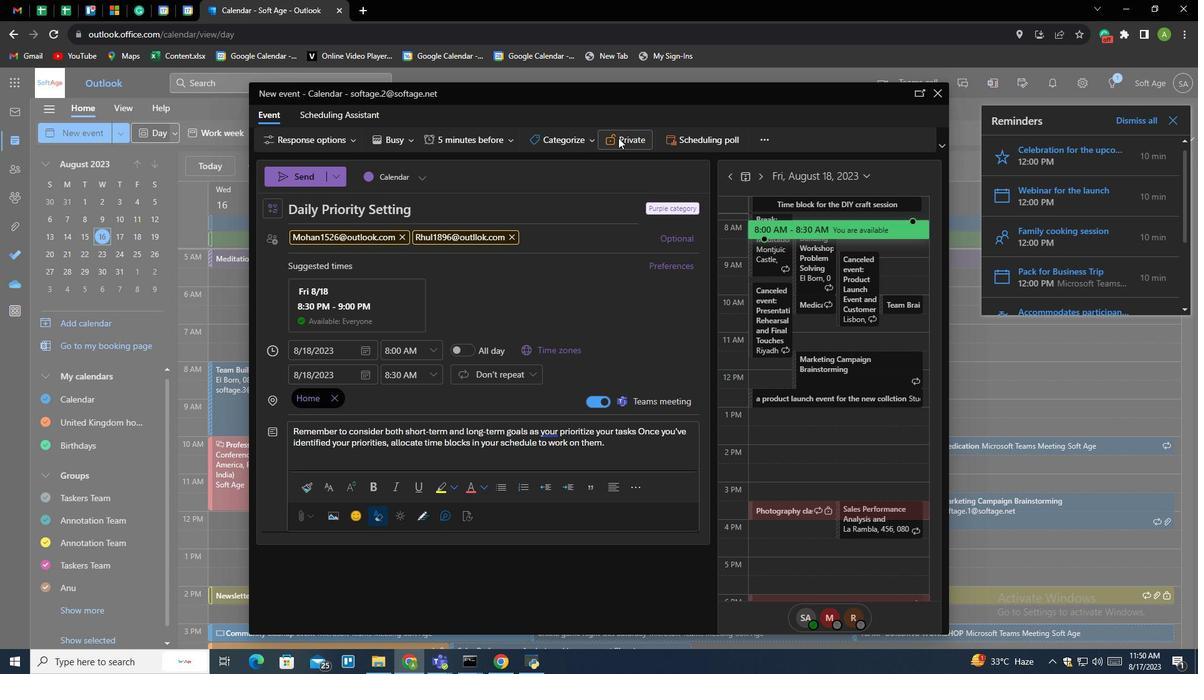 
Action: Mouse pressed left at (618, 137)
Screenshot: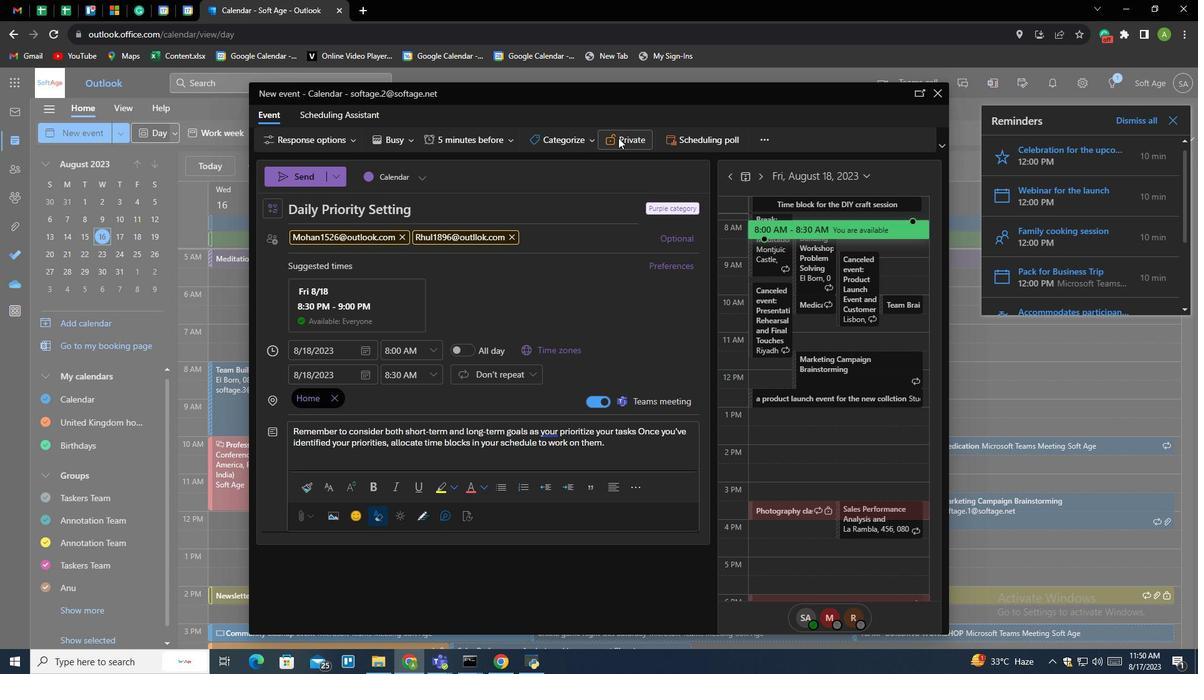 
Action: Mouse moved to (310, 166)
Screenshot: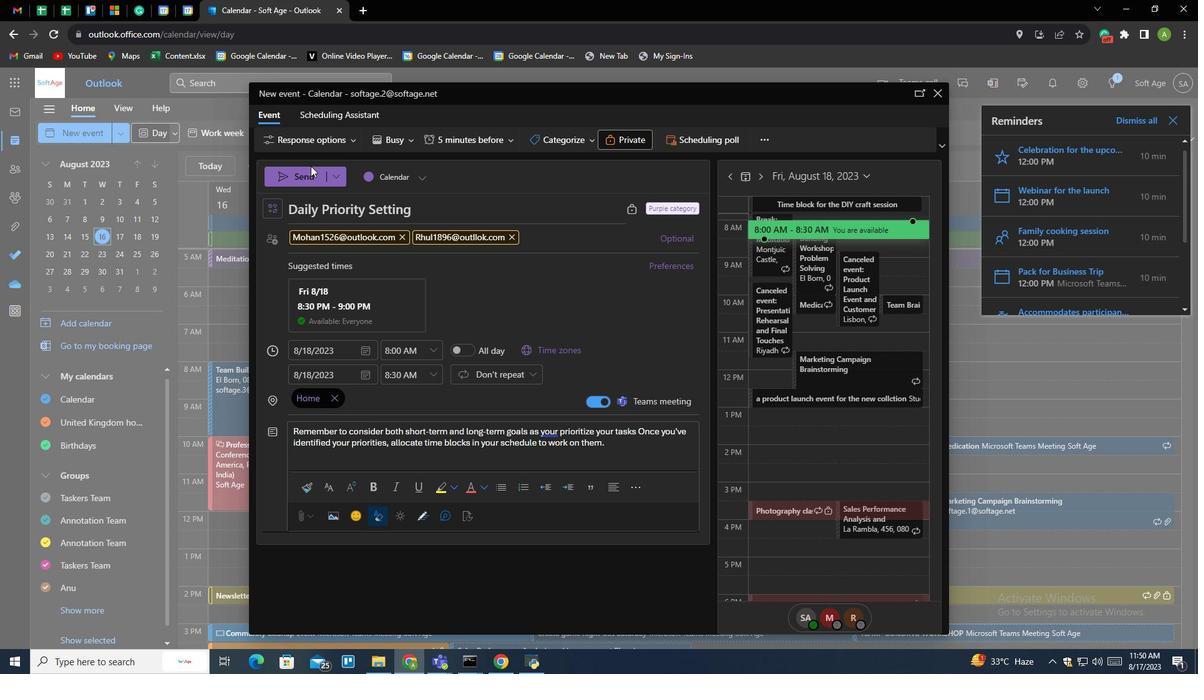 
Action: Mouse pressed left at (310, 166)
Screenshot: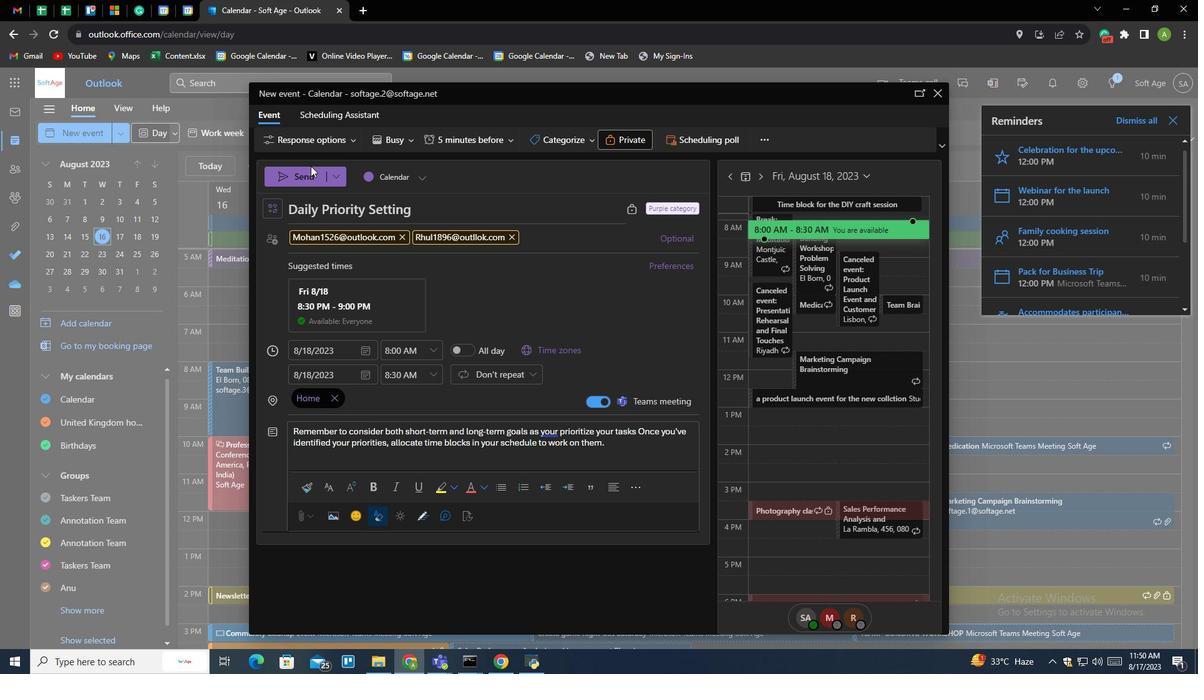 
Action: Mouse moved to (978, 353)
Screenshot: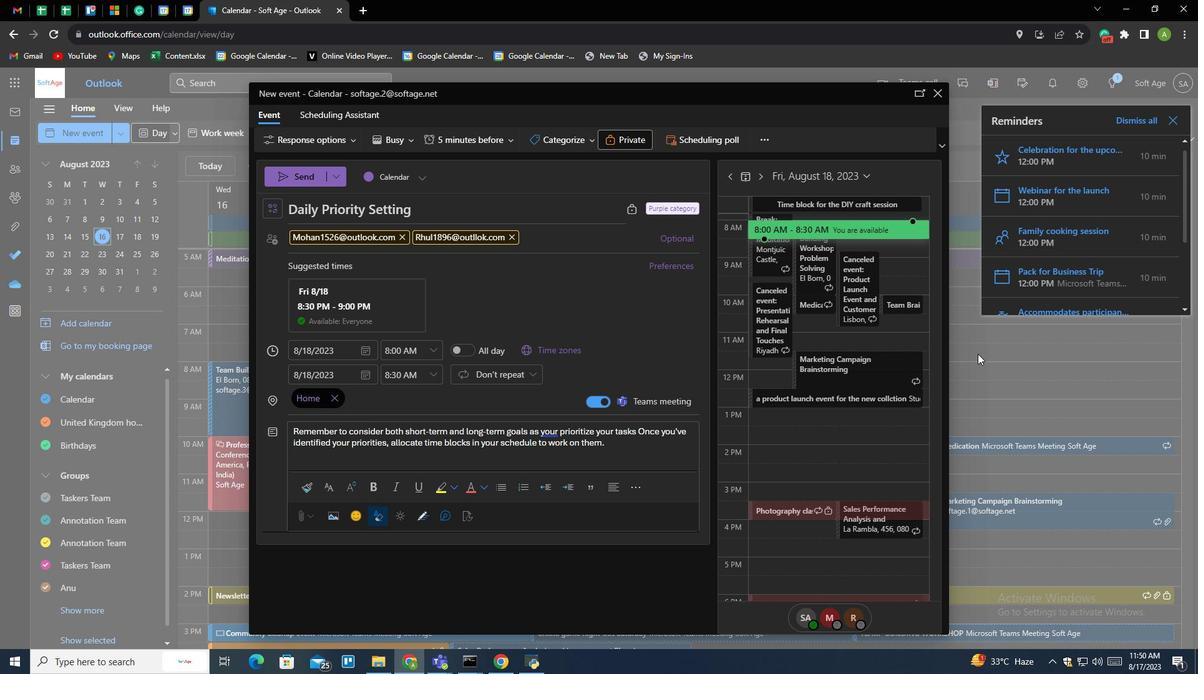 
Action: Mouse pressed left at (978, 353)
Screenshot: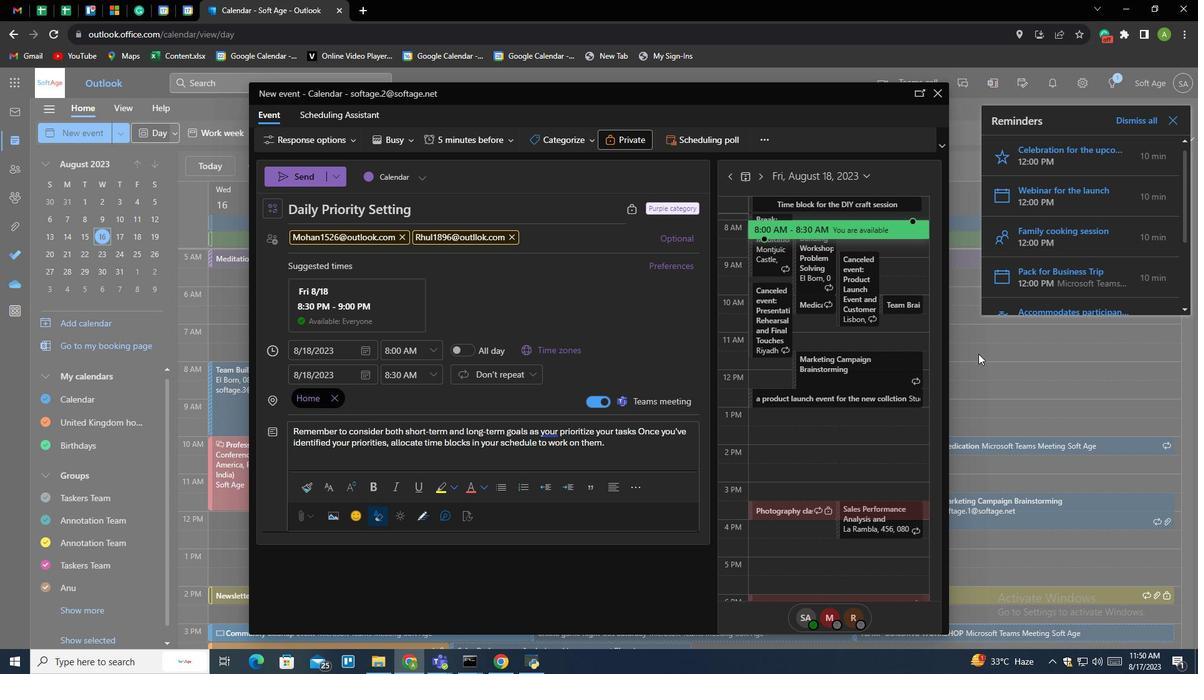 
Action: Mouse moved to (710, 298)
Screenshot: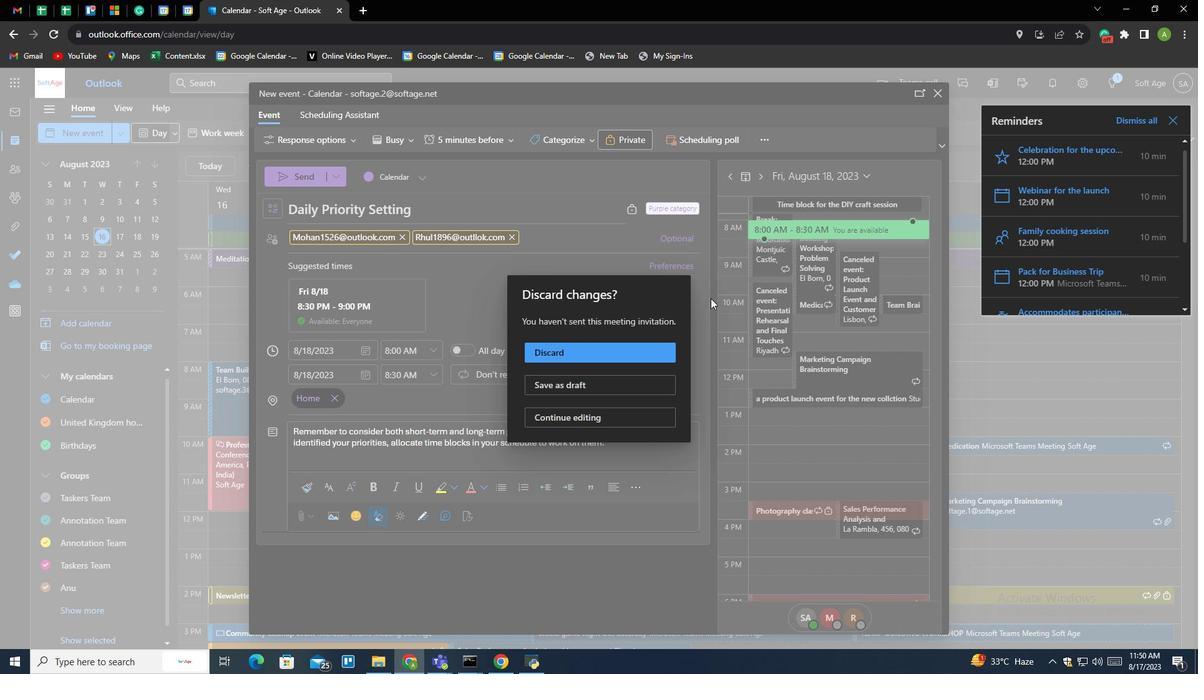 
Action: Mouse pressed left at (710, 298)
Screenshot: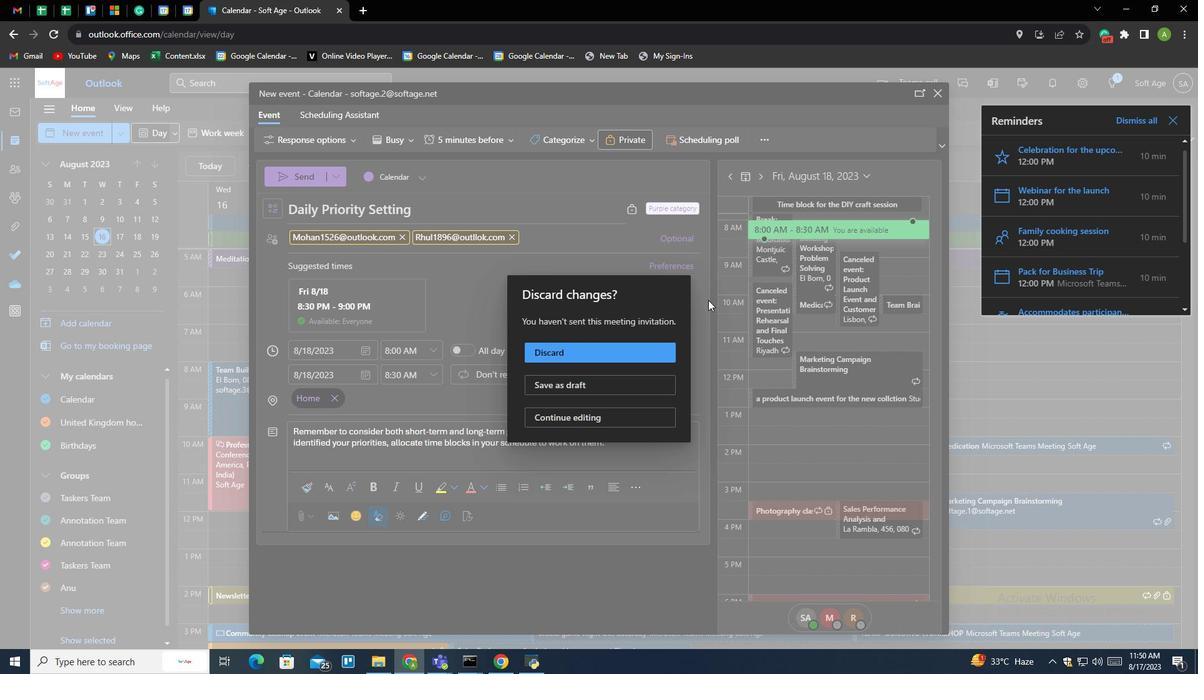 
Action: Mouse moved to (292, 177)
Screenshot: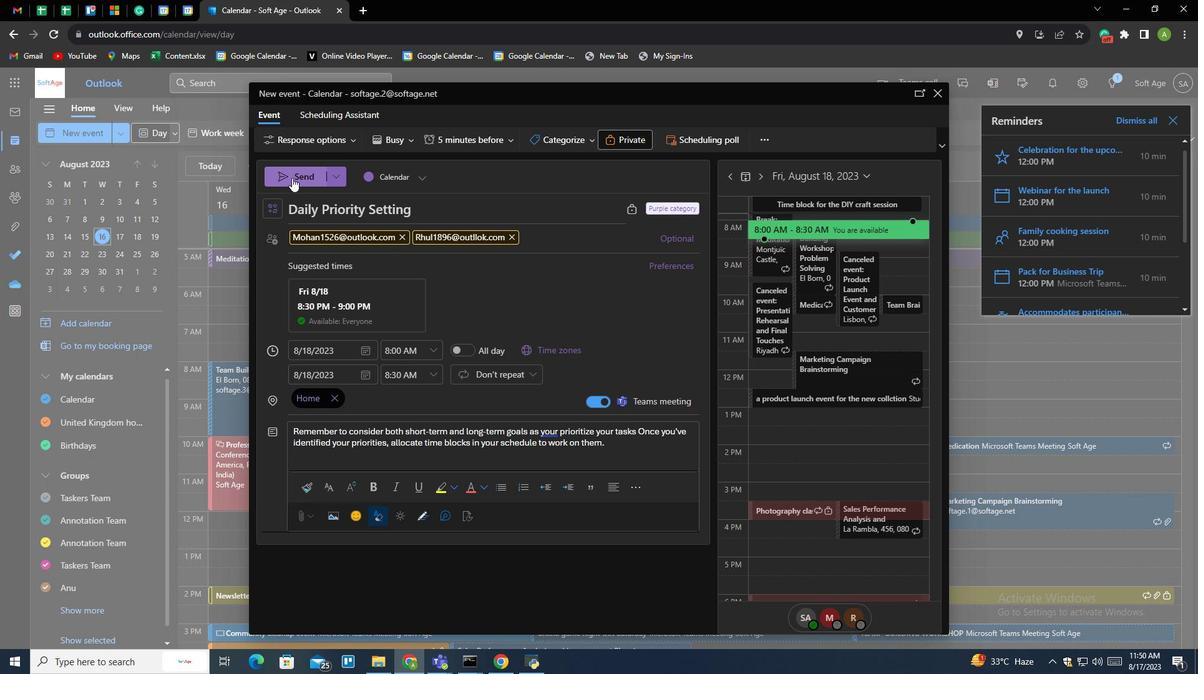 
Action: Mouse pressed left at (292, 177)
Screenshot: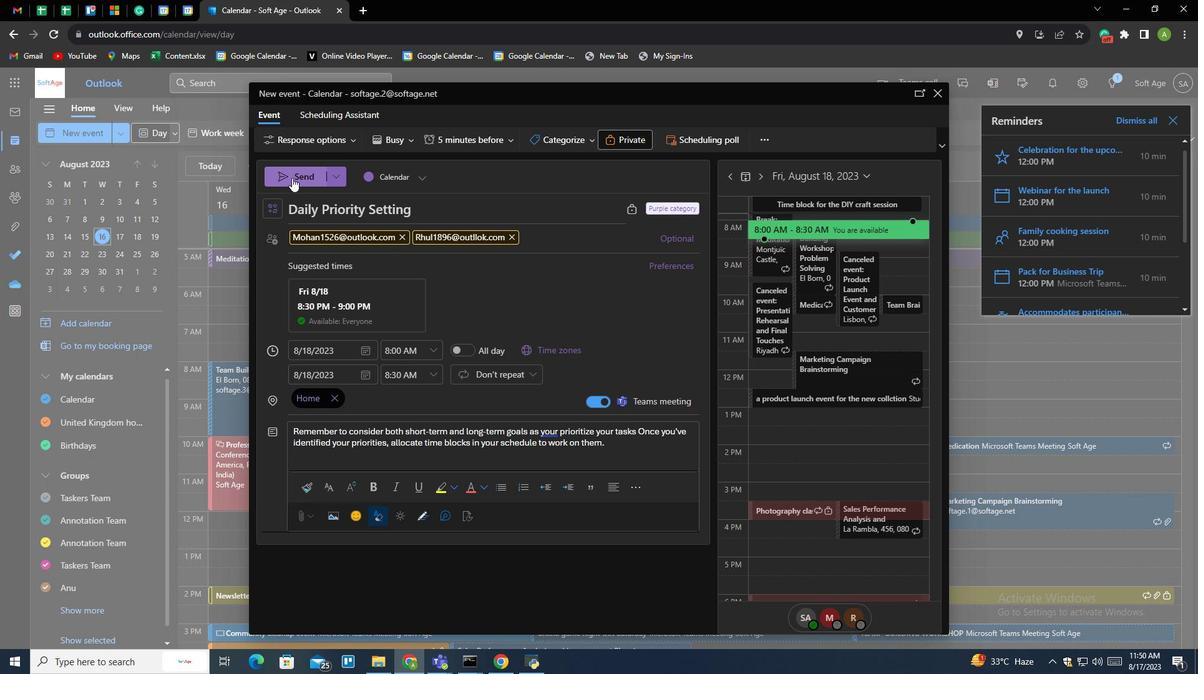 
Action: Mouse moved to (446, 380)
Screenshot: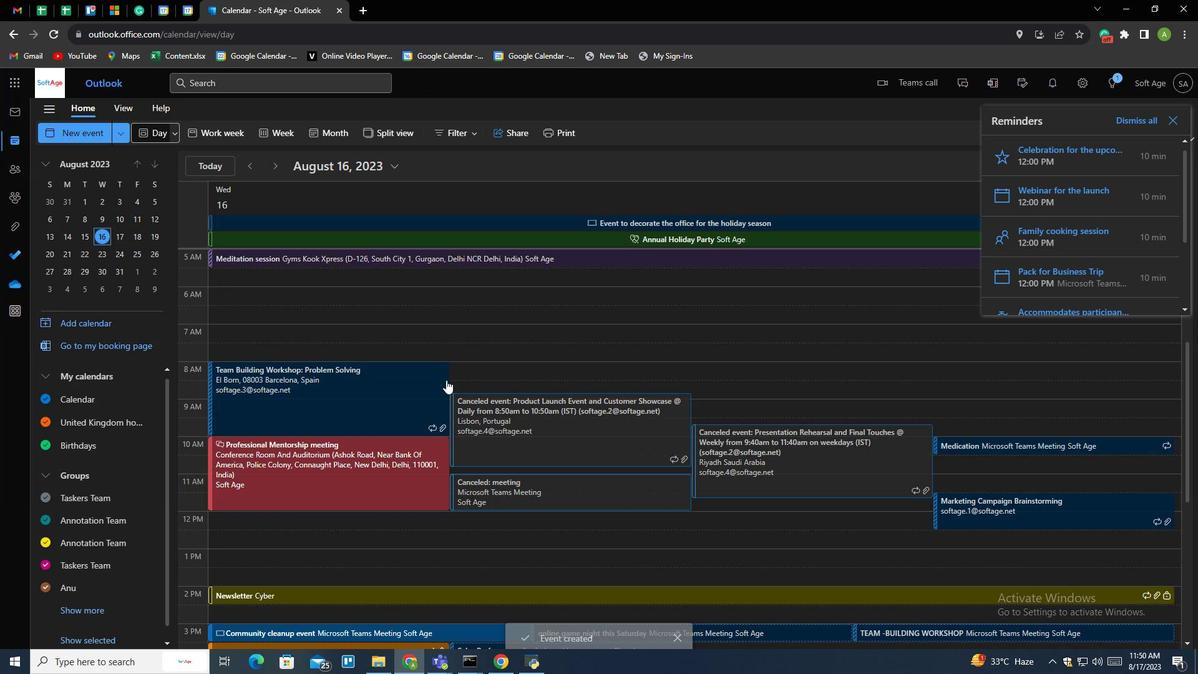 
